 Task: Add Sprouts Sea Salt Roasted Seaweed Snack to the cart.
Action: Mouse moved to (25, 109)
Screenshot: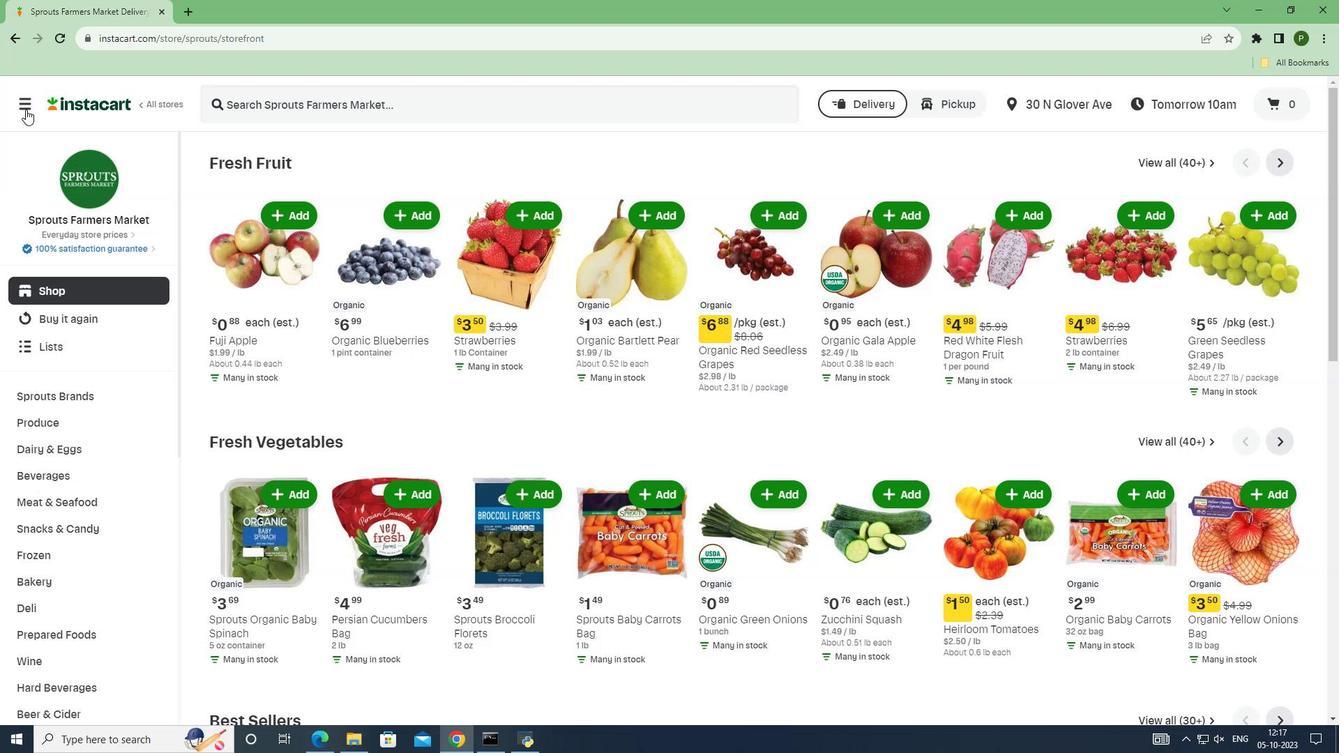 
Action: Mouse pressed left at (25, 109)
Screenshot: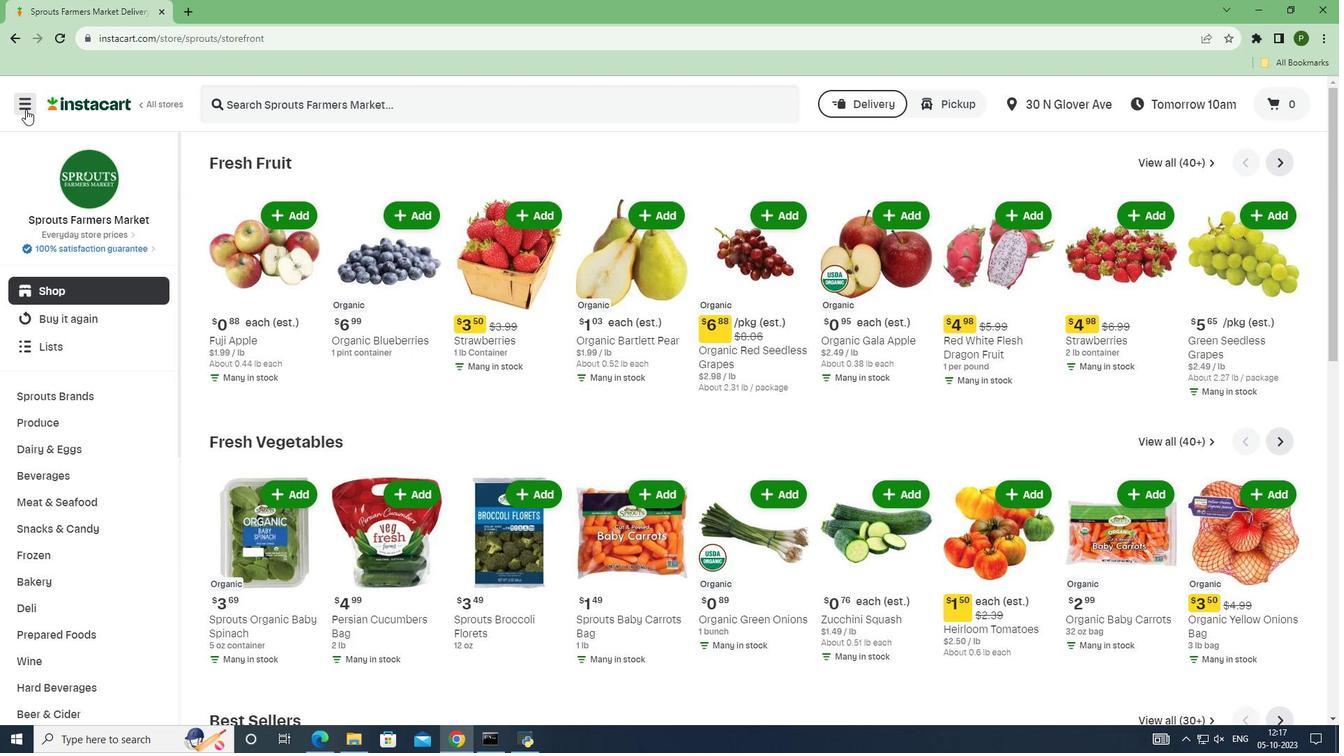 
Action: Mouse moved to (60, 385)
Screenshot: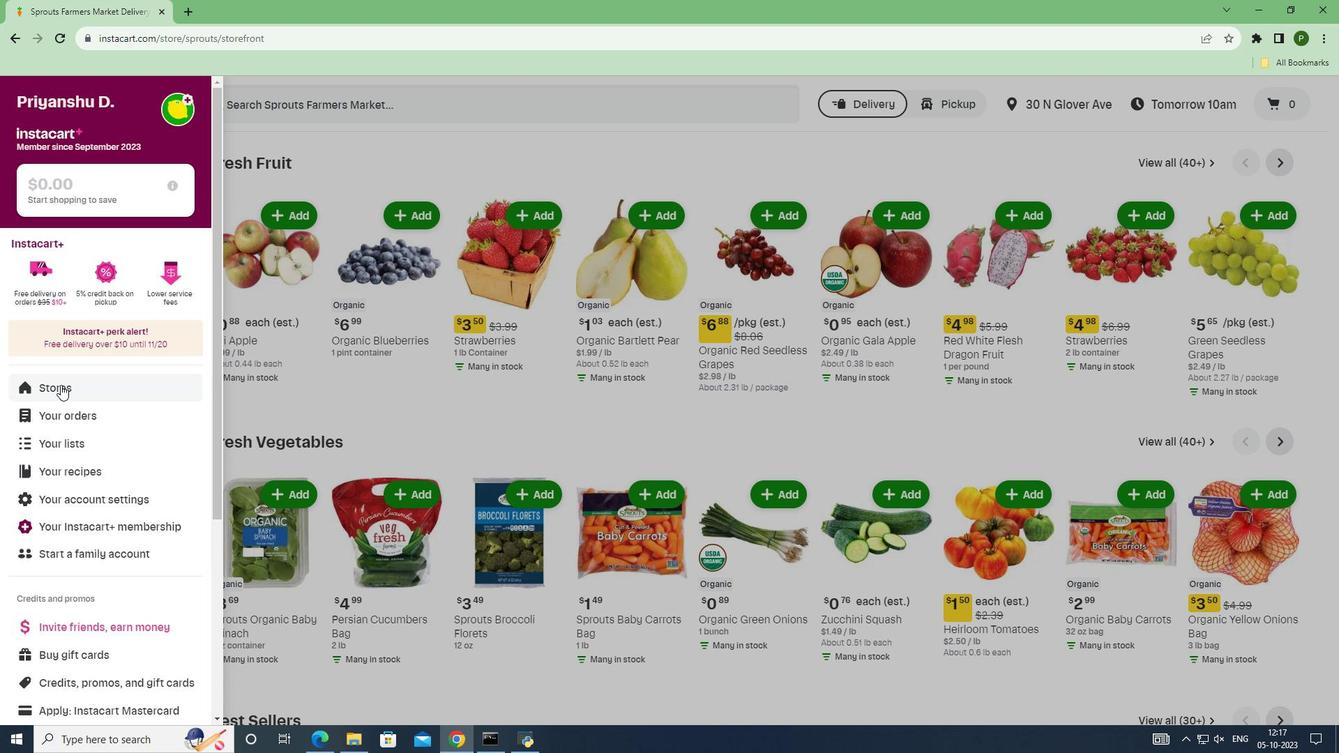 
Action: Mouse pressed left at (60, 385)
Screenshot: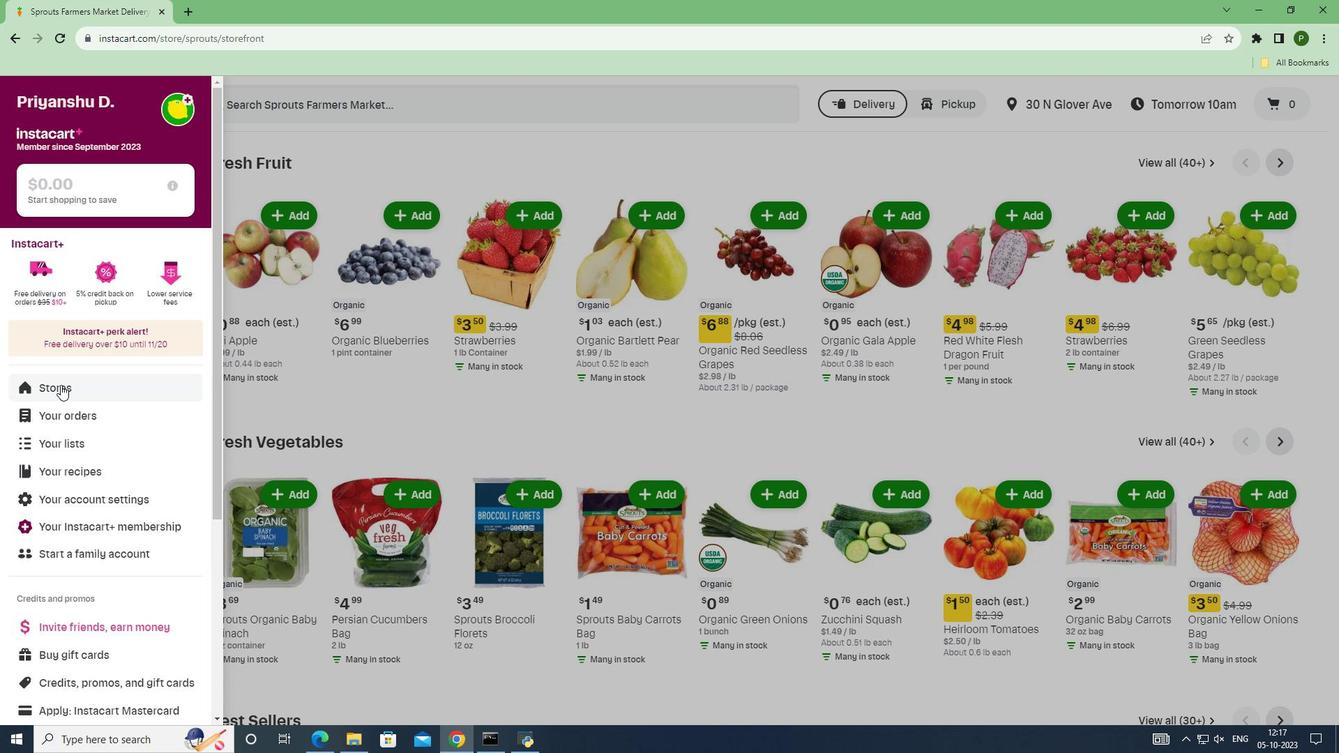 
Action: Mouse moved to (292, 167)
Screenshot: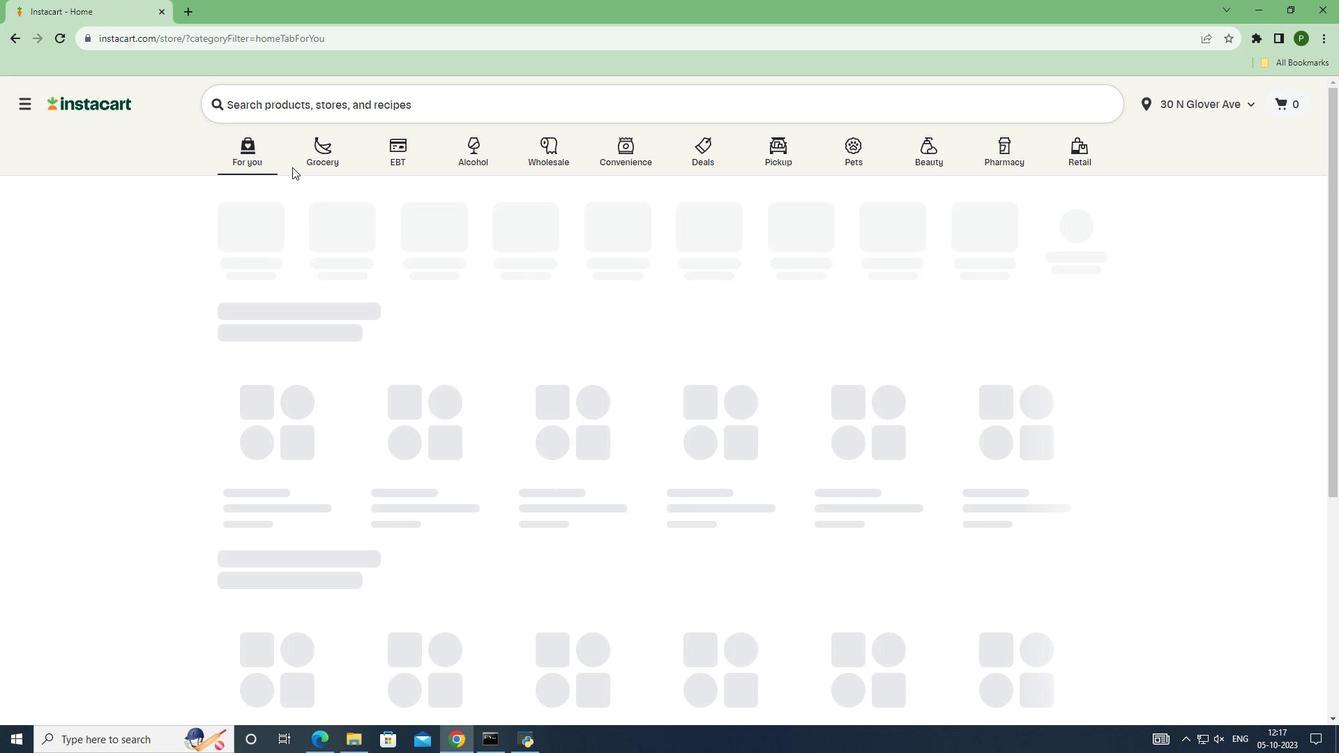 
Action: Mouse pressed left at (292, 167)
Screenshot: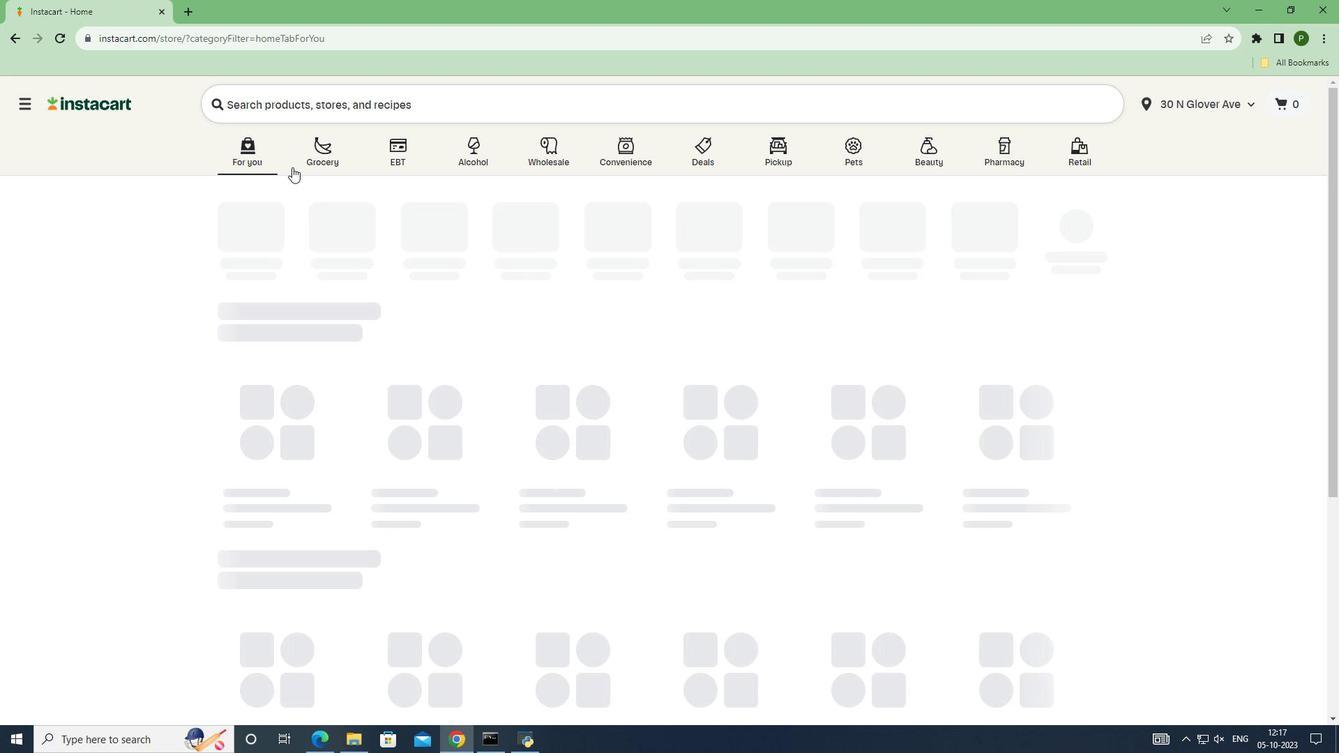 
Action: Mouse pressed left at (292, 167)
Screenshot: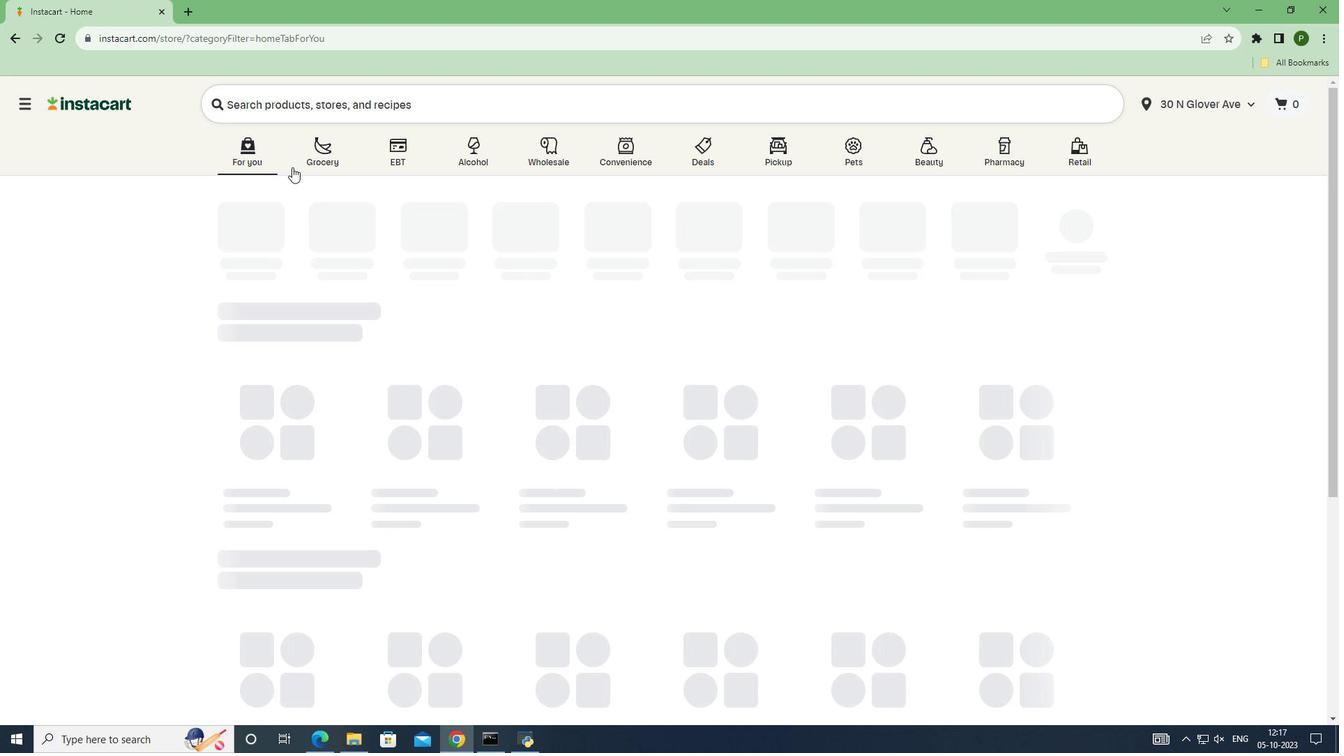 
Action: Mouse moved to (848, 322)
Screenshot: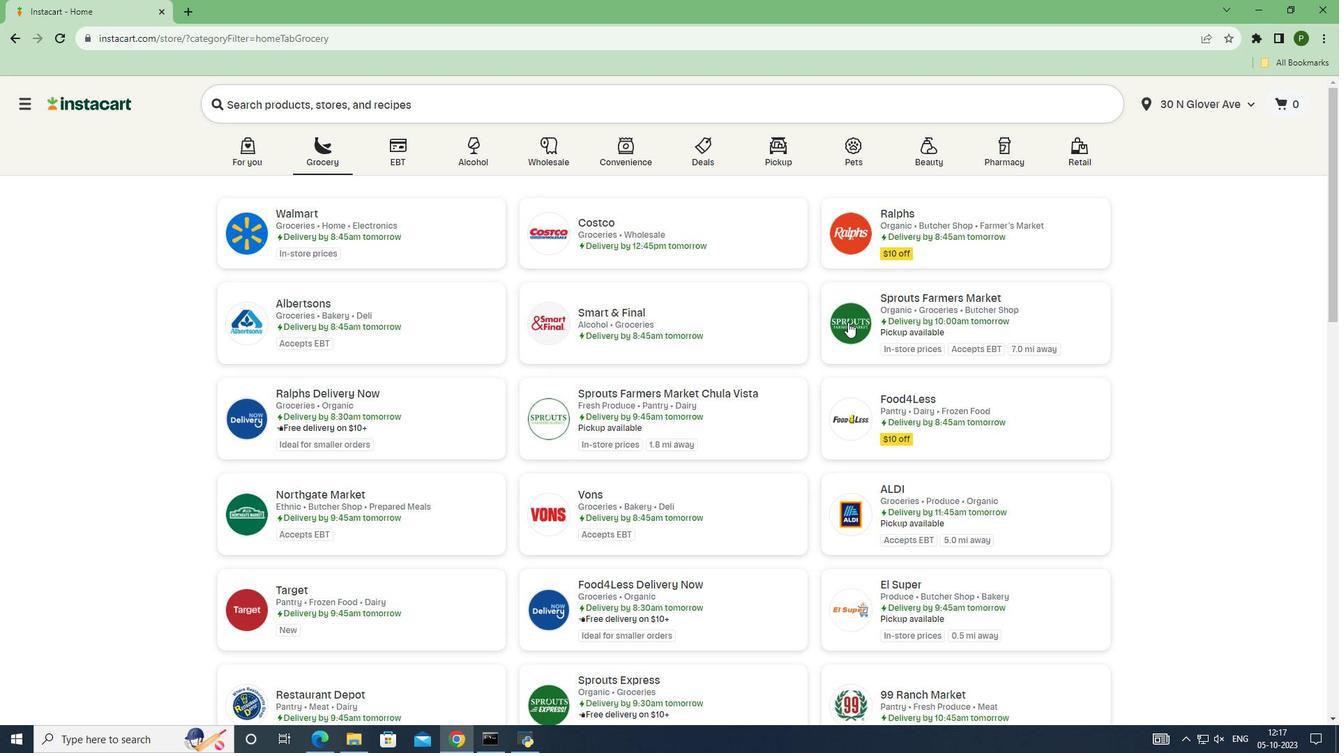 
Action: Mouse pressed left at (848, 322)
Screenshot: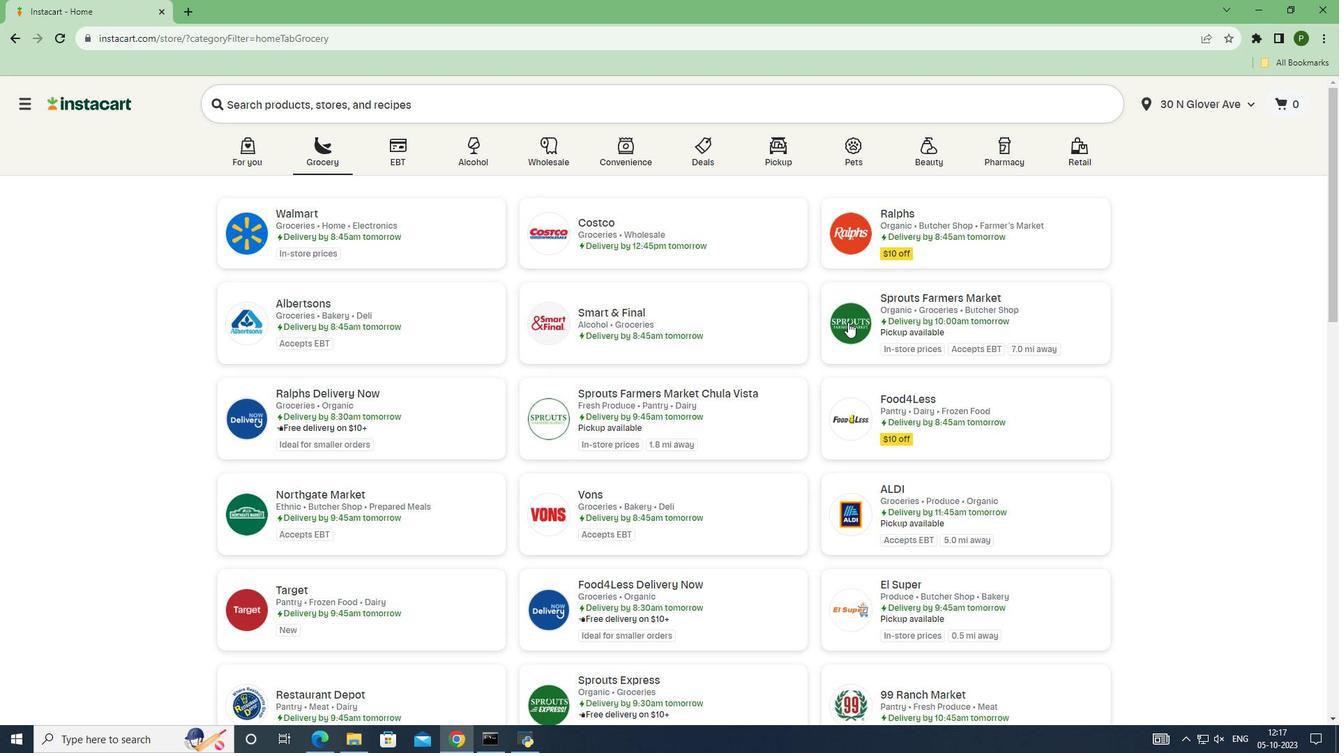 
Action: Mouse moved to (148, 393)
Screenshot: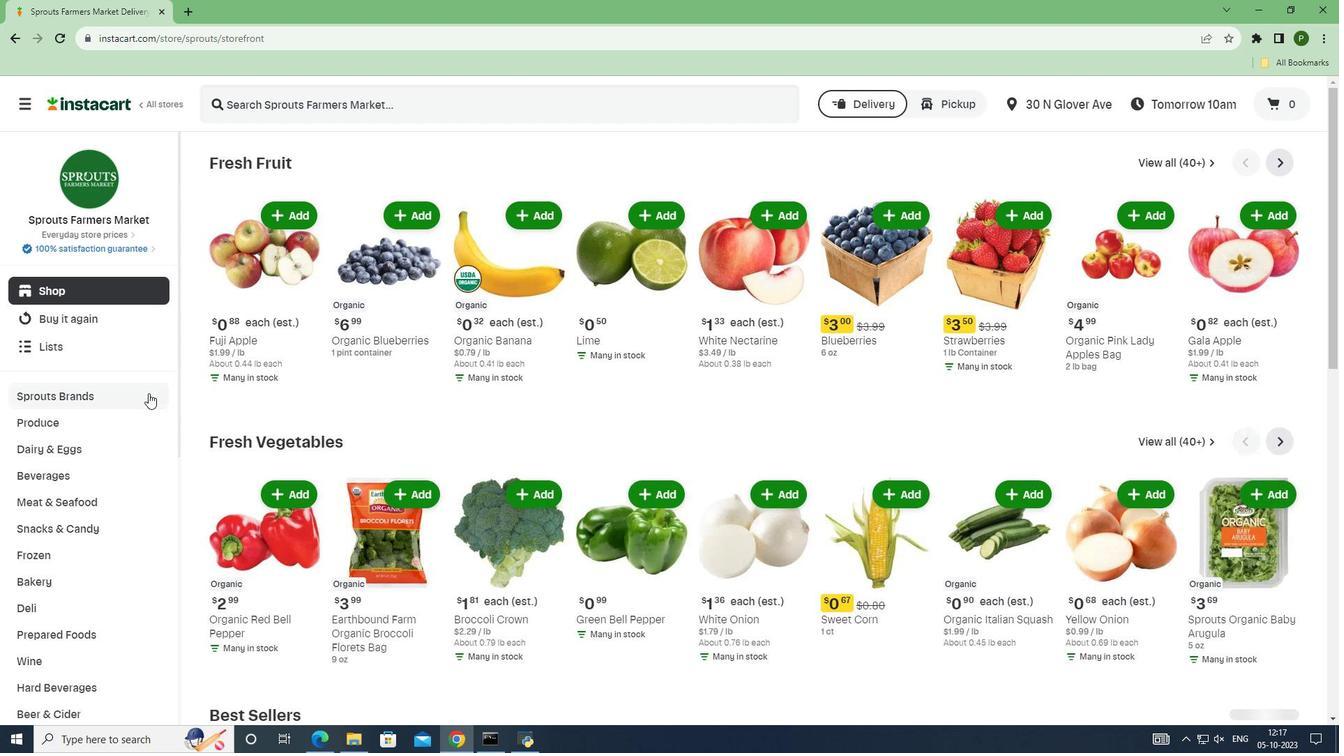 
Action: Mouse pressed left at (148, 393)
Screenshot: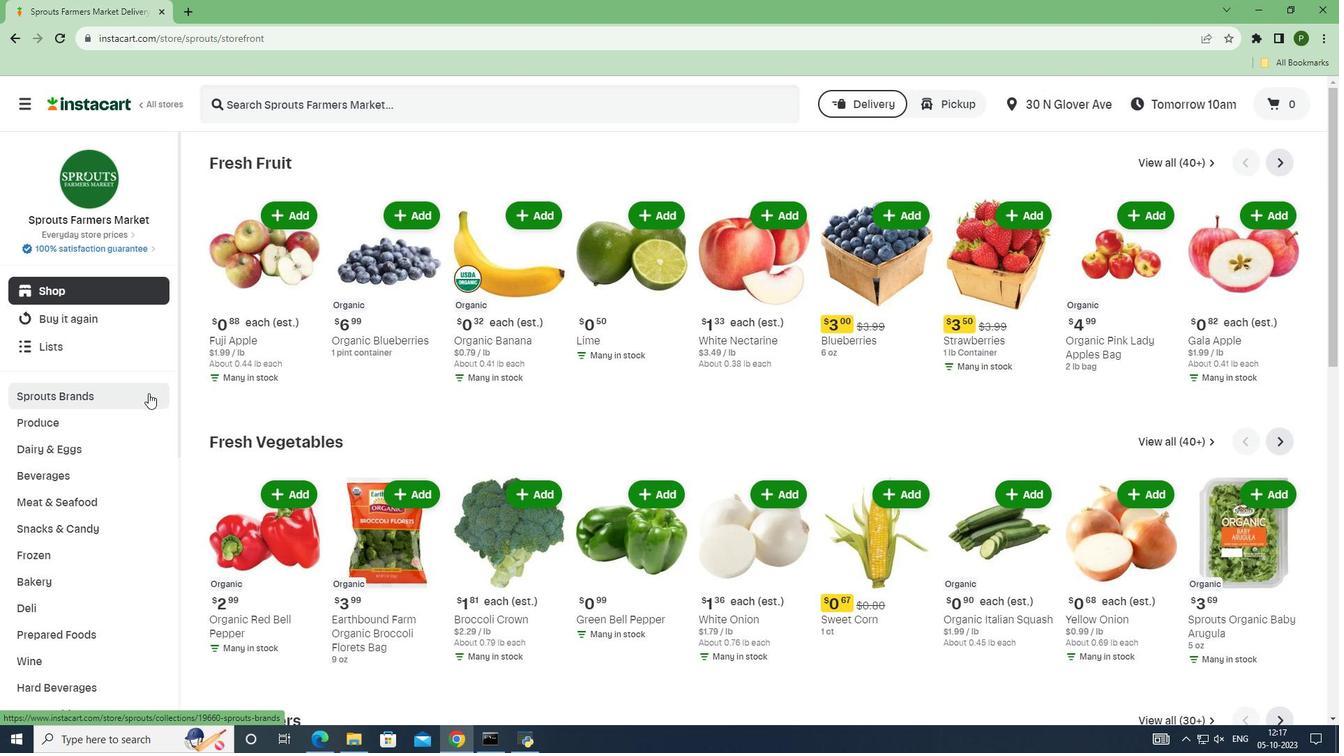 
Action: Mouse moved to (95, 505)
Screenshot: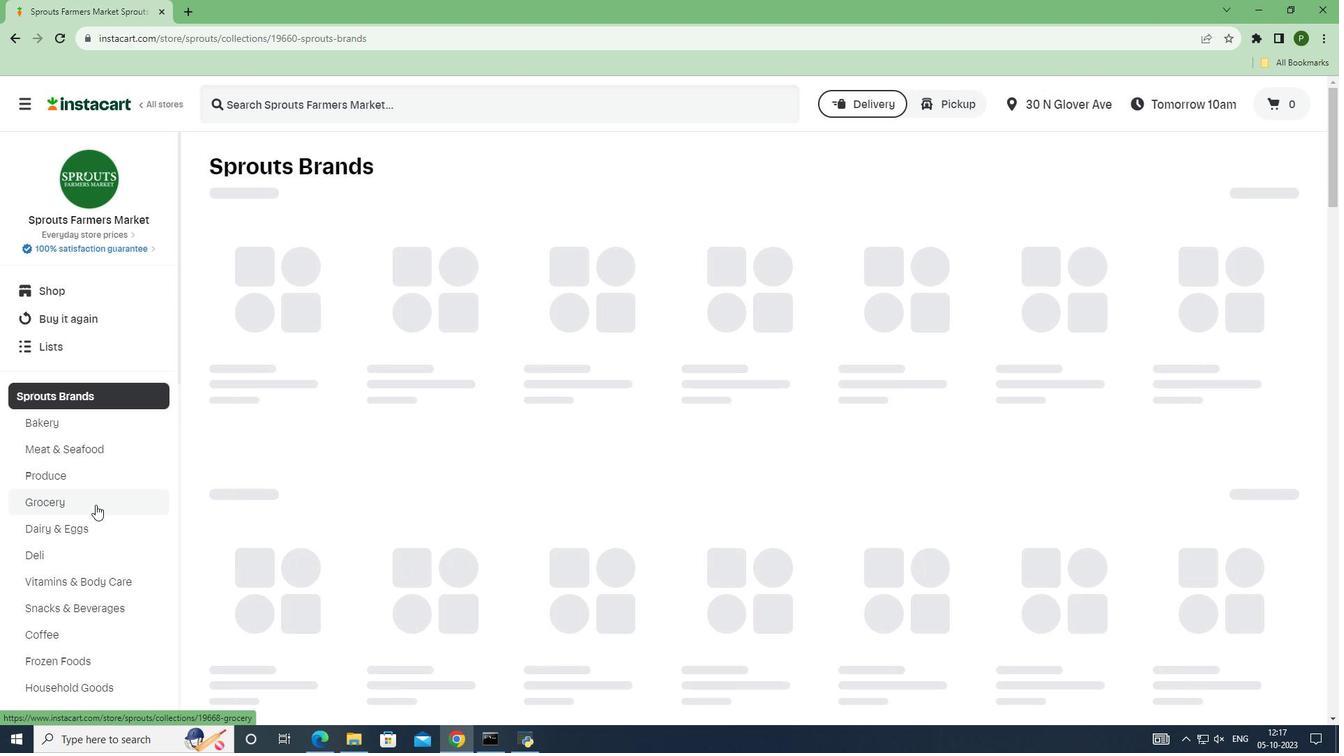 
Action: Mouse pressed left at (95, 505)
Screenshot: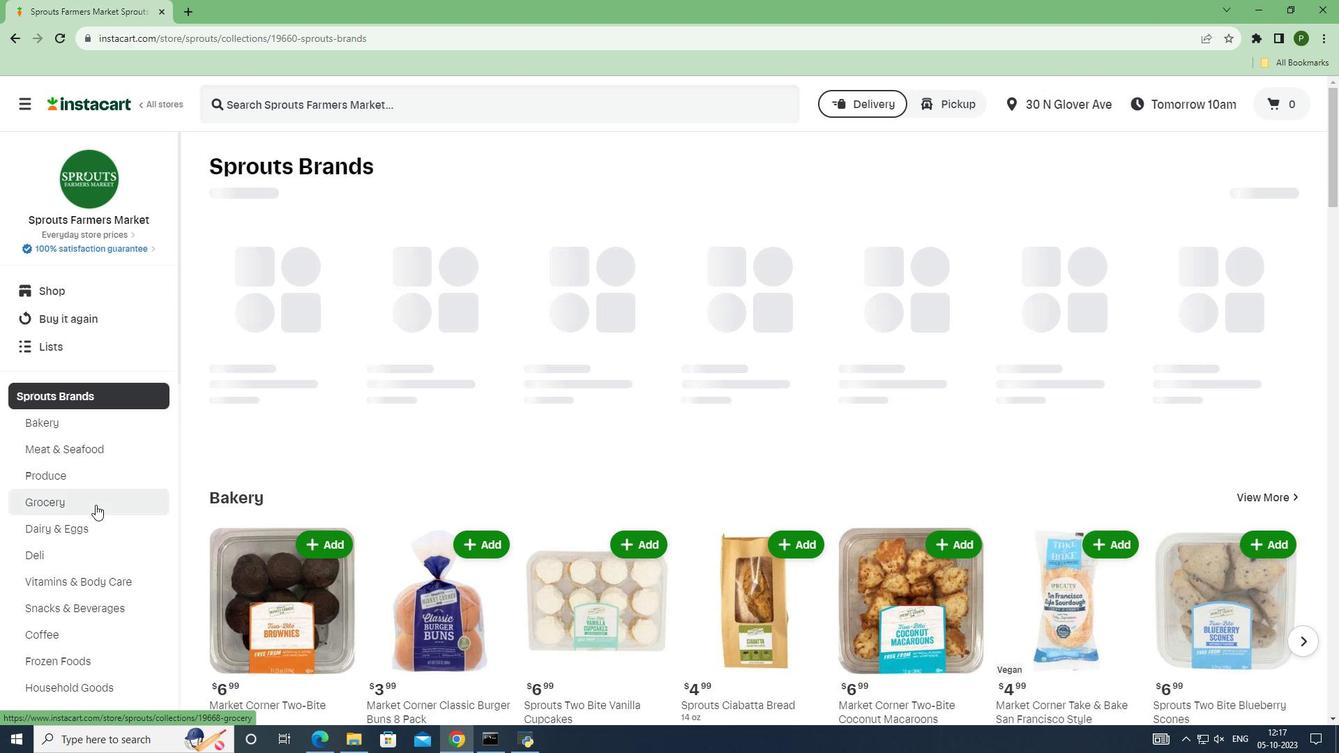 
Action: Mouse moved to (283, 337)
Screenshot: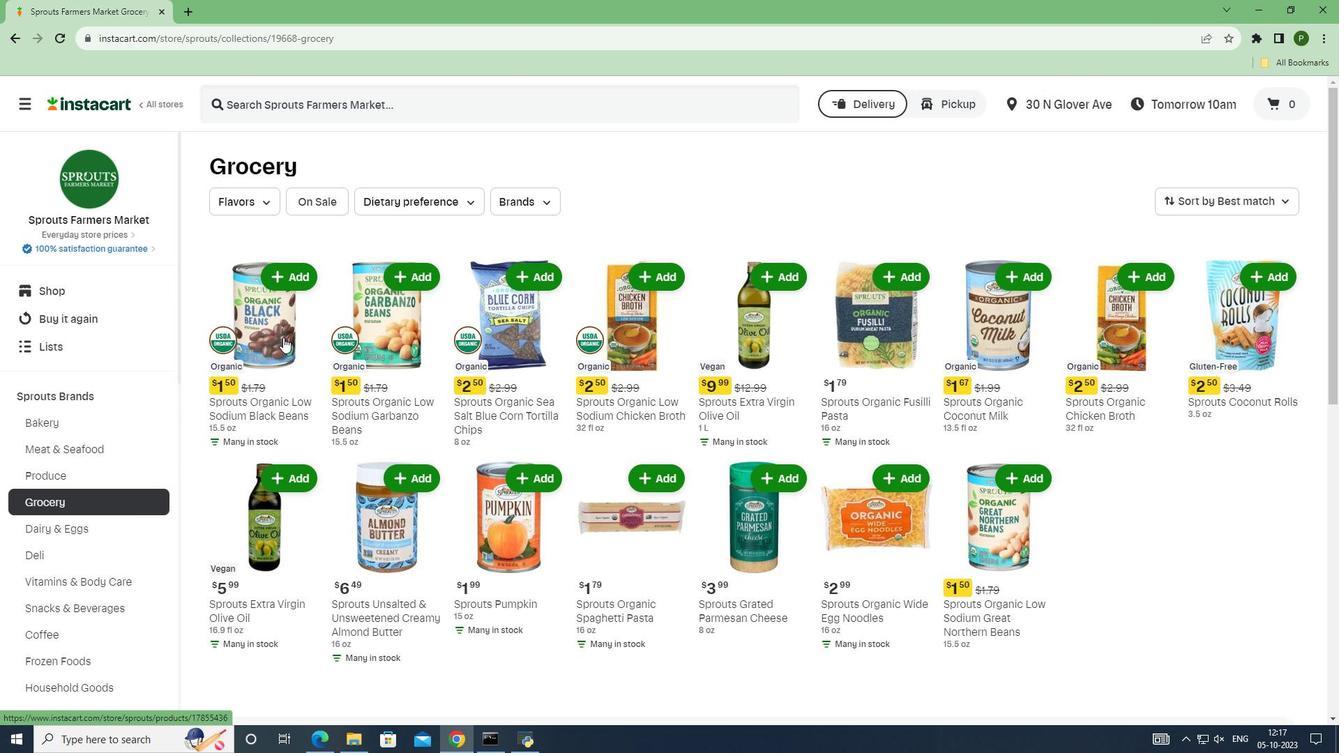 
Action: Mouse scrolled (283, 336) with delta (0, 0)
Screenshot: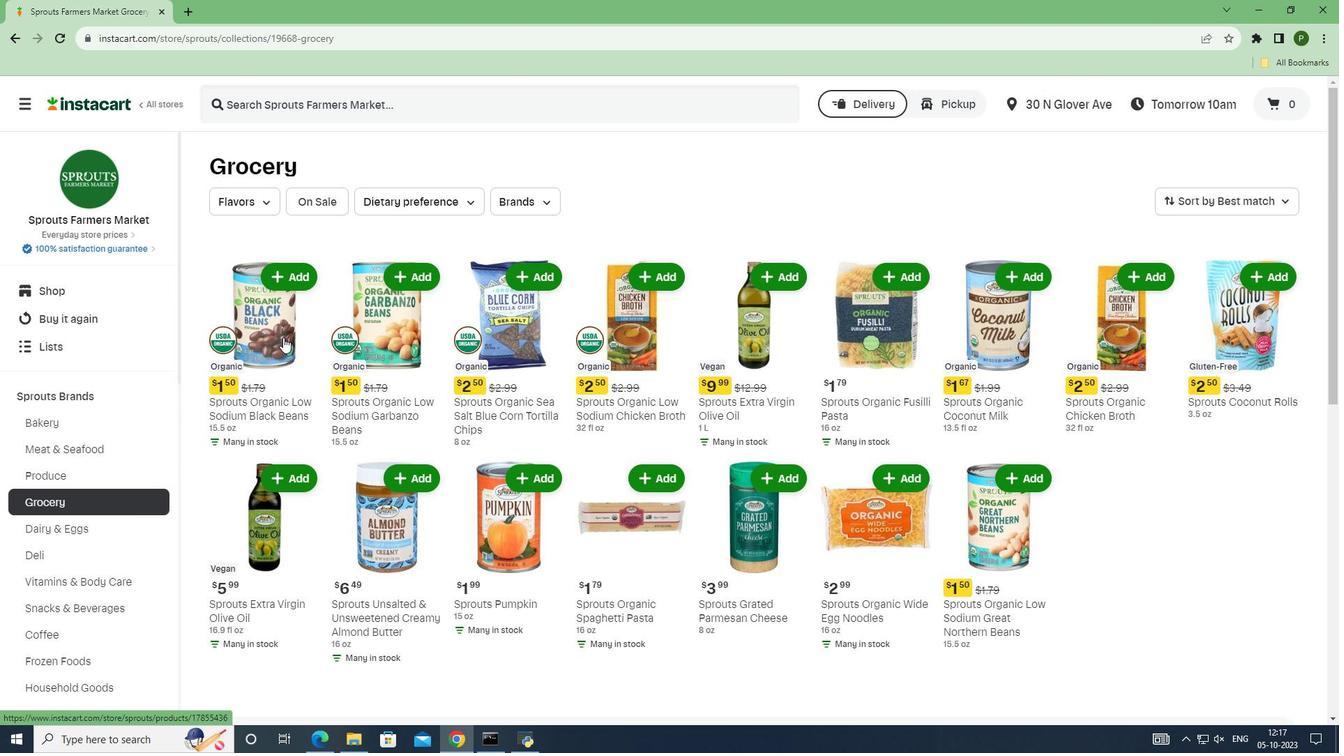 
Action: Mouse scrolled (283, 336) with delta (0, 0)
Screenshot: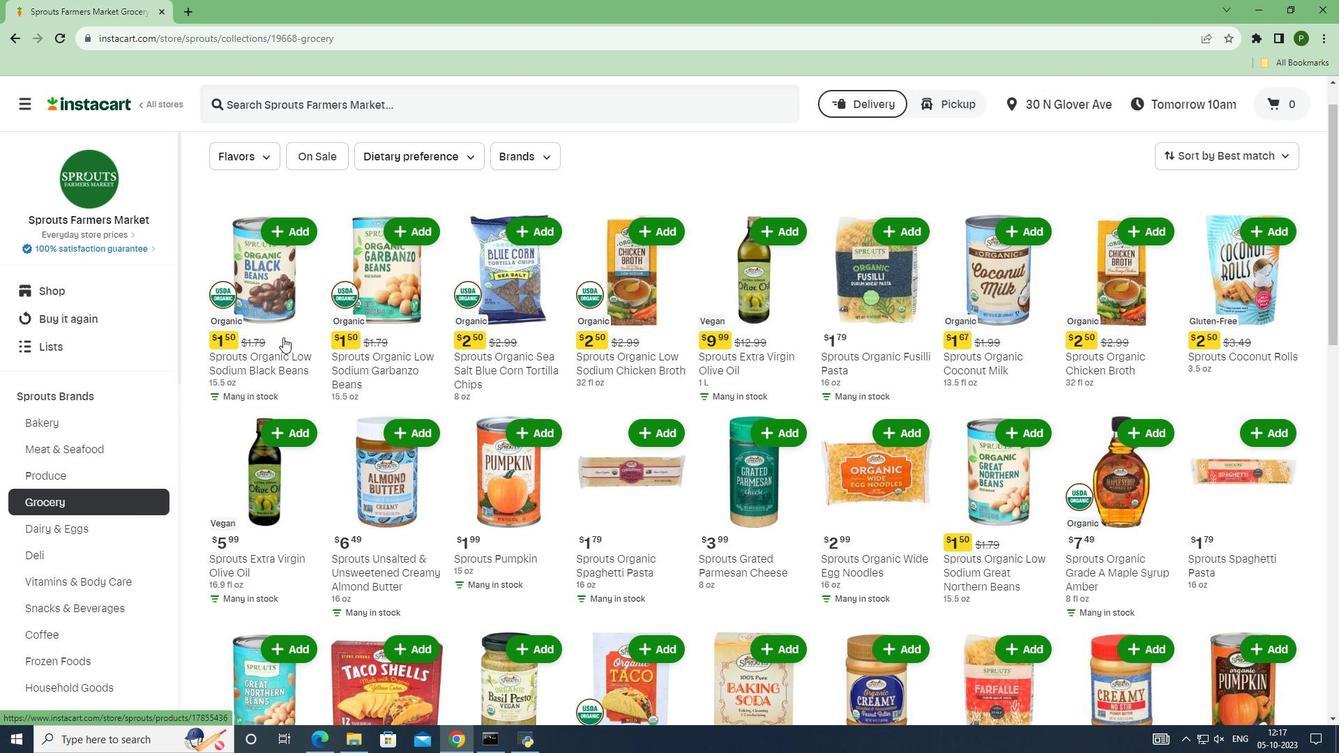 
Action: Mouse moved to (314, 353)
Screenshot: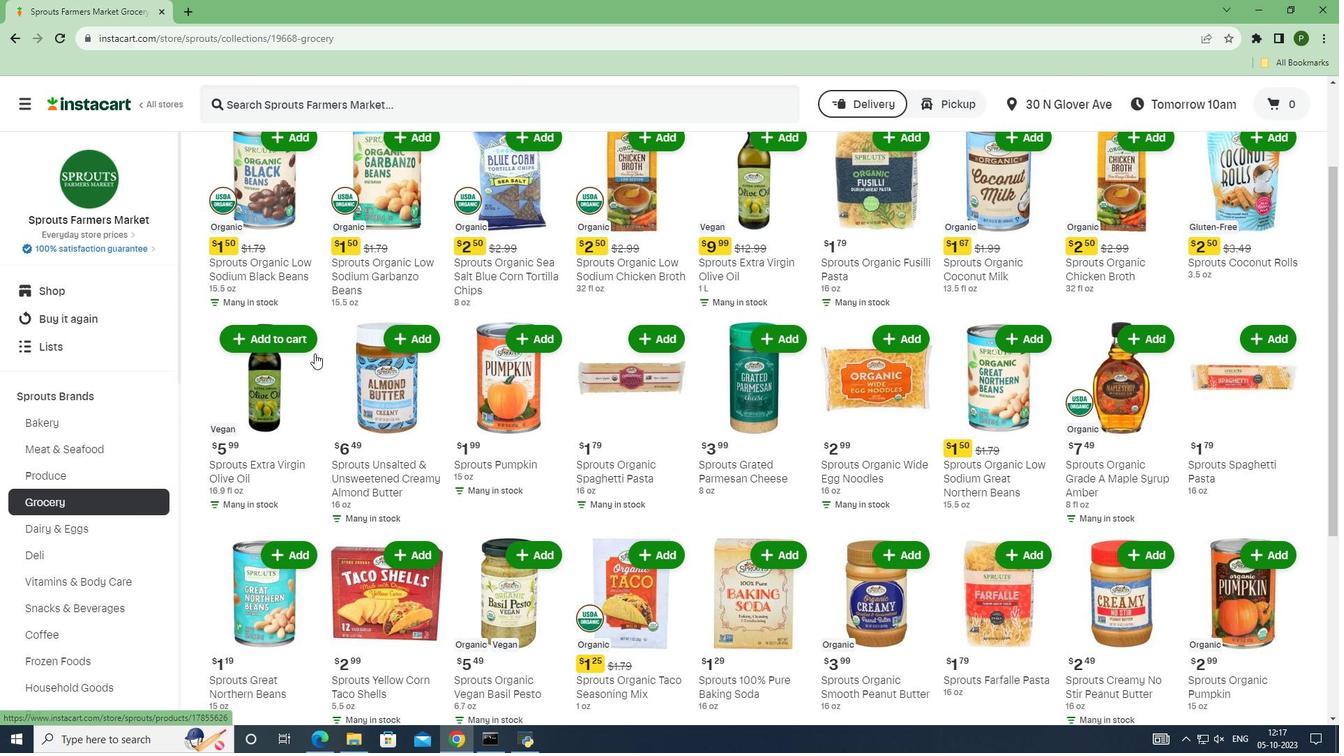 
Action: Mouse scrolled (314, 353) with delta (0, 0)
Screenshot: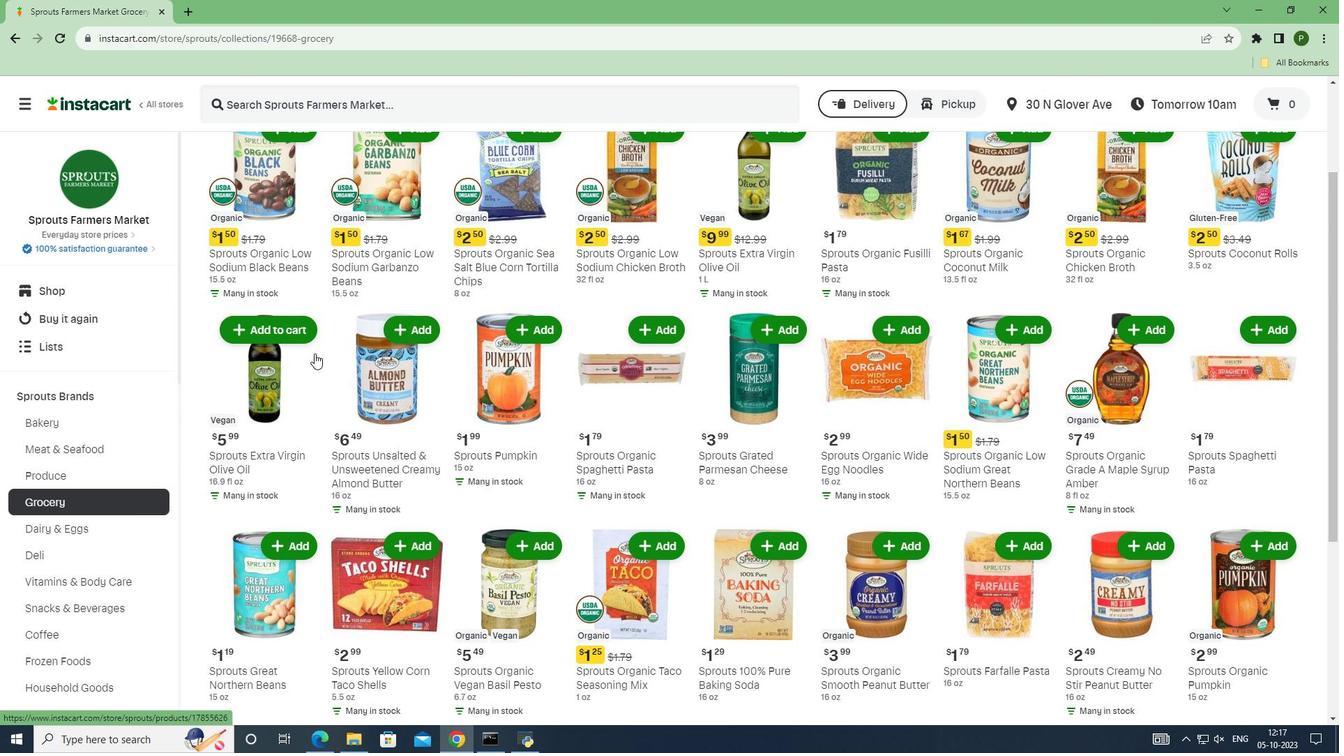 
Action: Mouse scrolled (314, 353) with delta (0, 0)
Screenshot: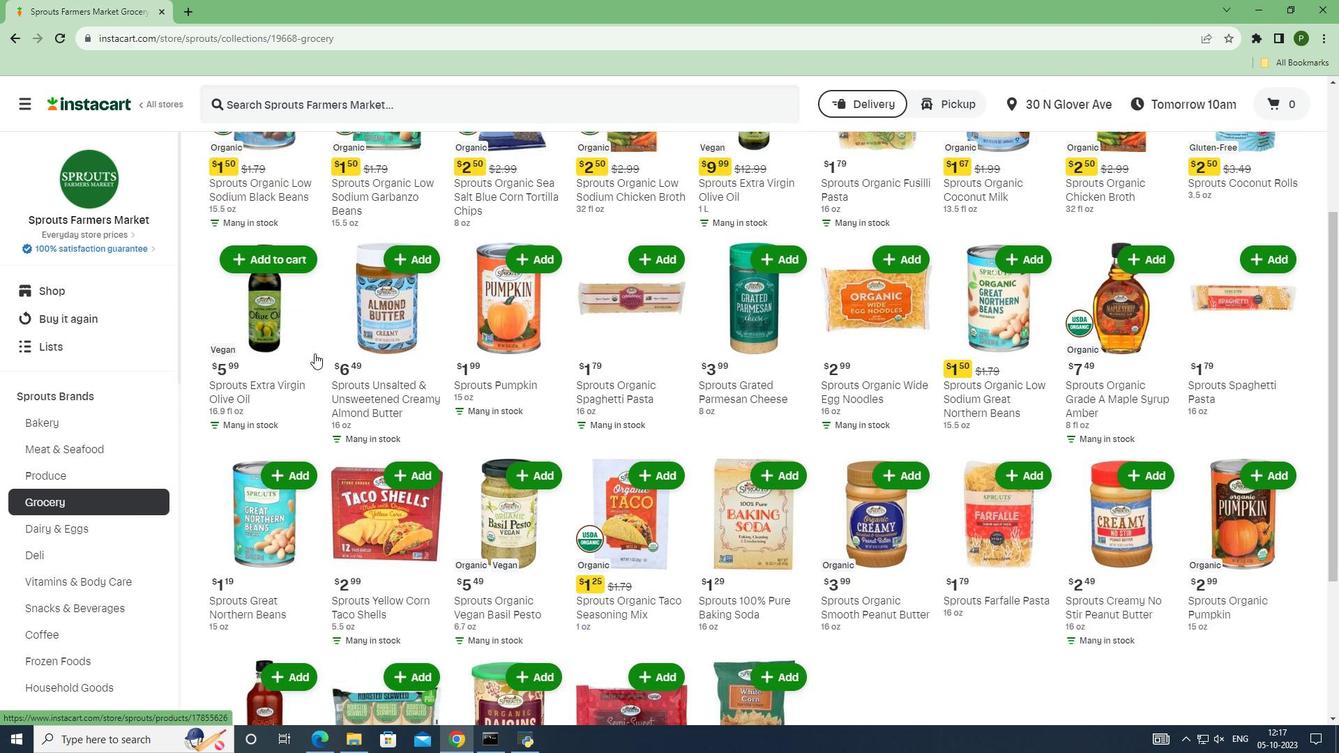 
Action: Mouse scrolled (314, 354) with delta (0, 0)
Screenshot: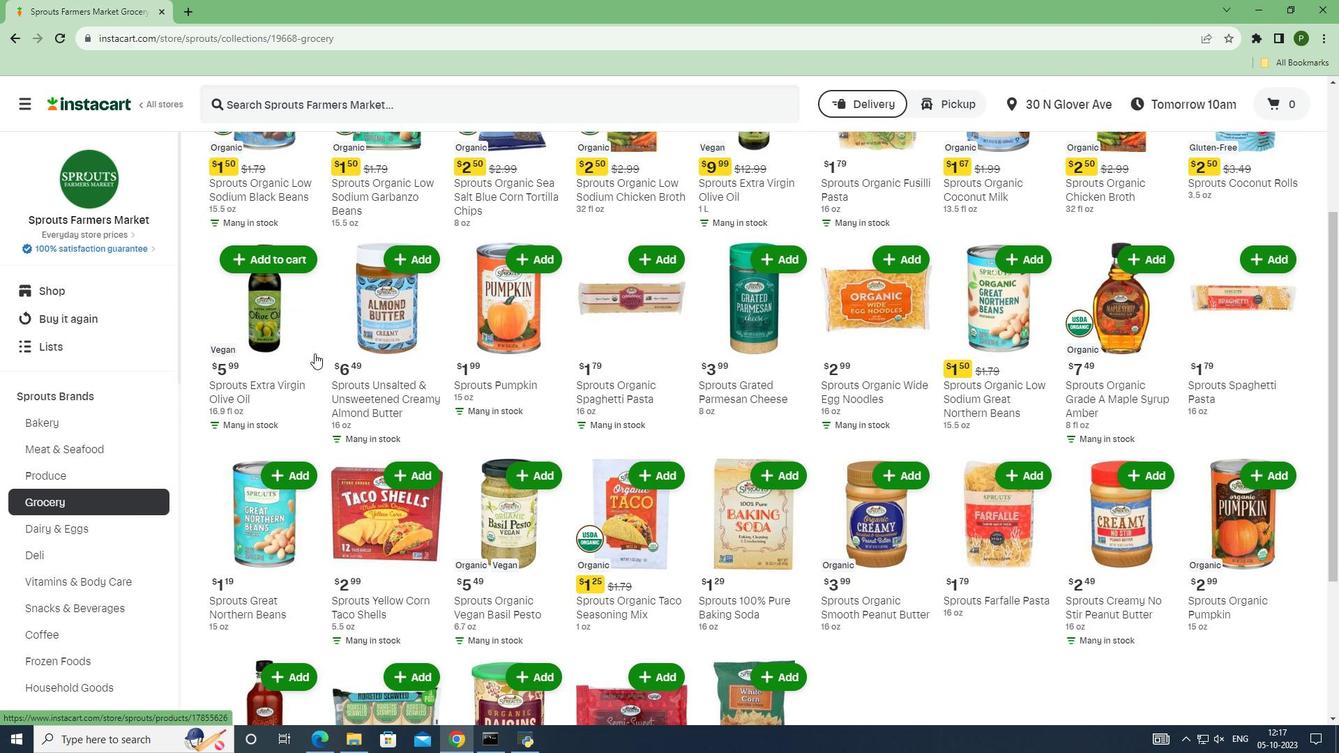 
Action: Mouse scrolled (314, 353) with delta (0, 0)
Screenshot: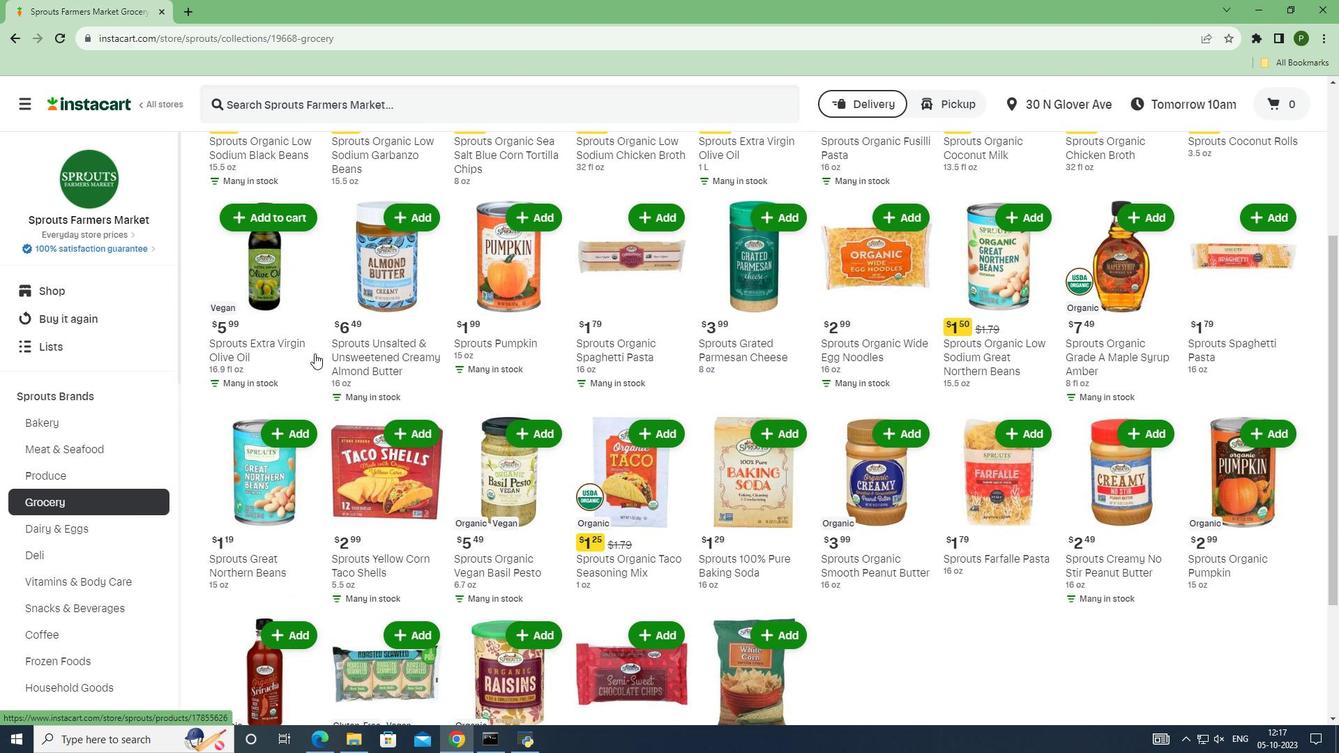 
Action: Mouse scrolled (314, 353) with delta (0, 0)
Screenshot: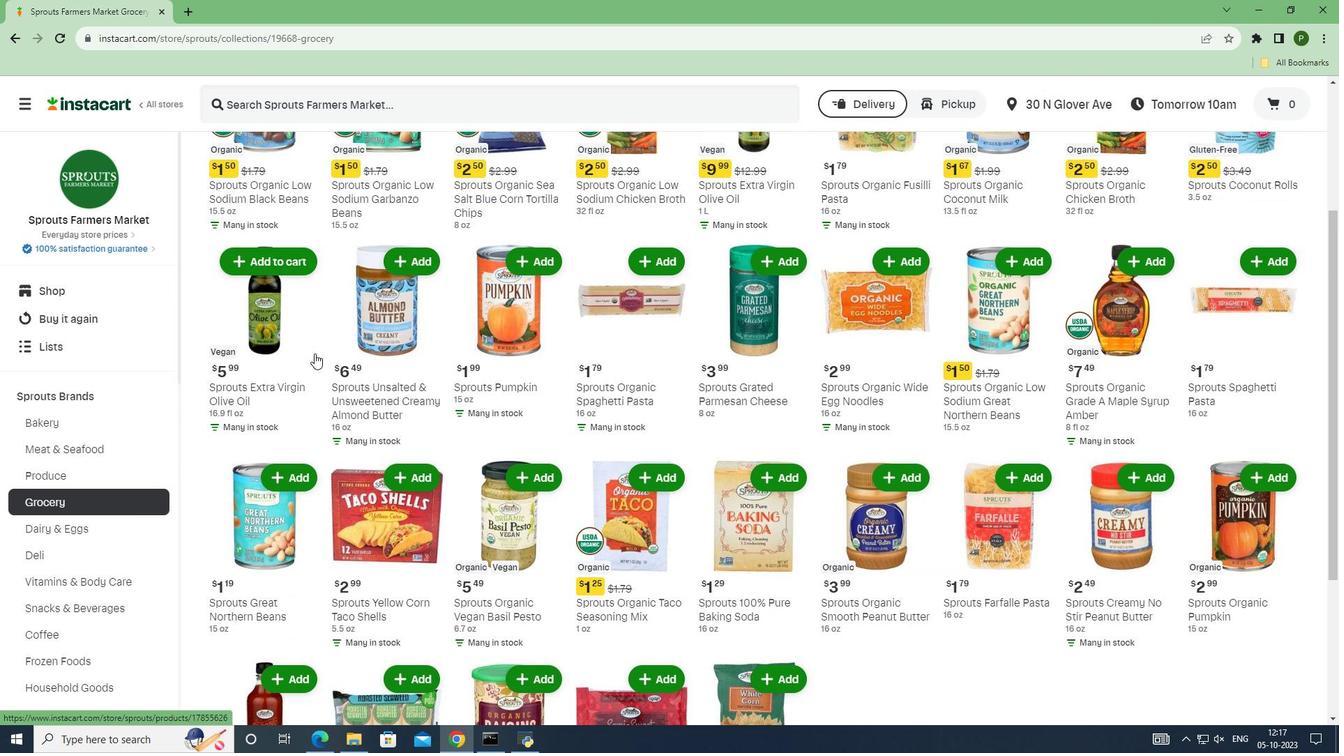 
Action: Mouse scrolled (314, 353) with delta (0, 0)
Screenshot: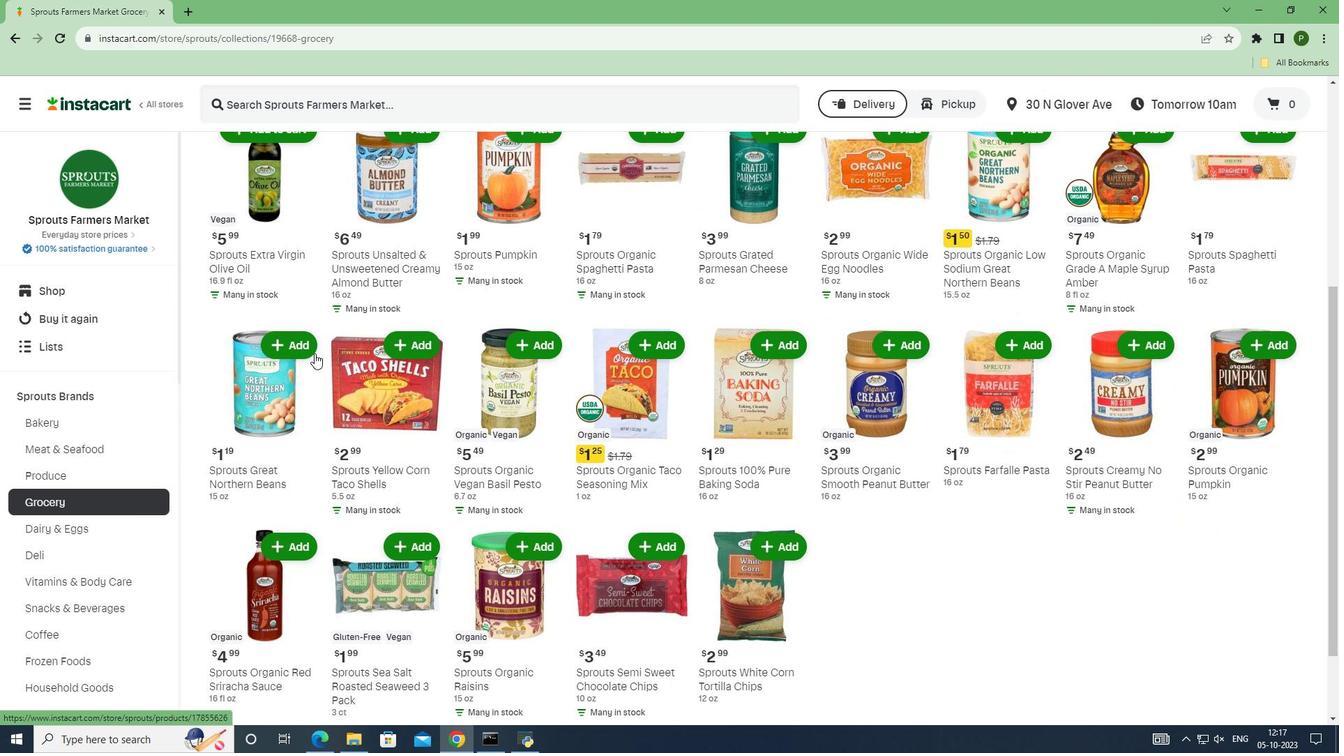
Action: Mouse scrolled (314, 353) with delta (0, 0)
Screenshot: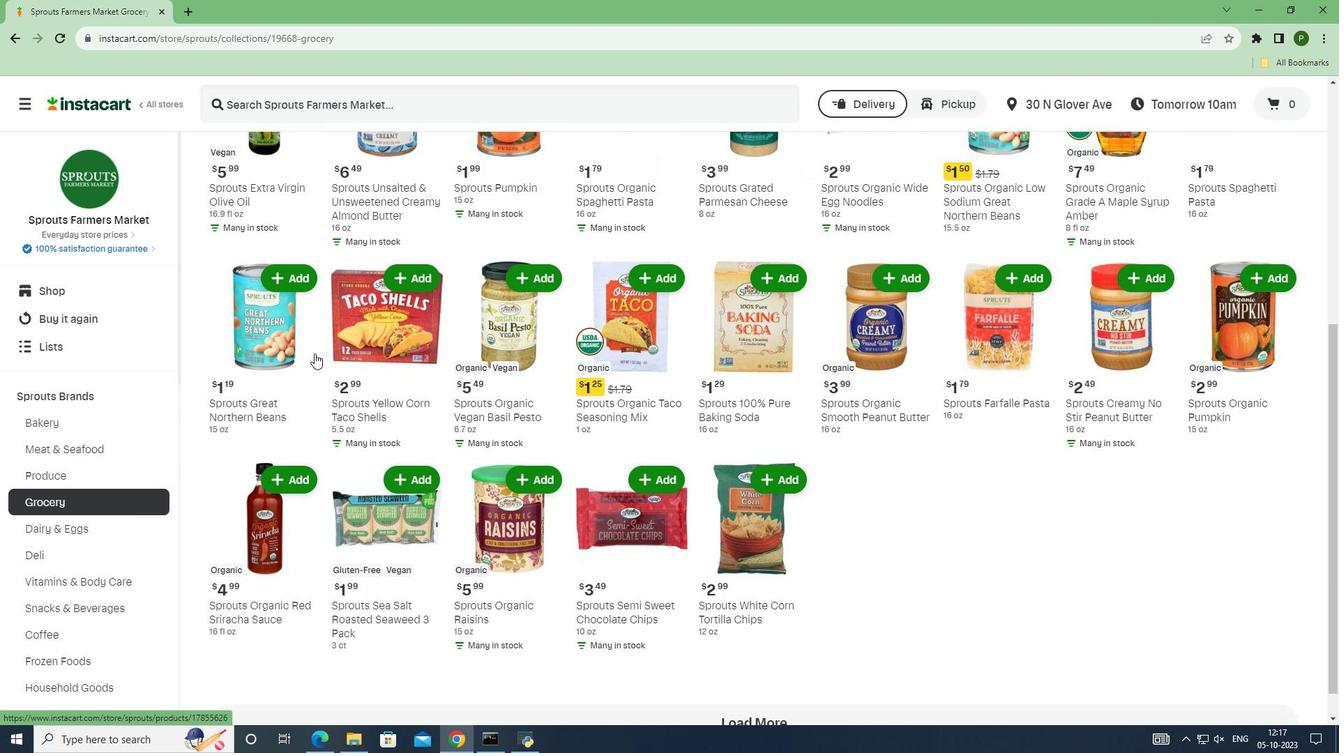 
Action: Mouse scrolled (314, 354) with delta (0, 0)
Screenshot: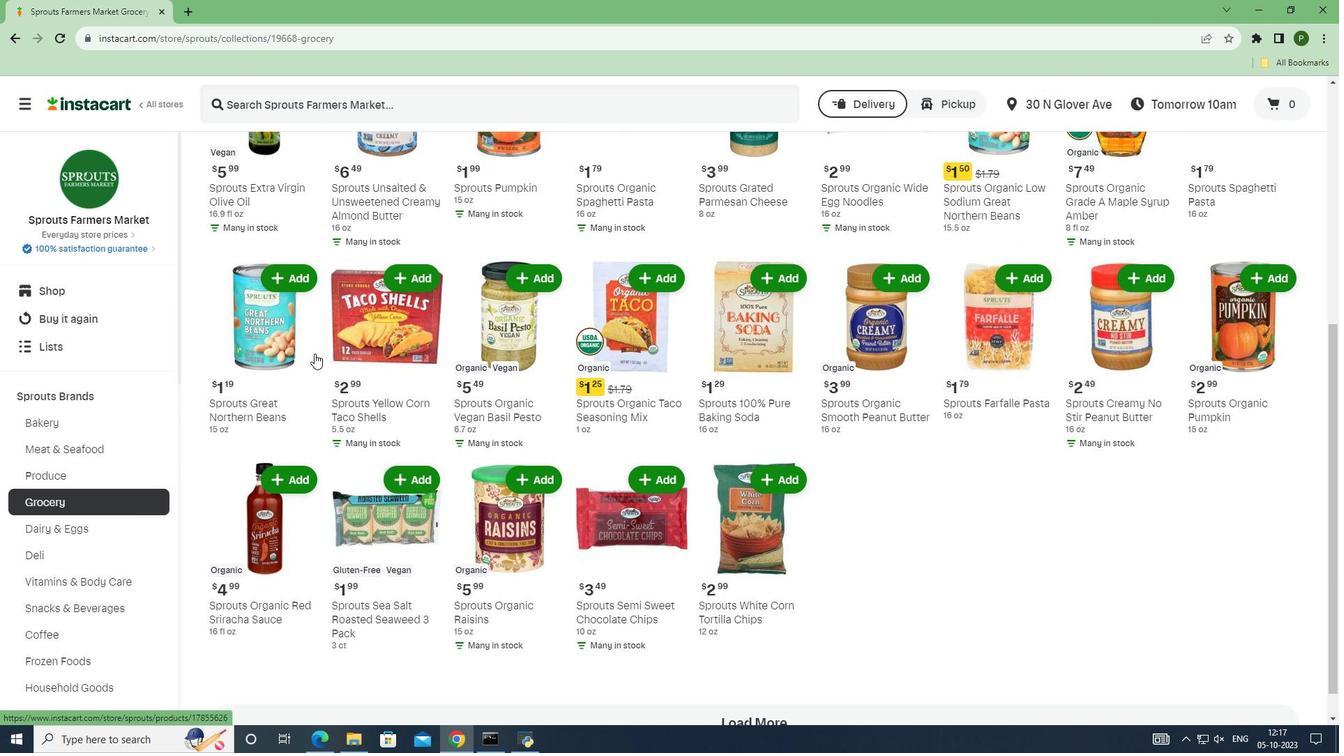 
Action: Mouse moved to (351, 368)
Screenshot: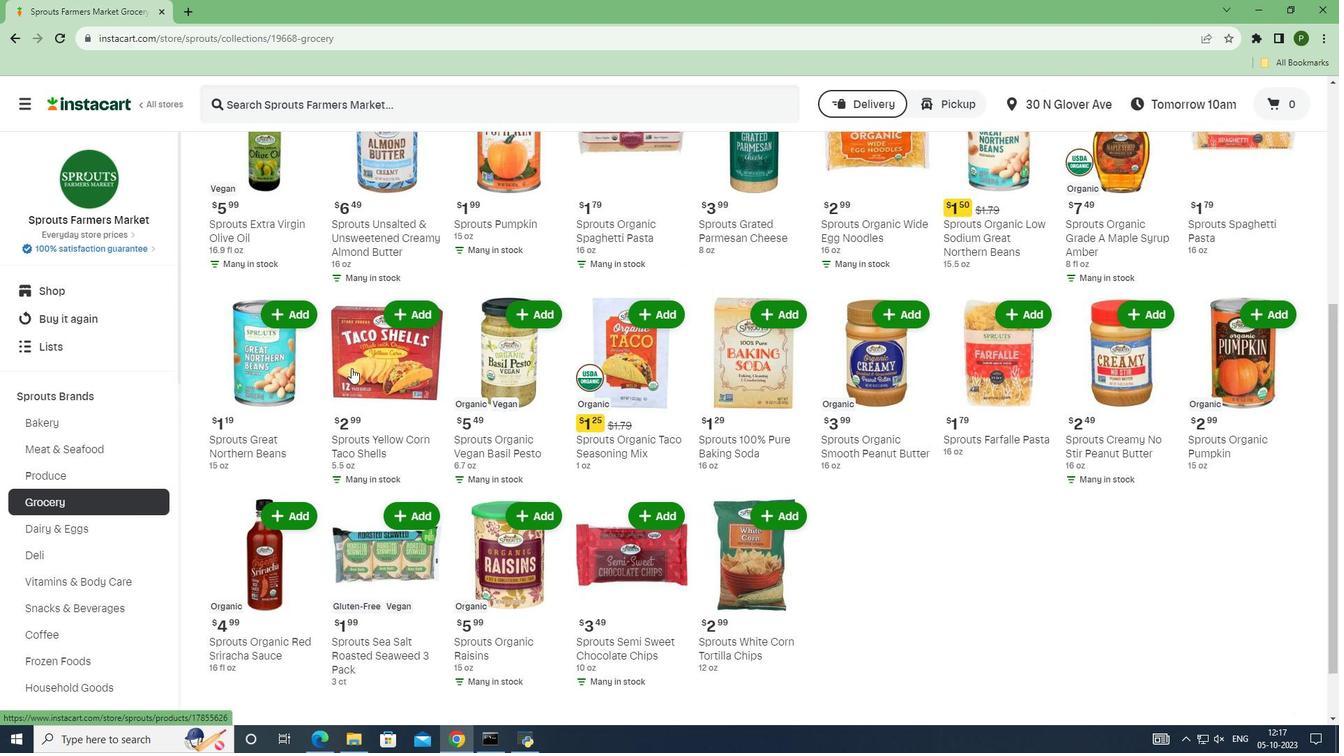 
Action: Mouse scrolled (351, 367) with delta (0, 0)
Screenshot: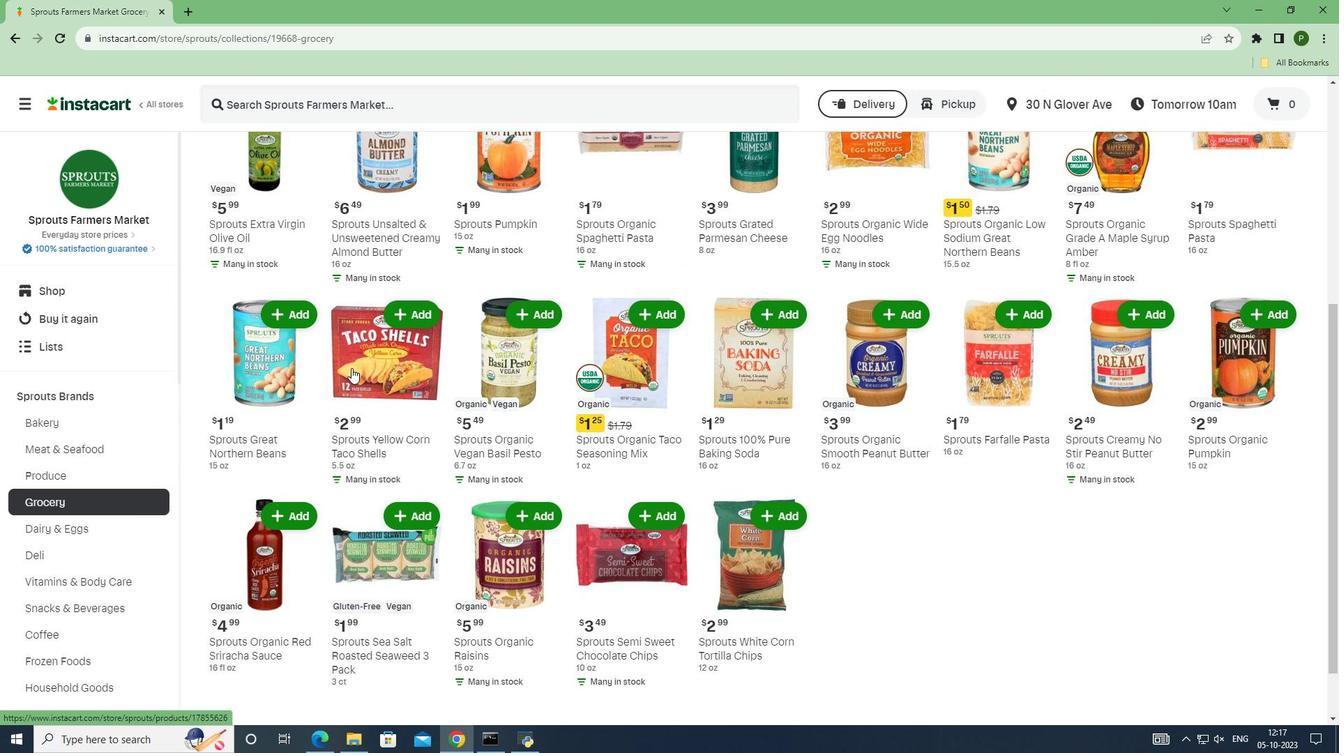 
Action: Mouse scrolled (351, 367) with delta (0, 0)
Screenshot: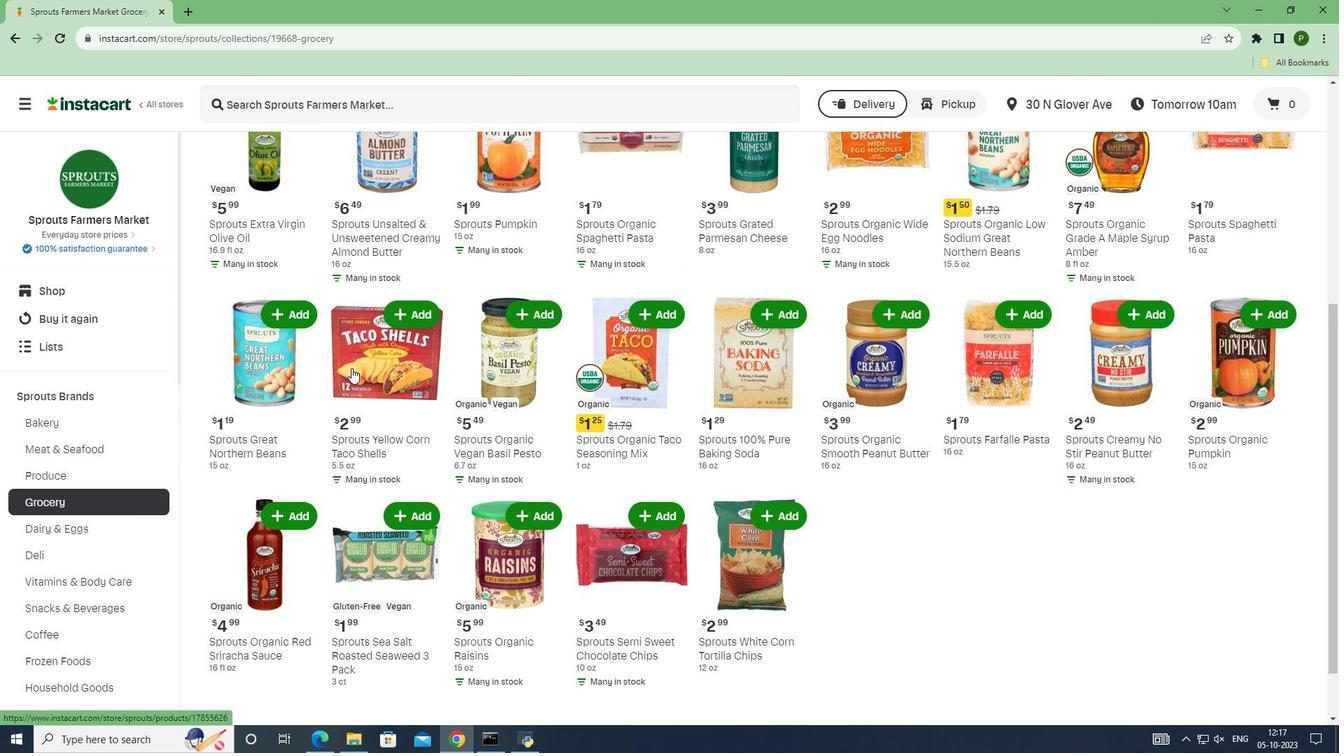 
Action: Mouse scrolled (351, 367) with delta (0, 0)
Screenshot: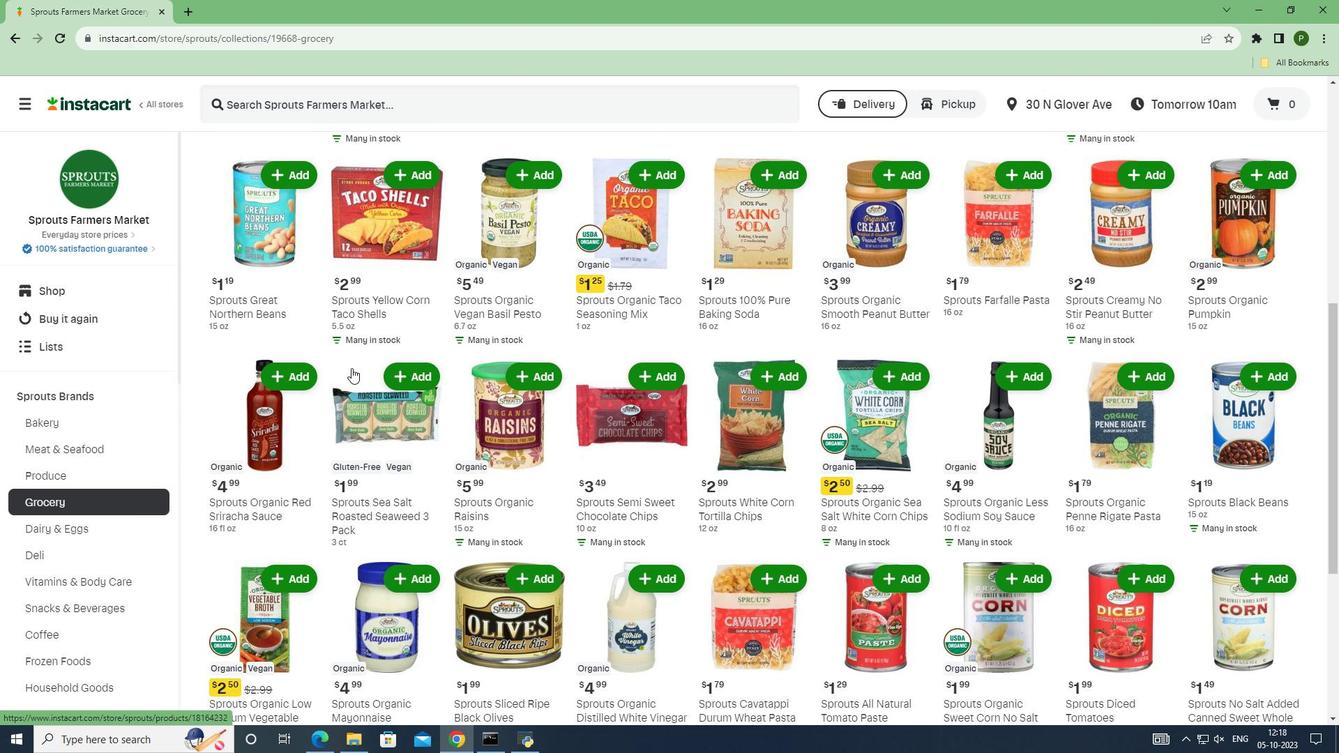 
Action: Mouse scrolled (351, 367) with delta (0, 0)
Screenshot: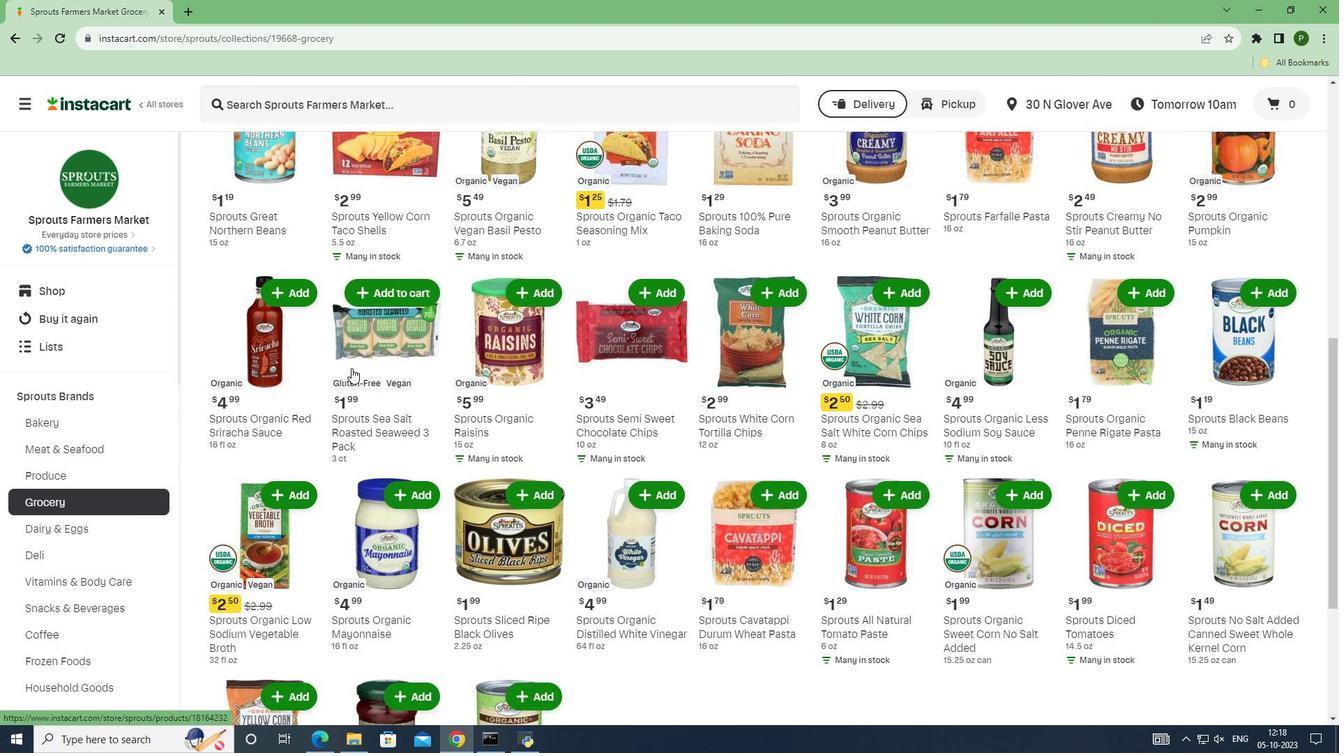 
Action: Mouse scrolled (351, 369) with delta (0, 0)
Screenshot: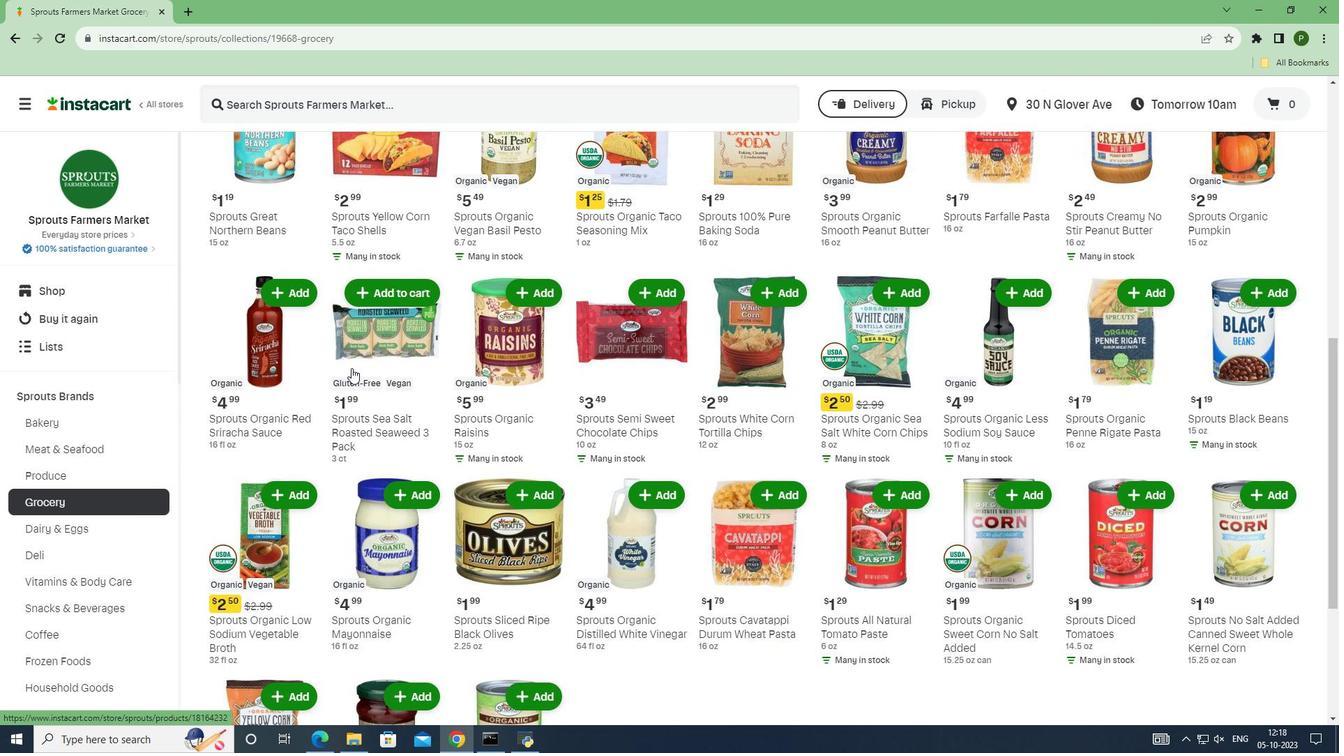 
Action: Mouse scrolled (351, 367) with delta (0, 0)
Screenshot: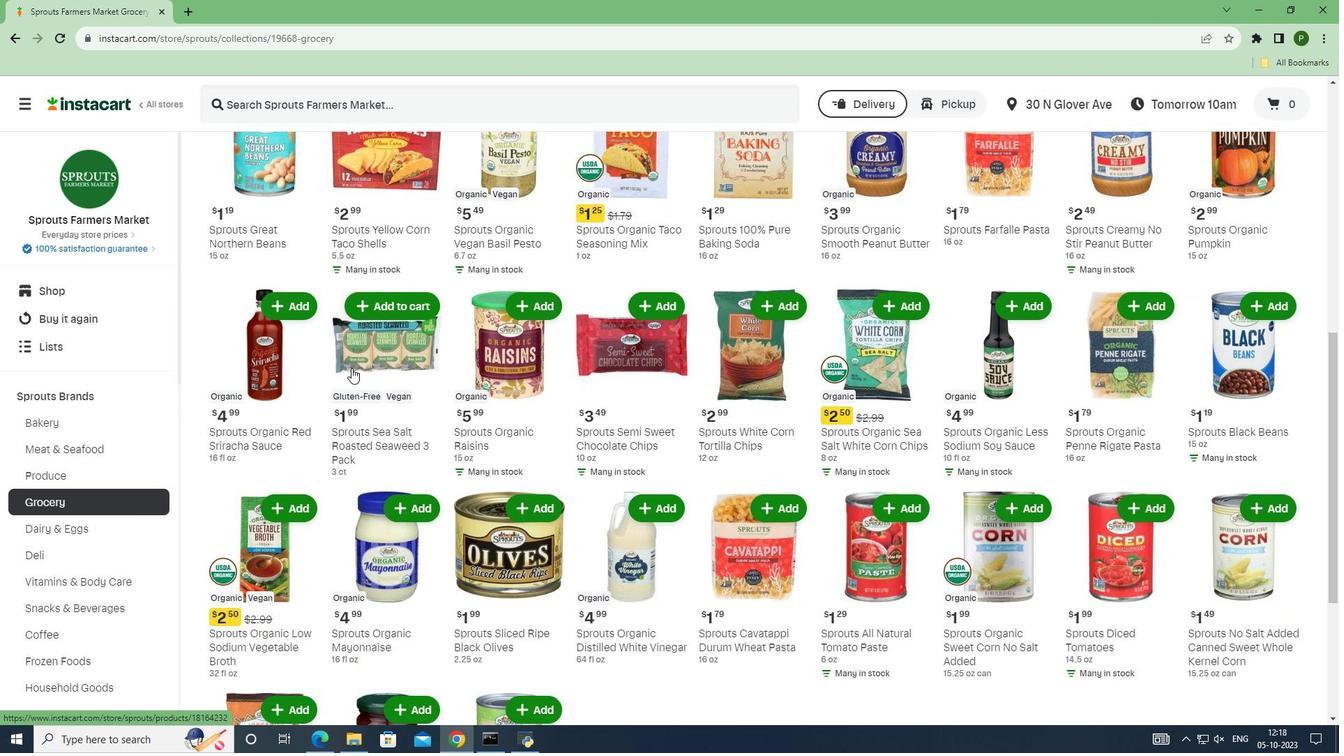 
Action: Mouse scrolled (351, 367) with delta (0, 0)
Screenshot: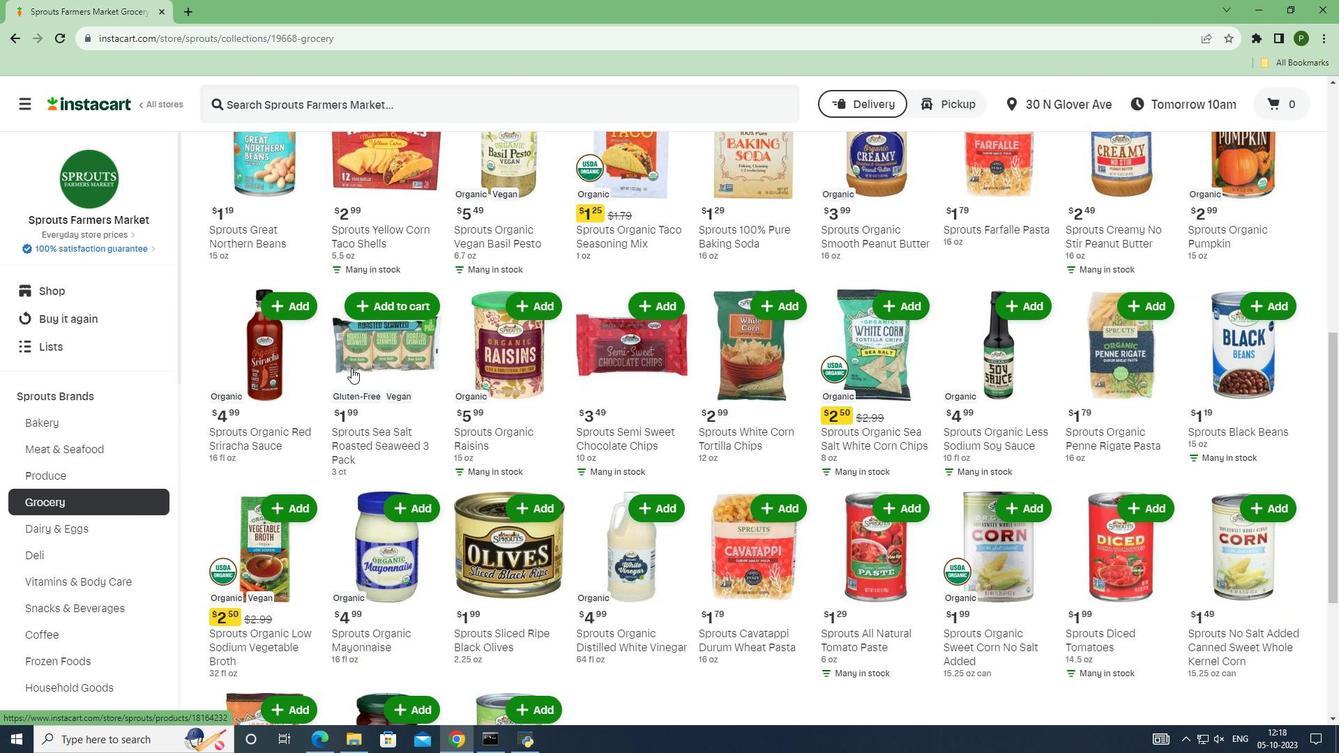 
Action: Mouse scrolled (351, 367) with delta (0, 0)
Screenshot: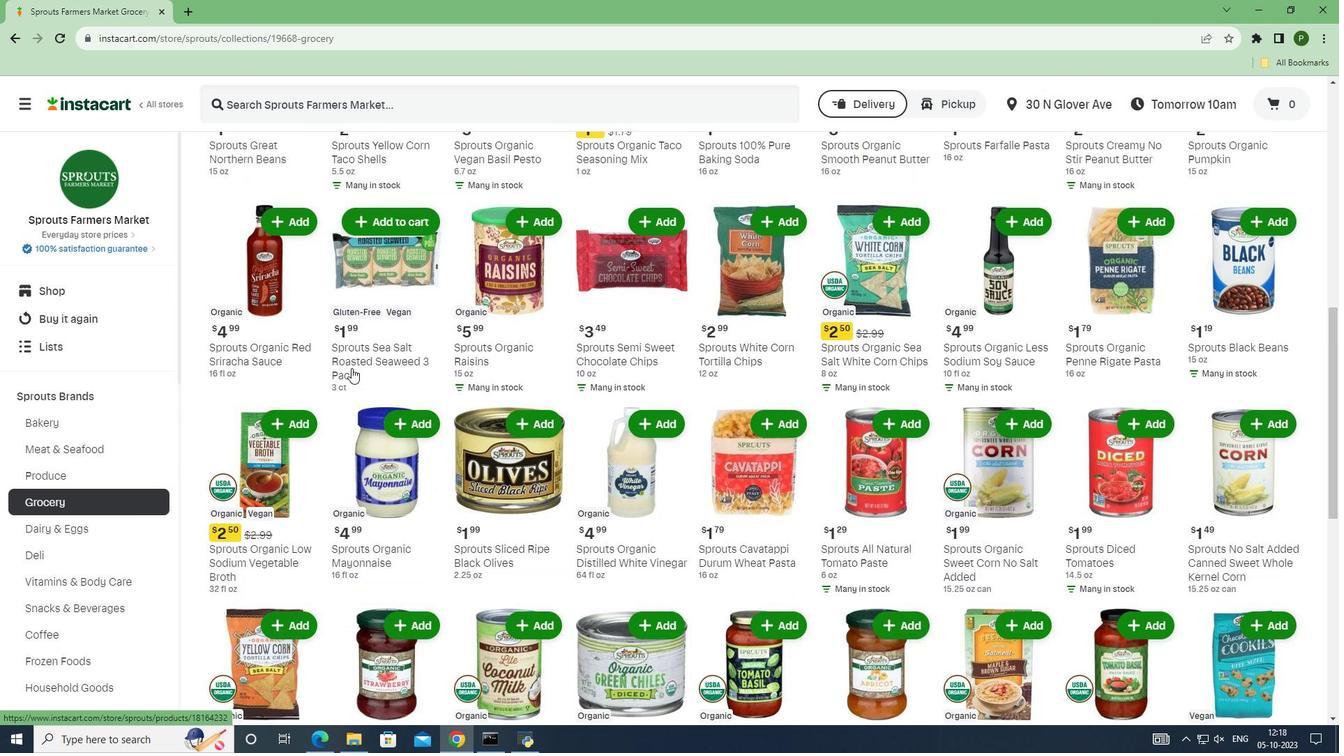 
Action: Mouse scrolled (351, 369) with delta (0, 0)
Screenshot: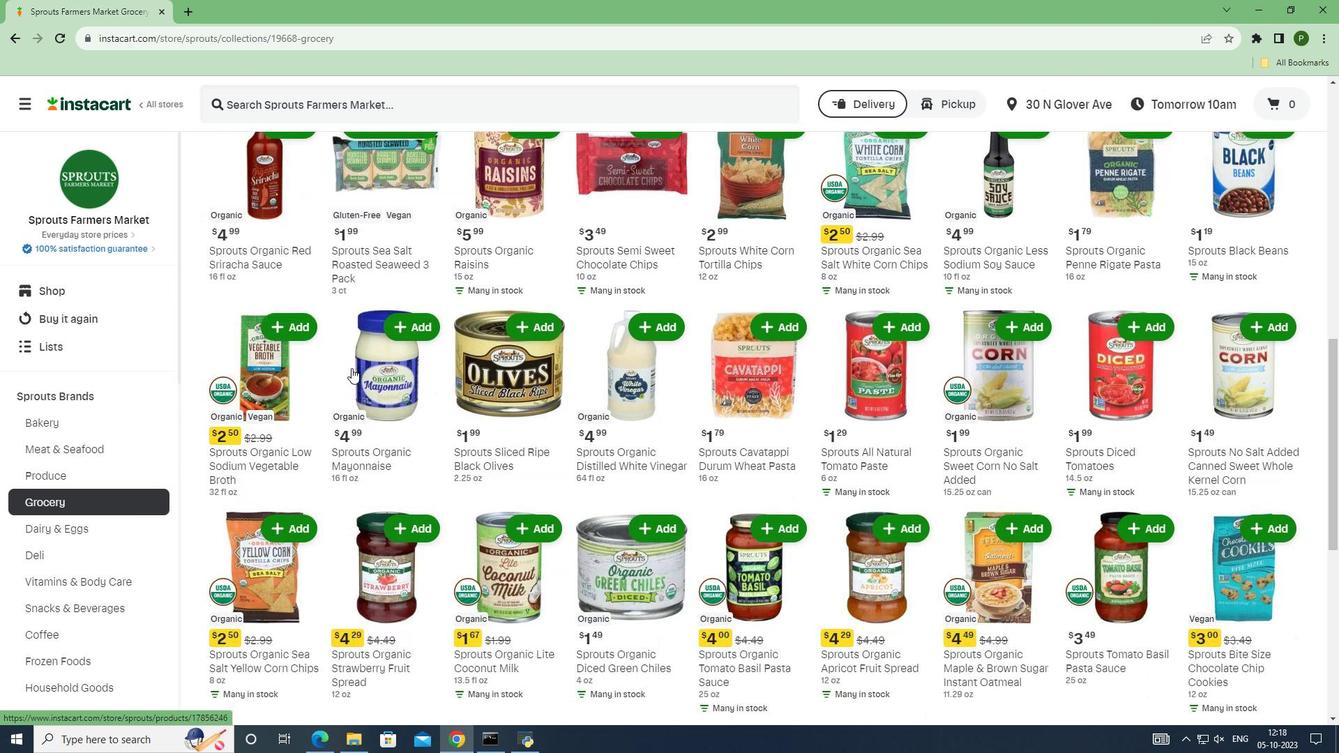 
Action: Mouse scrolled (351, 367) with delta (0, 0)
Screenshot: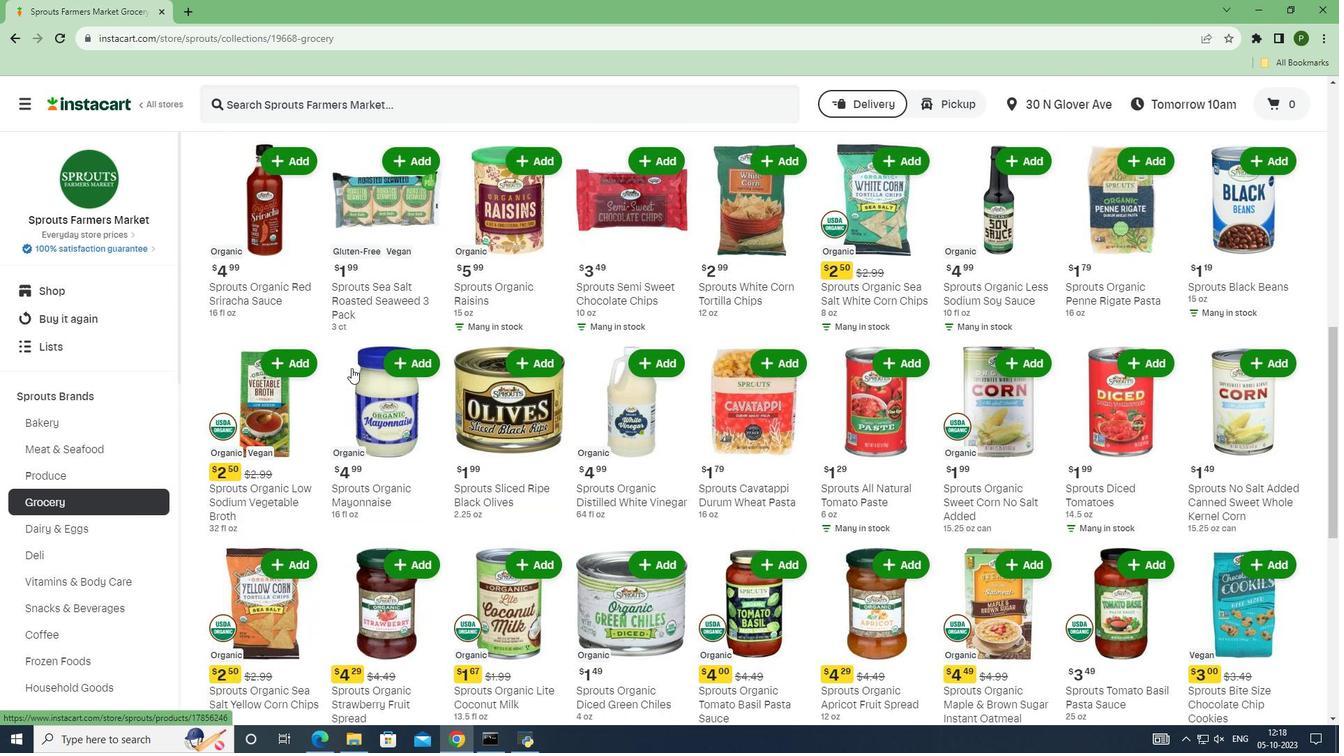 
Action: Mouse scrolled (351, 367) with delta (0, 0)
Screenshot: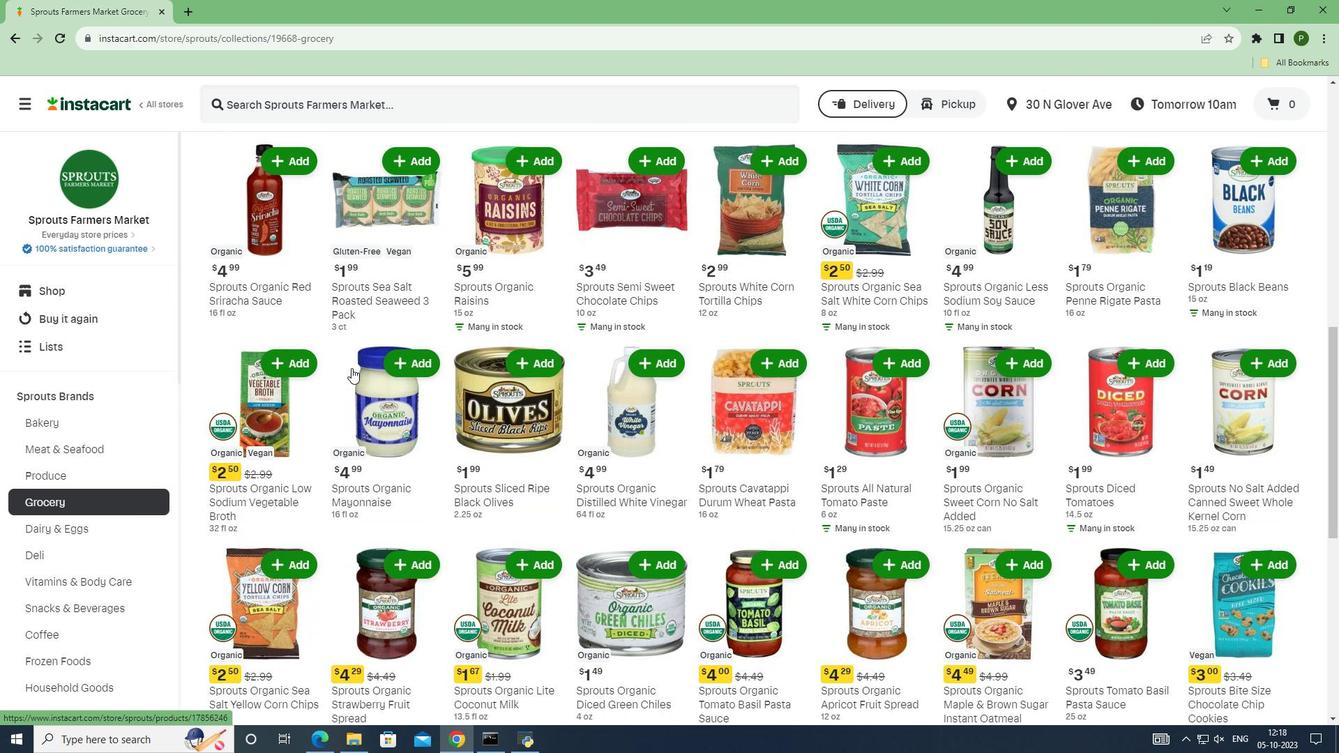 
Action: Mouse scrolled (351, 367) with delta (0, 0)
Screenshot: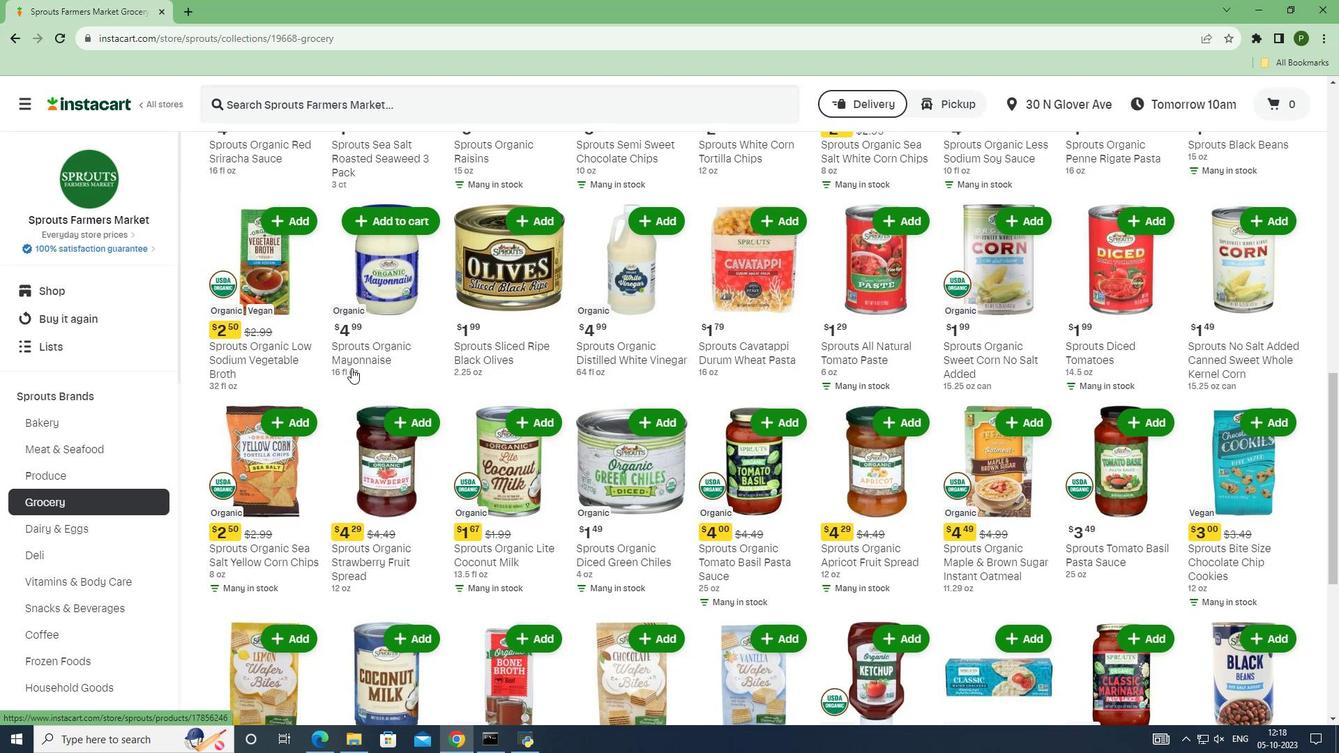 
Action: Mouse scrolled (351, 367) with delta (0, 0)
Screenshot: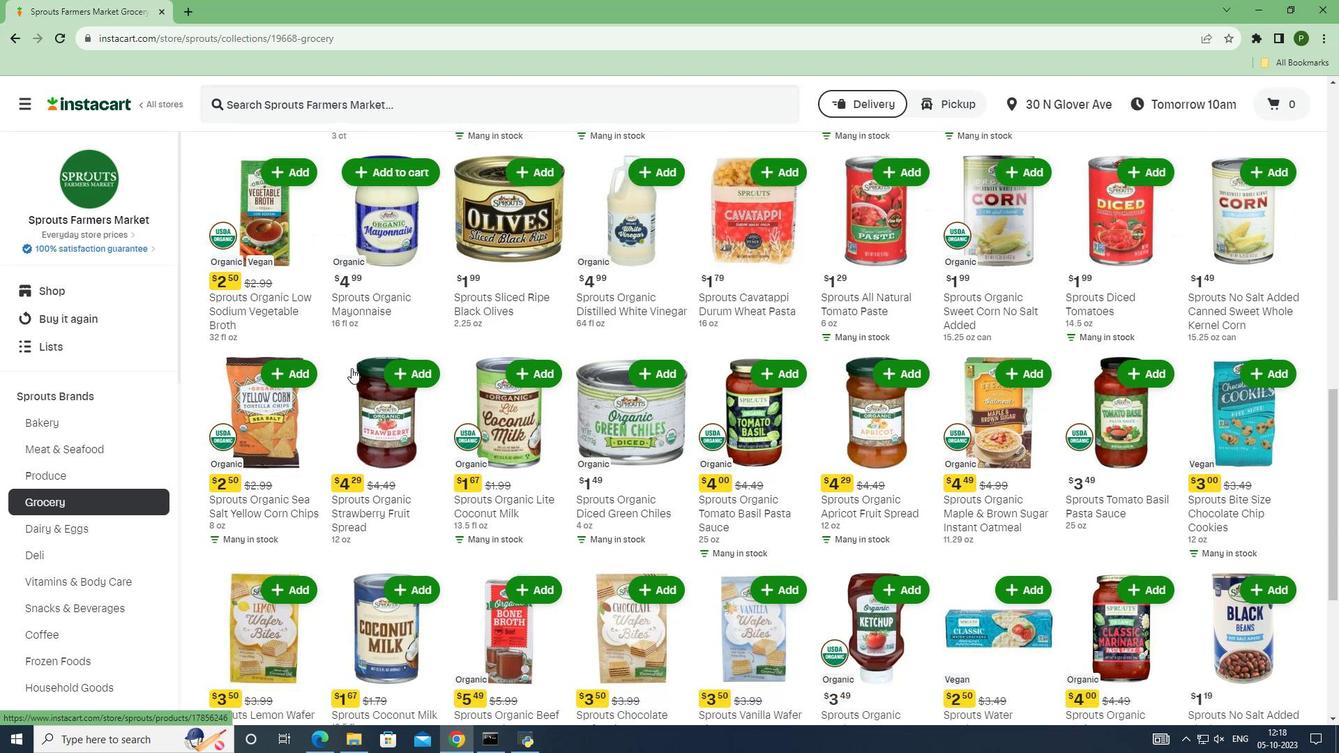 
Action: Mouse scrolled (351, 367) with delta (0, 0)
Screenshot: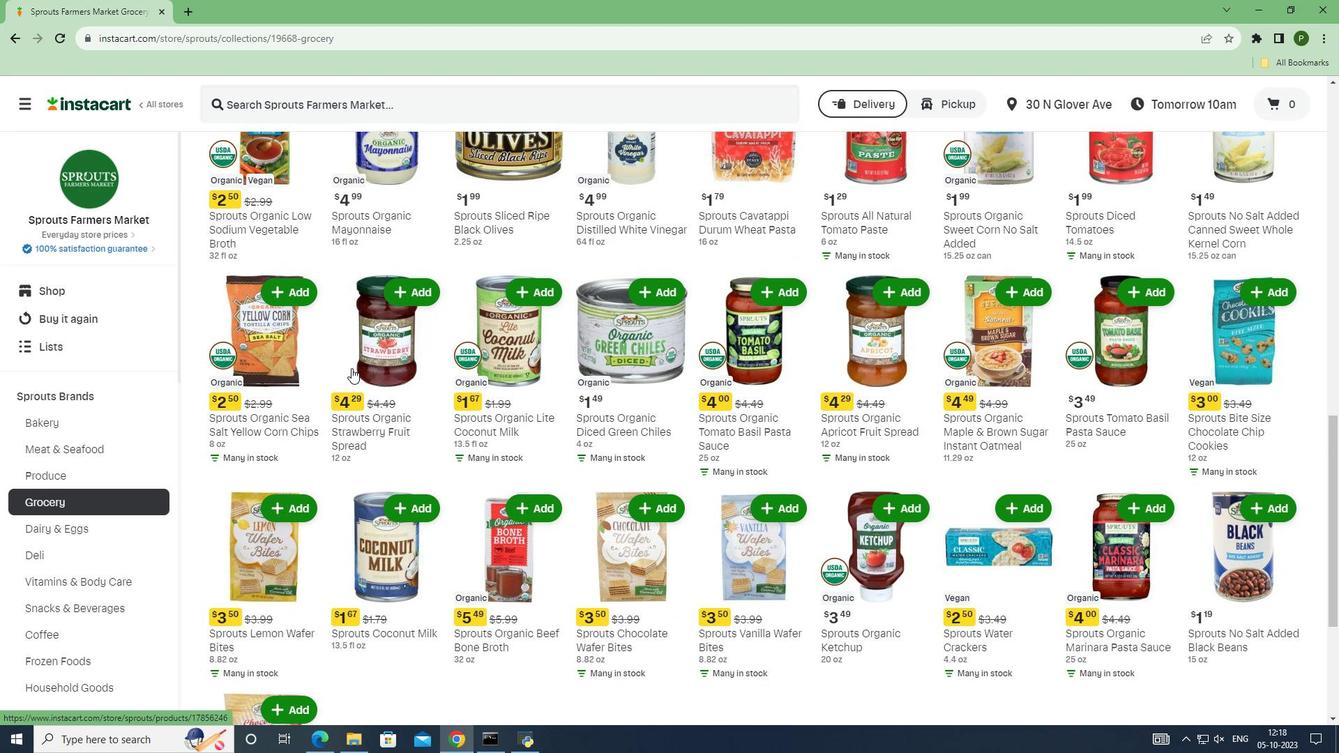 
Action: Mouse scrolled (351, 367) with delta (0, 0)
Screenshot: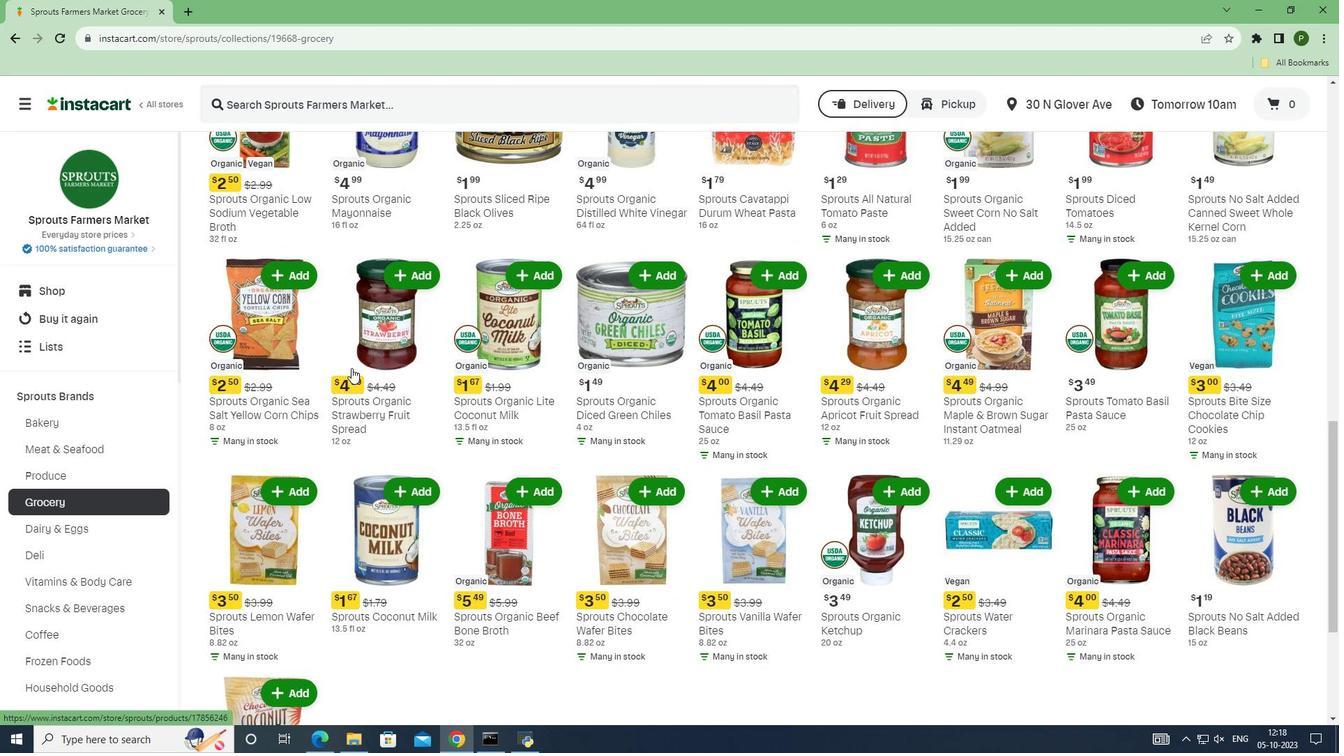 
Action: Mouse scrolled (351, 367) with delta (0, 0)
Screenshot: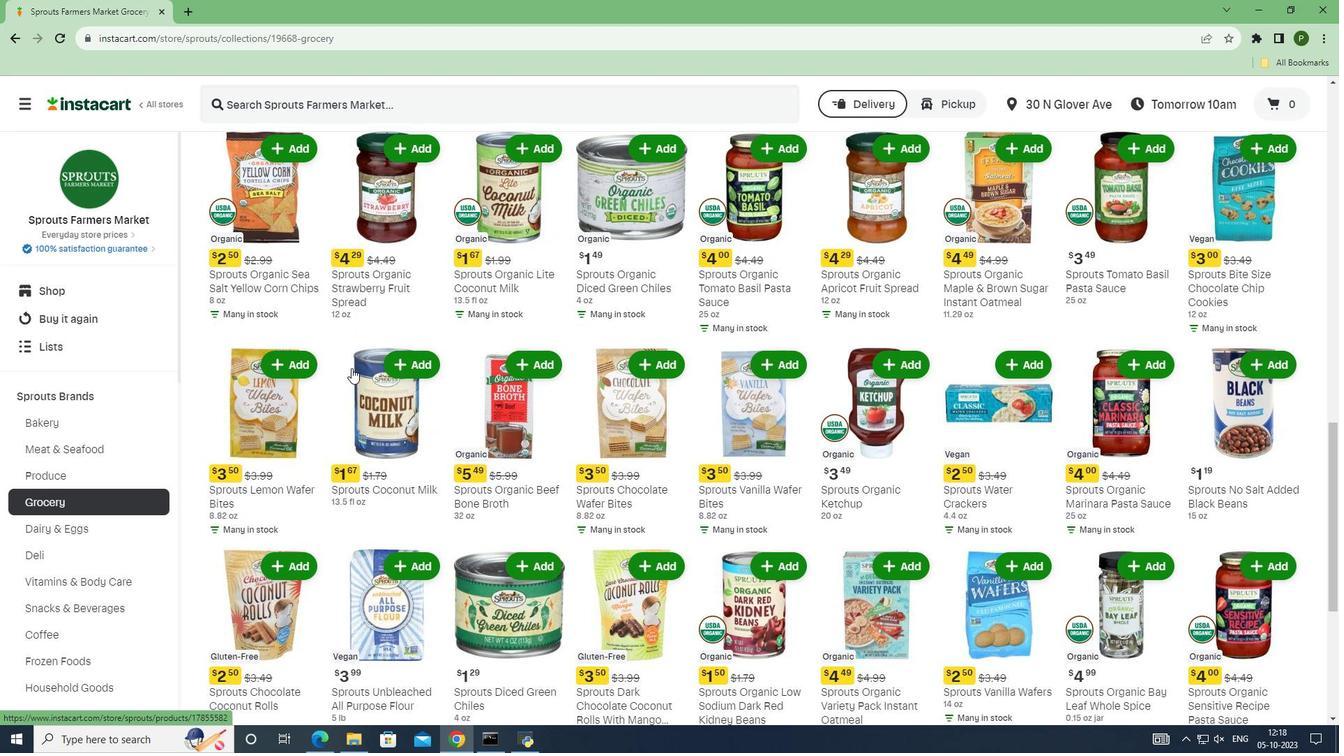 
Action: Mouse scrolled (351, 367) with delta (0, 0)
Screenshot: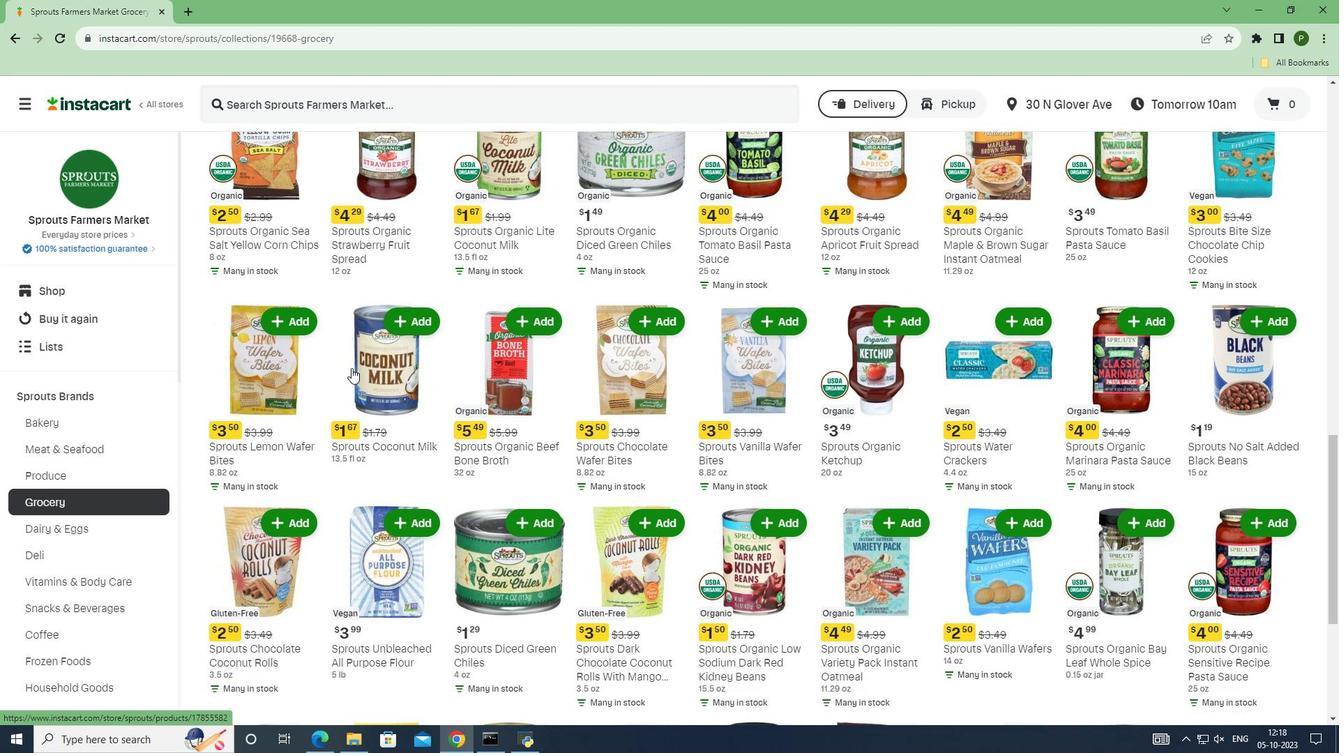 
Action: Mouse scrolled (351, 367) with delta (0, 0)
Screenshot: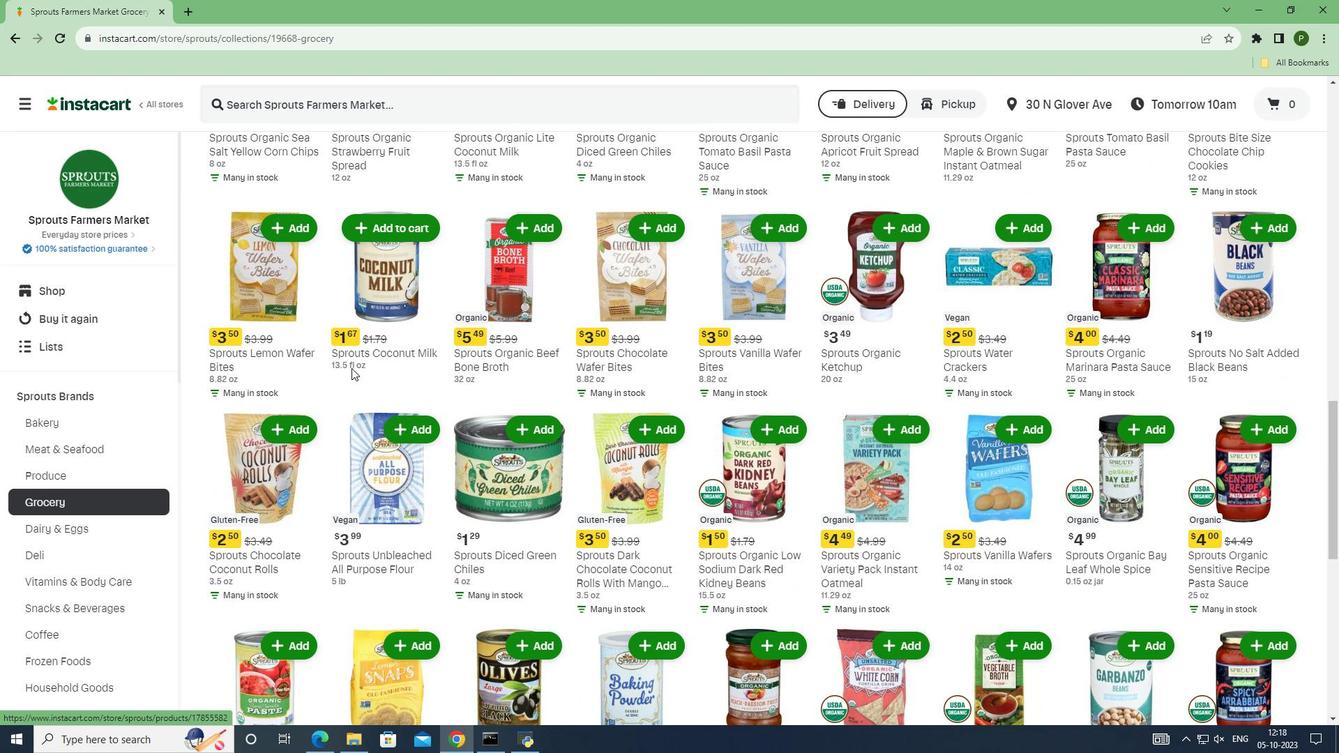 
Action: Mouse scrolled (351, 367) with delta (0, 0)
Screenshot: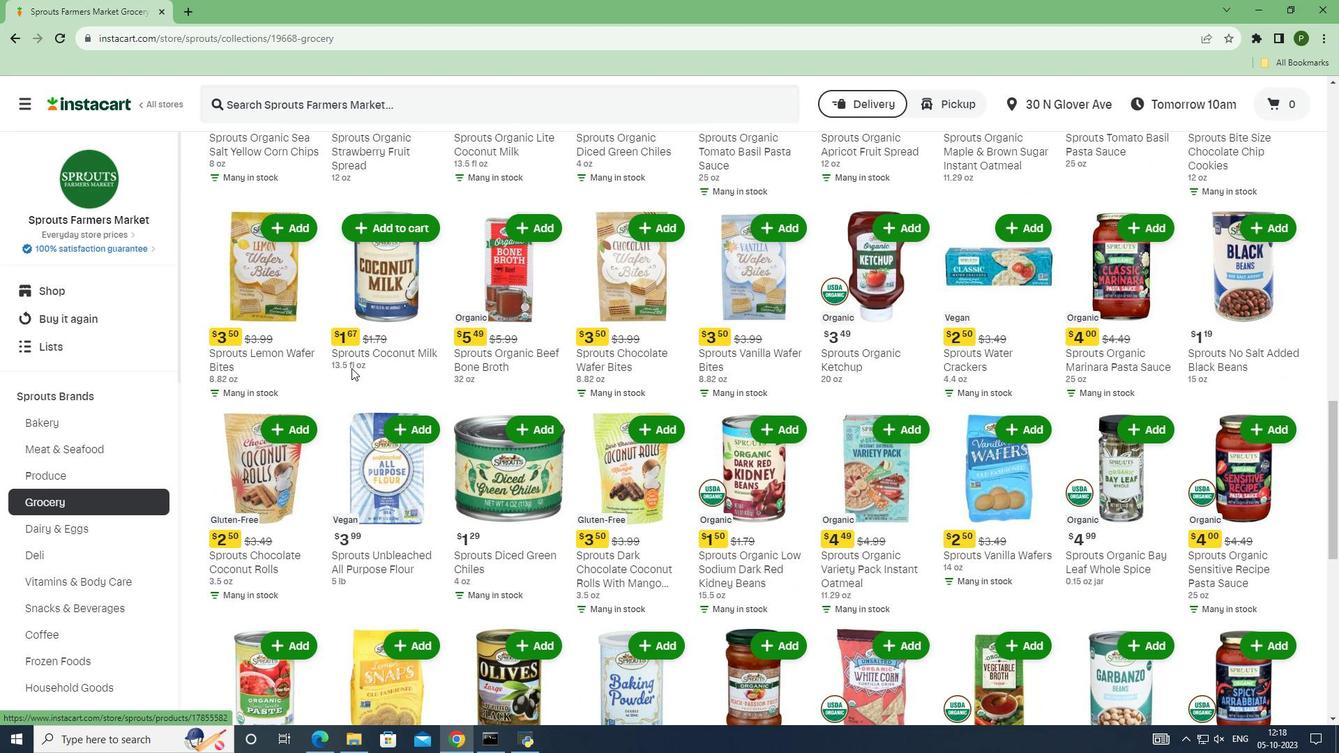 
Action: Mouse scrolled (351, 367) with delta (0, 0)
Screenshot: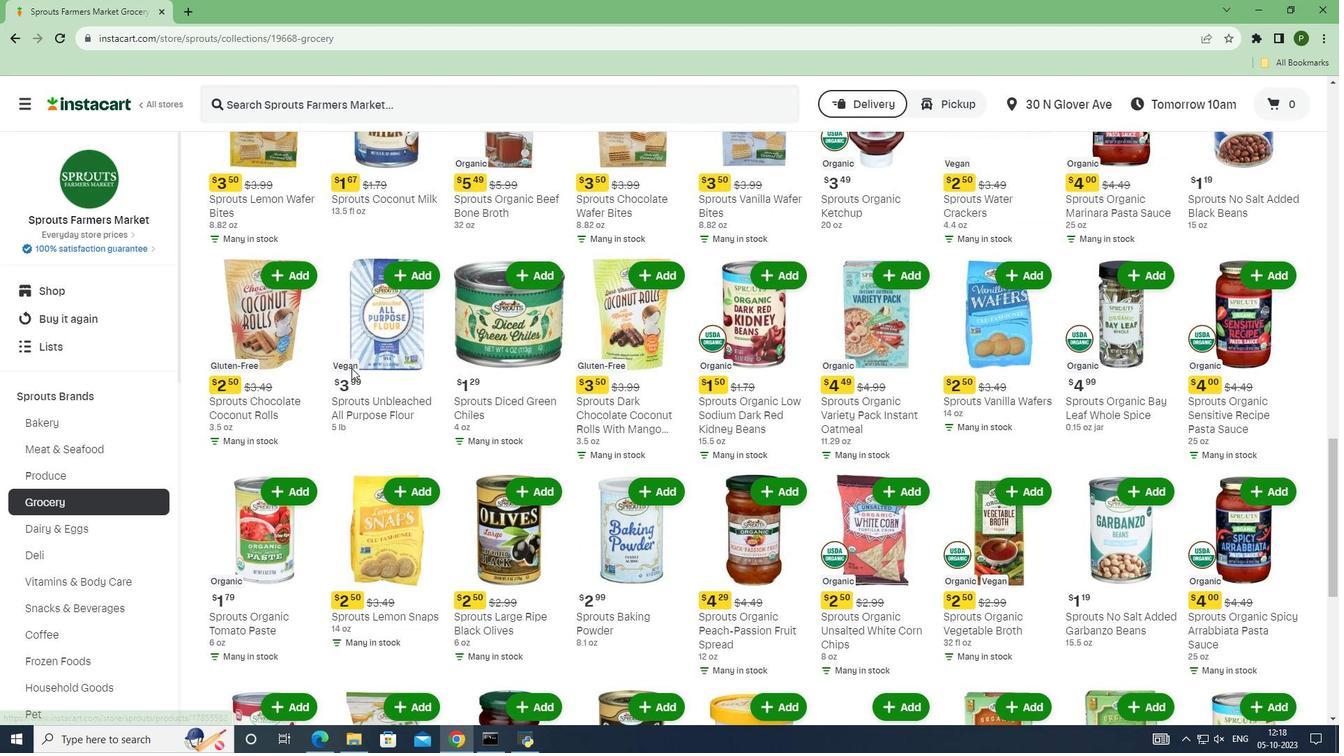 
Action: Mouse scrolled (351, 367) with delta (0, 0)
Screenshot: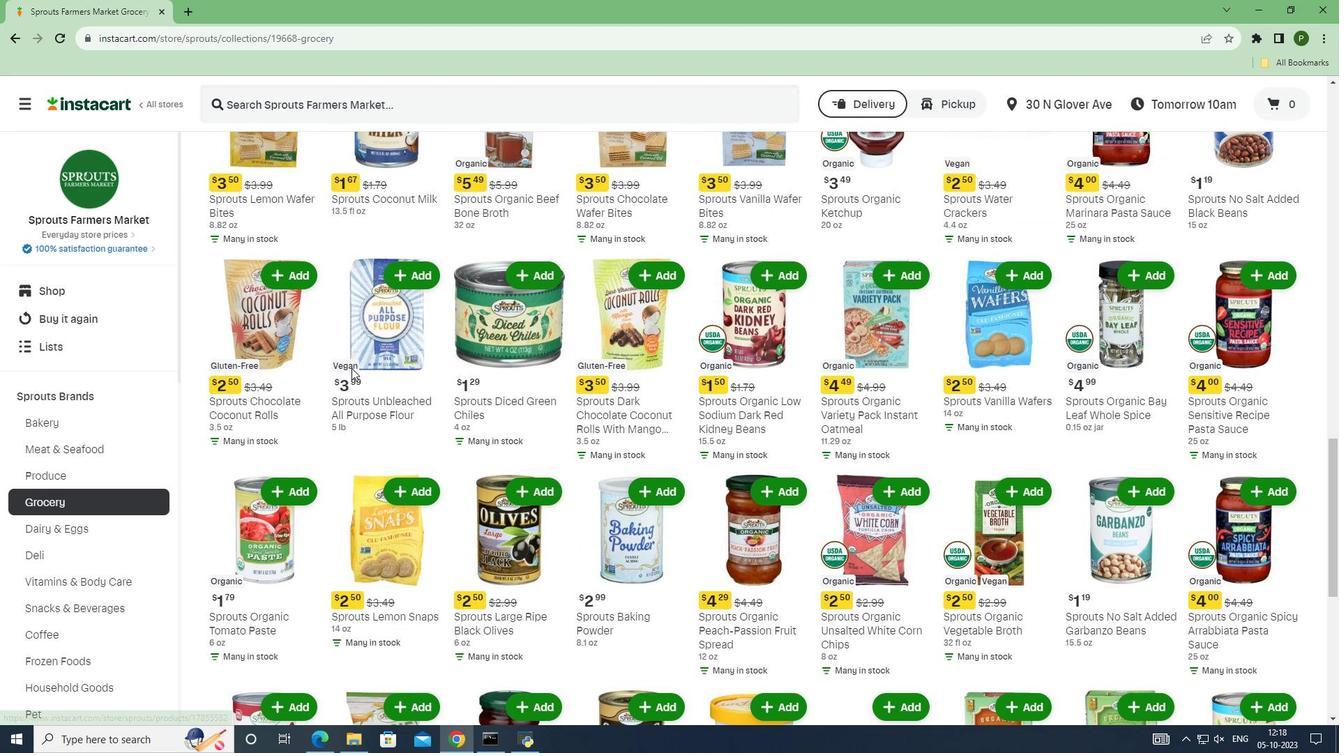 
Action: Mouse scrolled (351, 367) with delta (0, 0)
Screenshot: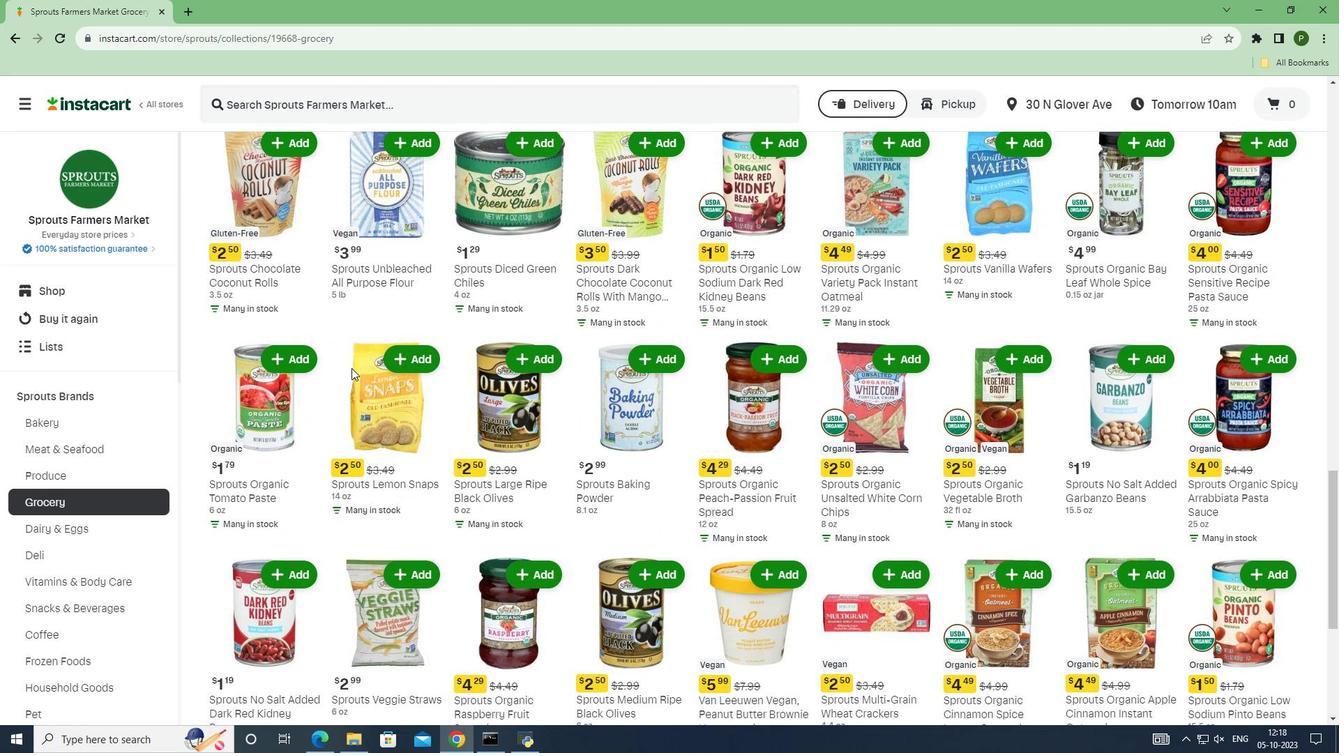 
Action: Mouse scrolled (351, 367) with delta (0, 0)
Screenshot: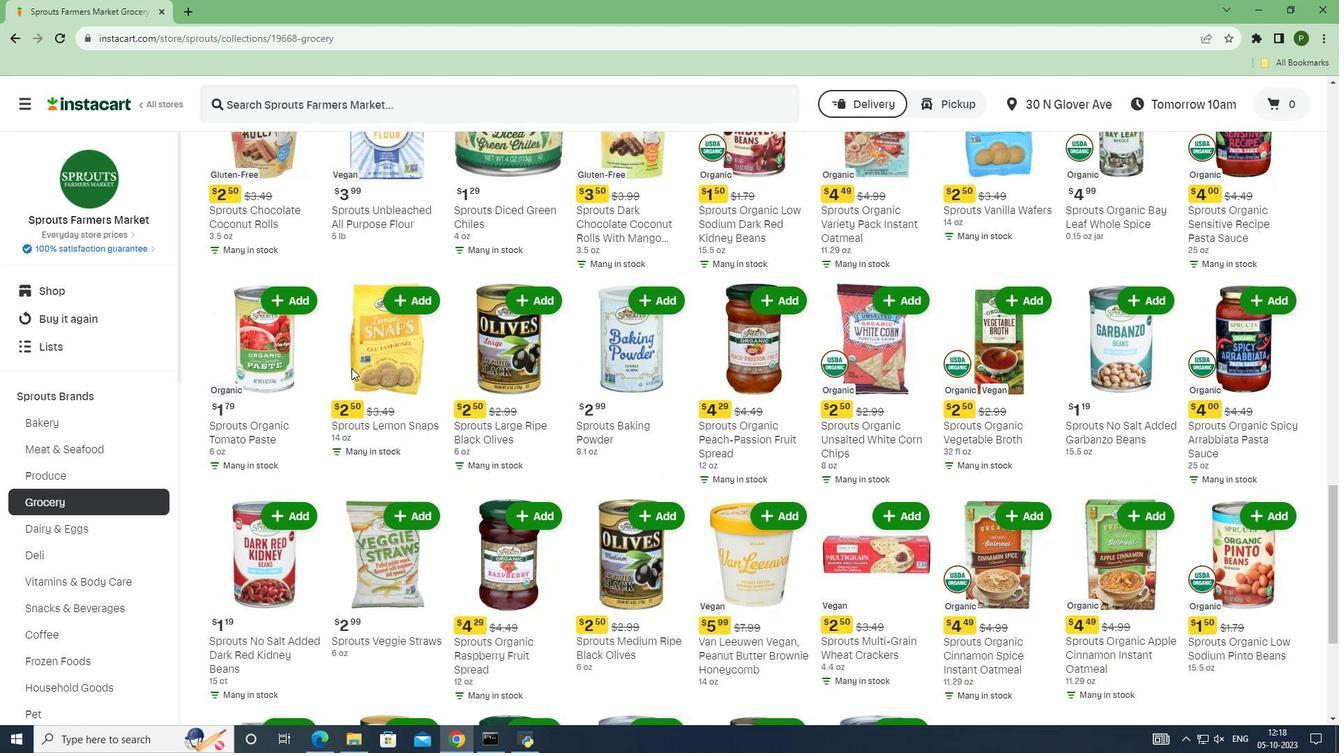 
Action: Mouse scrolled (351, 367) with delta (0, 0)
Screenshot: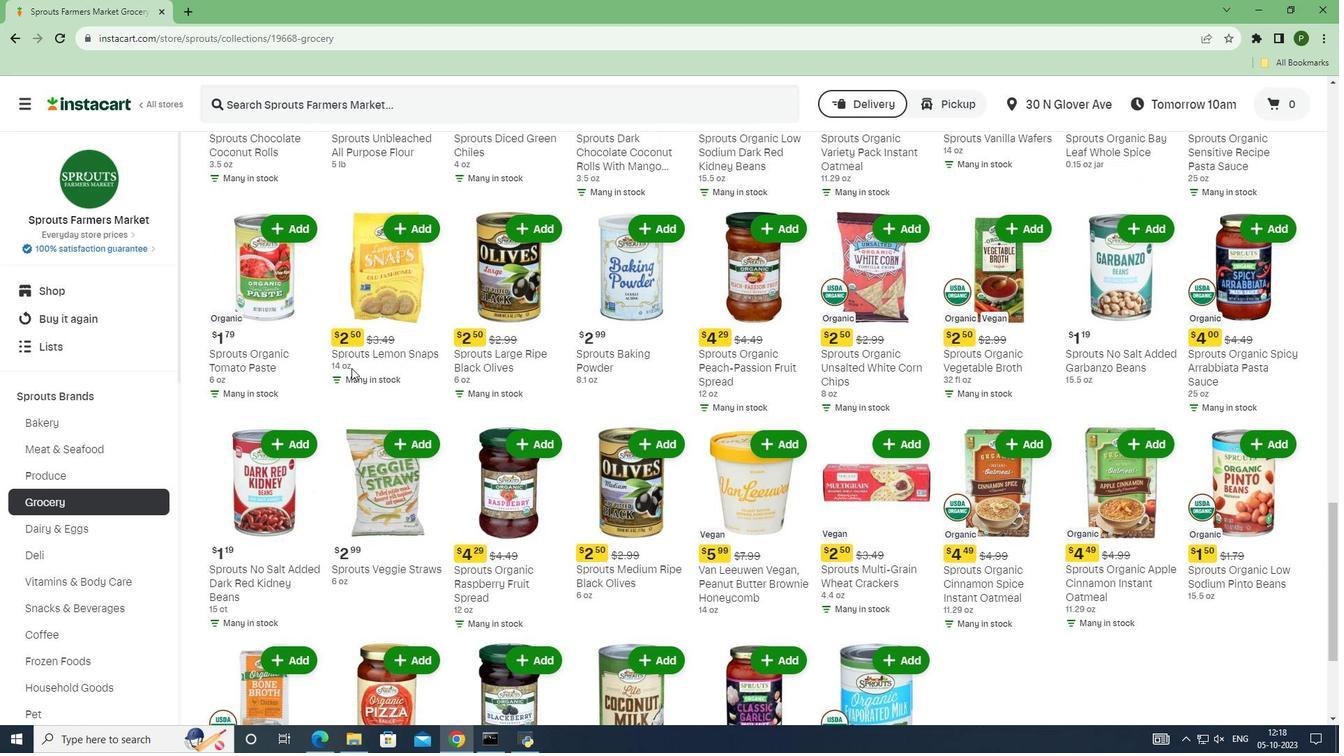 
Action: Mouse scrolled (351, 367) with delta (0, 0)
Screenshot: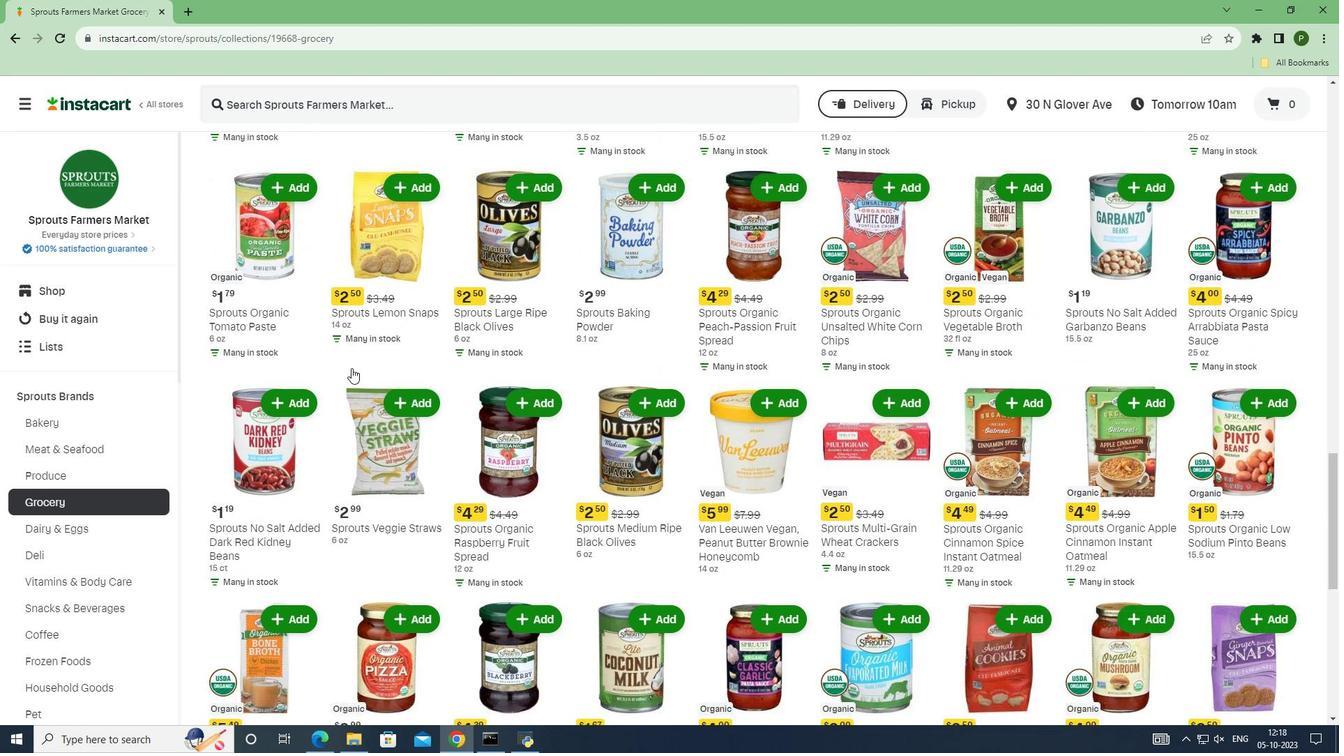 
Action: Mouse scrolled (351, 367) with delta (0, 0)
Screenshot: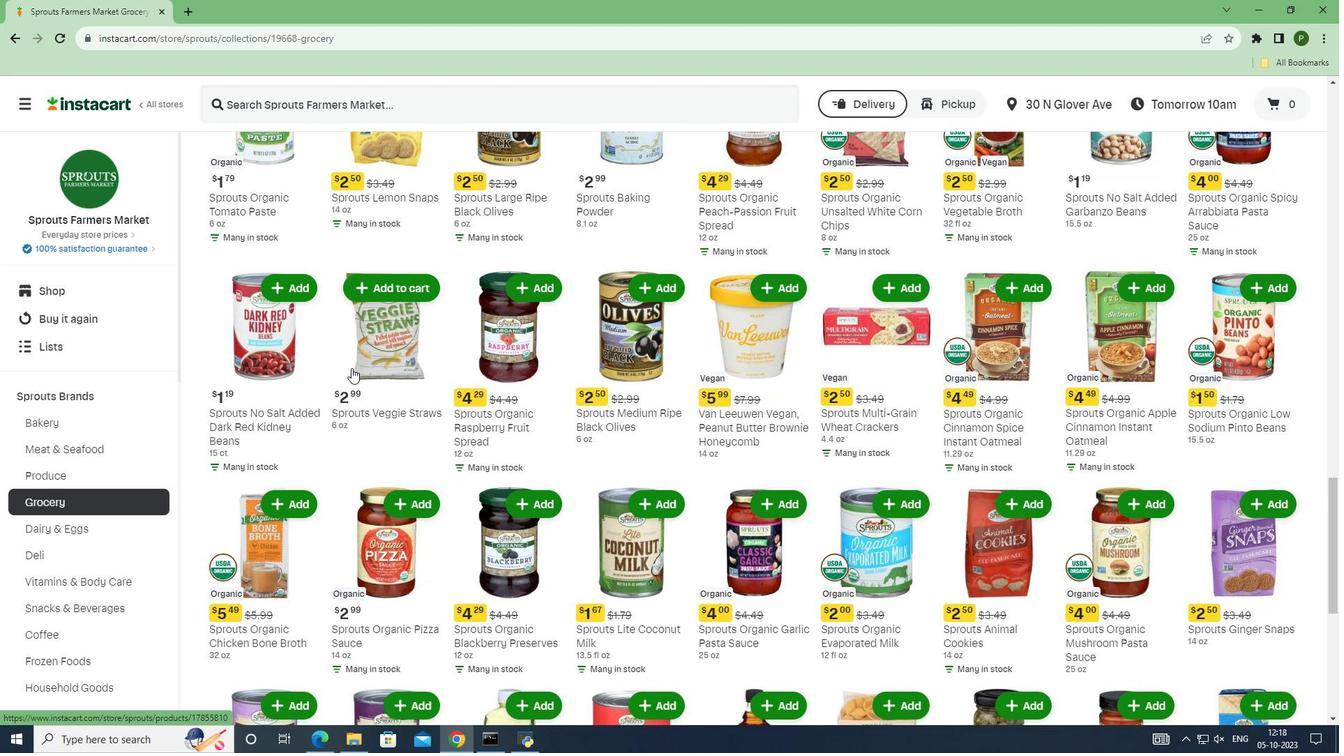 
Action: Mouse scrolled (351, 367) with delta (0, 0)
Screenshot: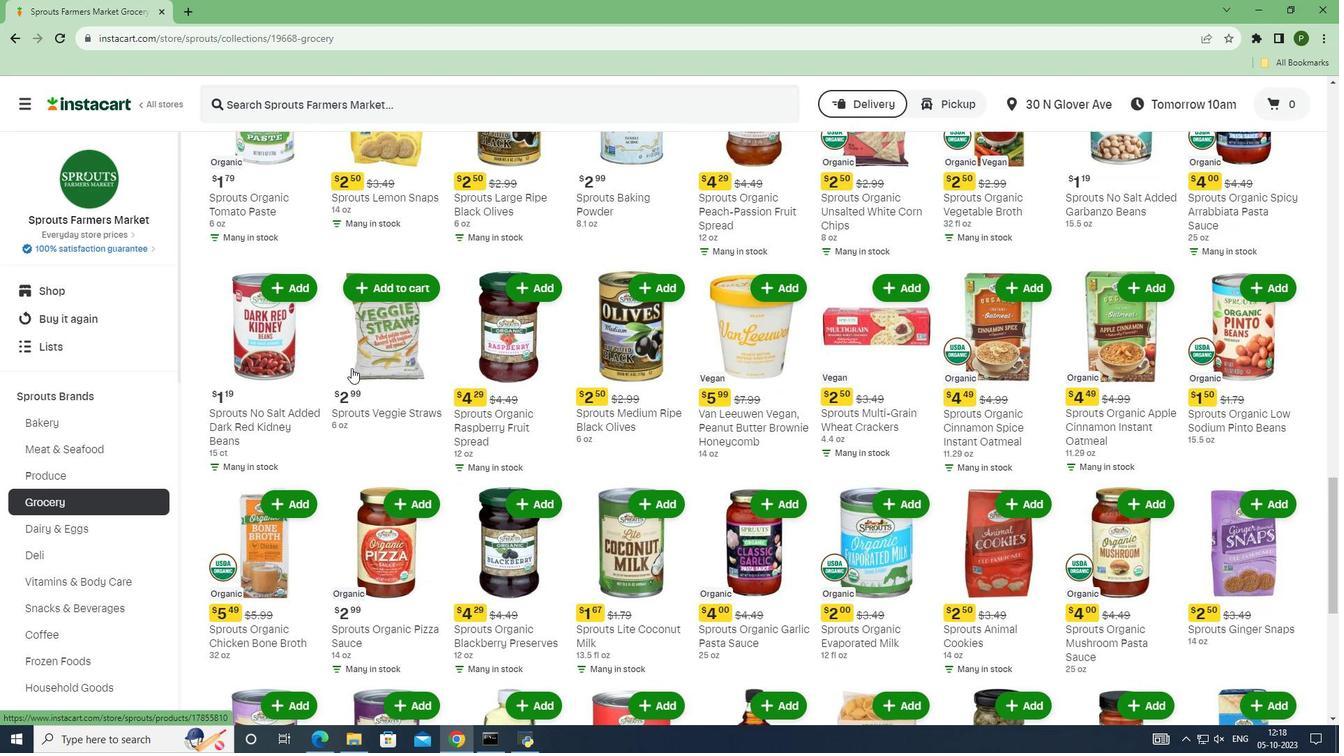 
Action: Mouse scrolled (351, 369) with delta (0, 0)
Screenshot: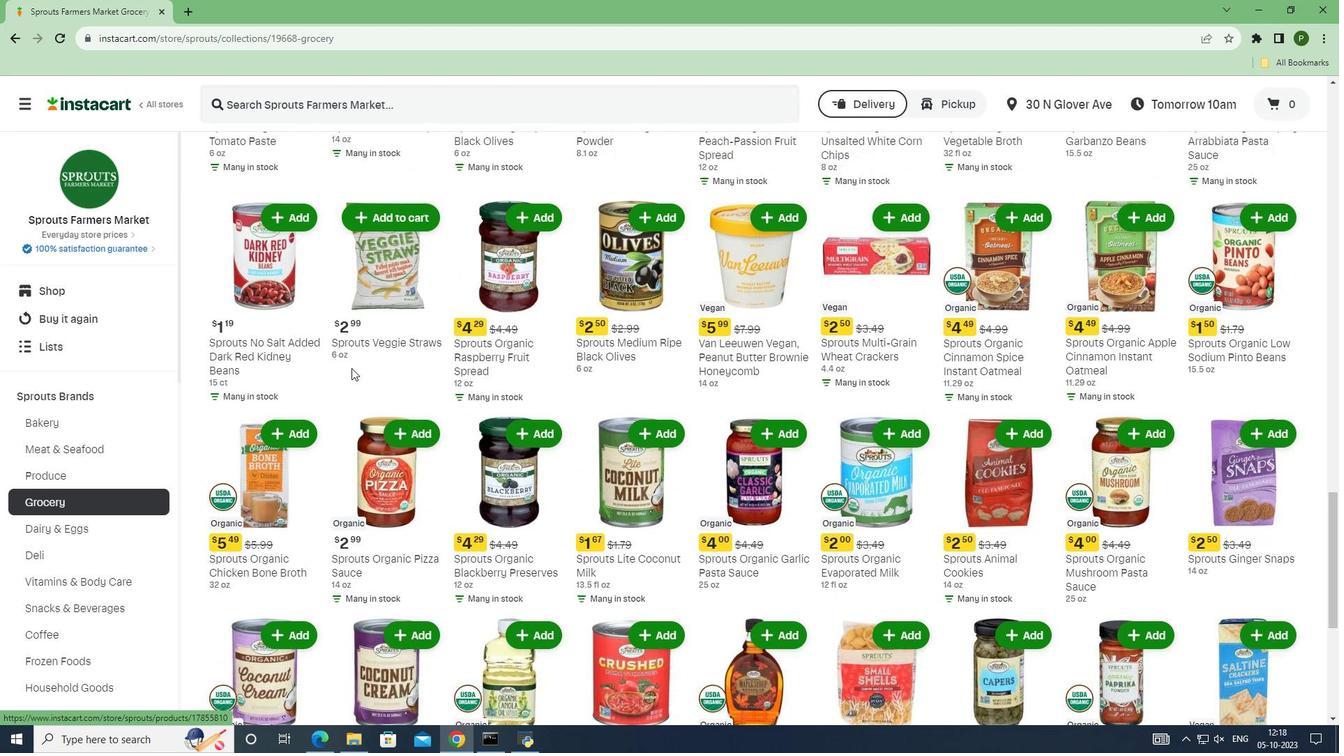 
Action: Mouse scrolled (351, 367) with delta (0, 0)
Screenshot: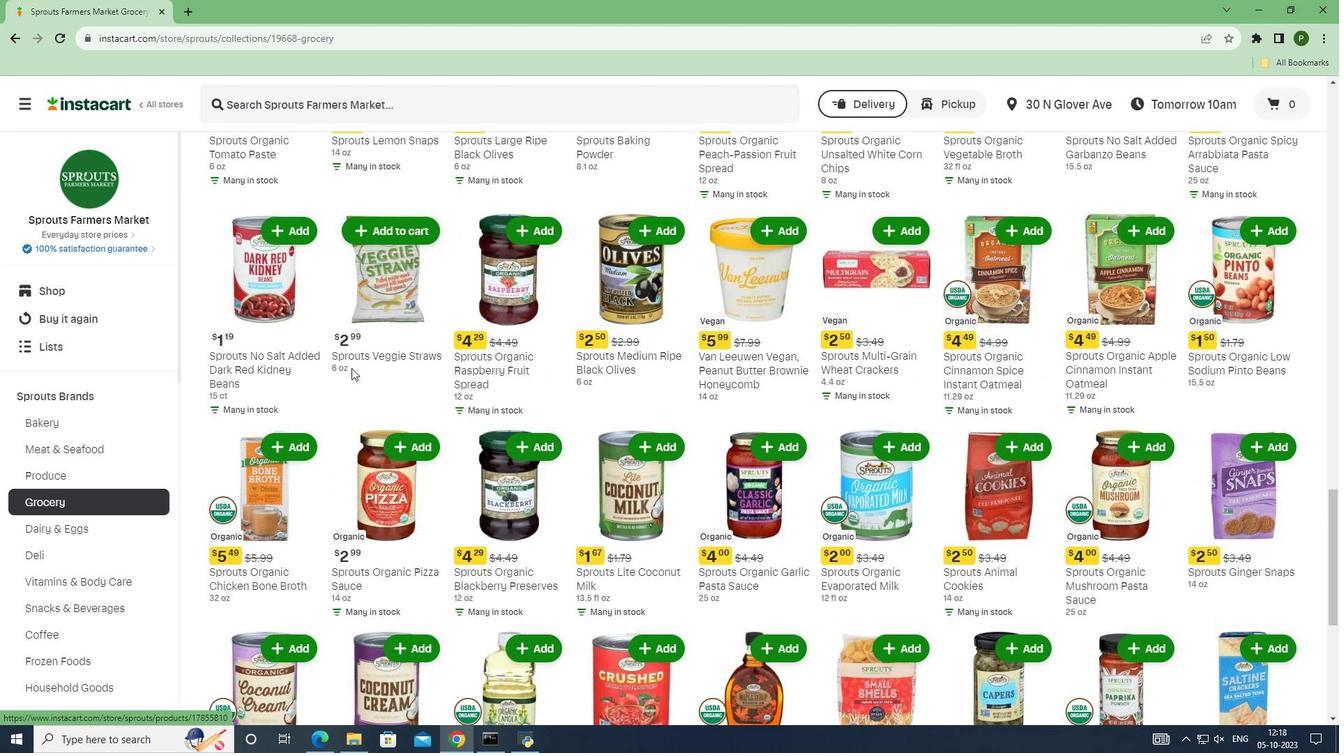 
Action: Mouse scrolled (351, 367) with delta (0, 0)
Screenshot: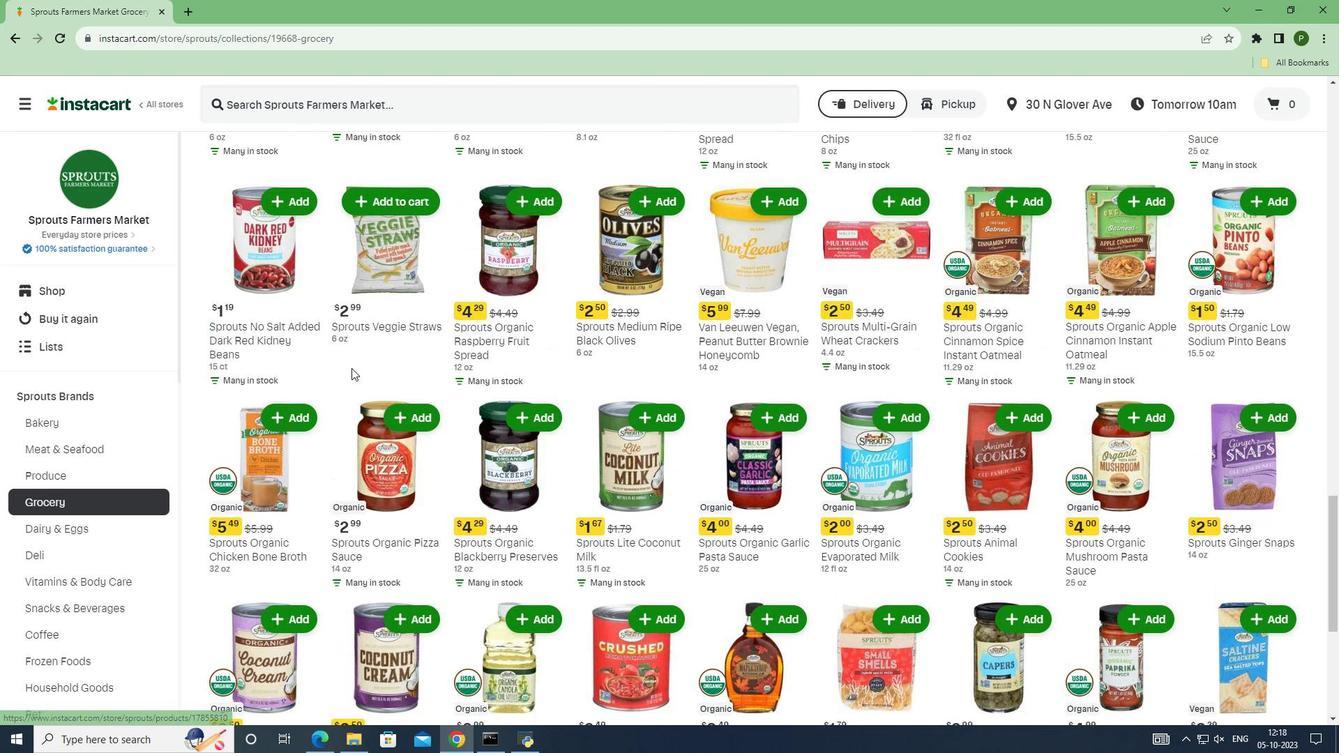 
Action: Mouse scrolled (351, 367) with delta (0, 0)
Screenshot: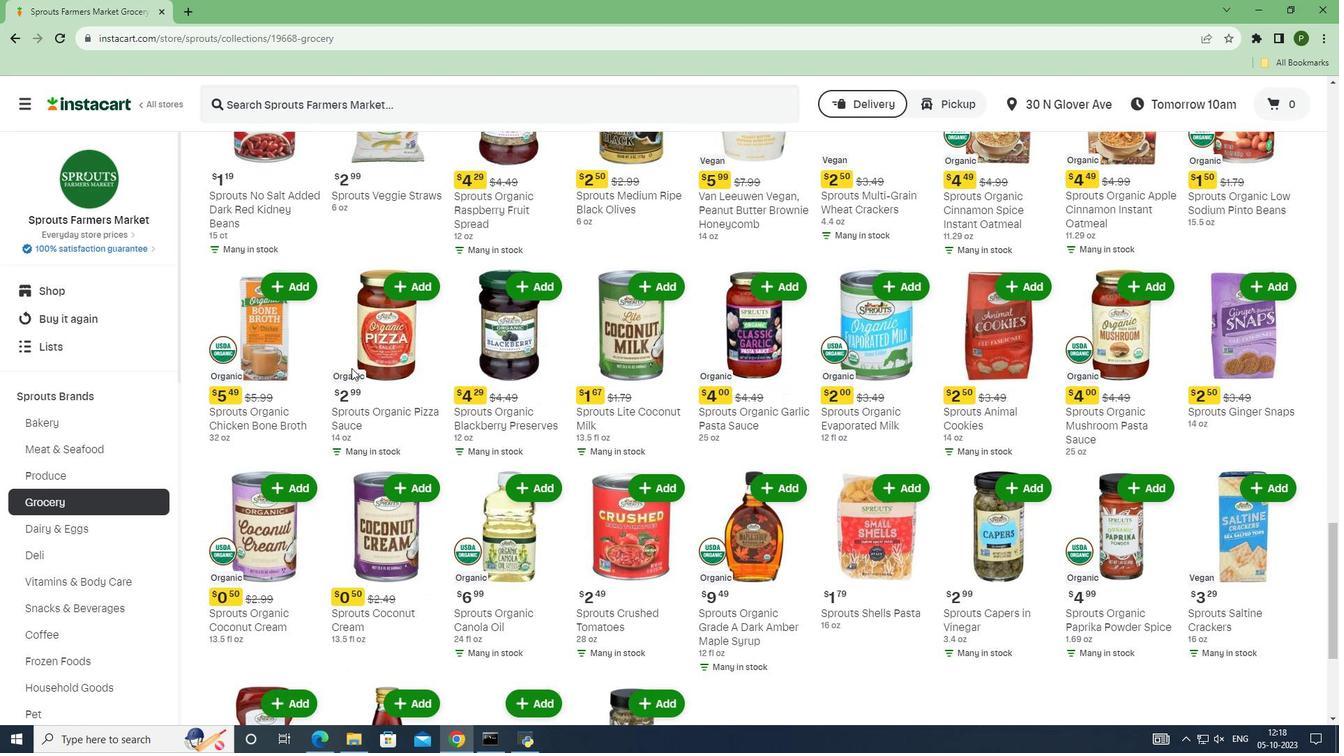 
Action: Mouse scrolled (351, 367) with delta (0, 0)
Screenshot: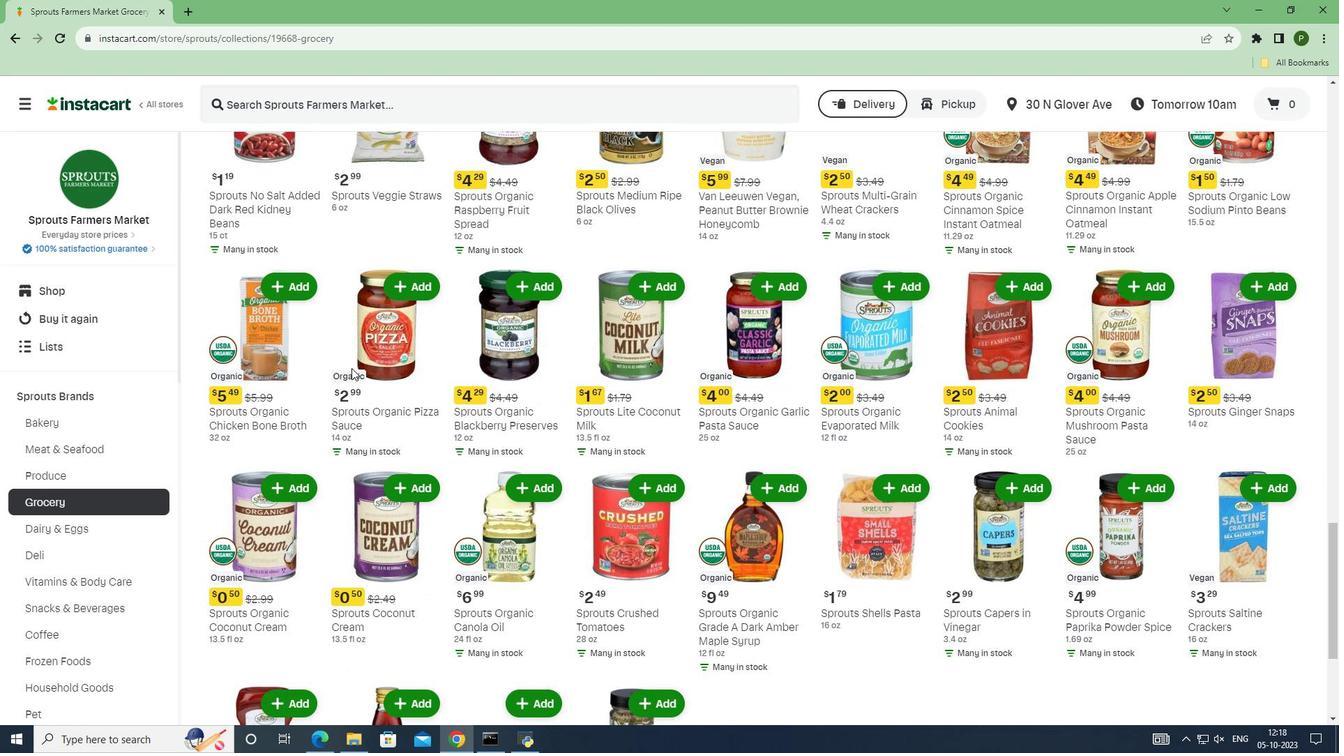 
Action: Mouse scrolled (351, 367) with delta (0, 0)
Screenshot: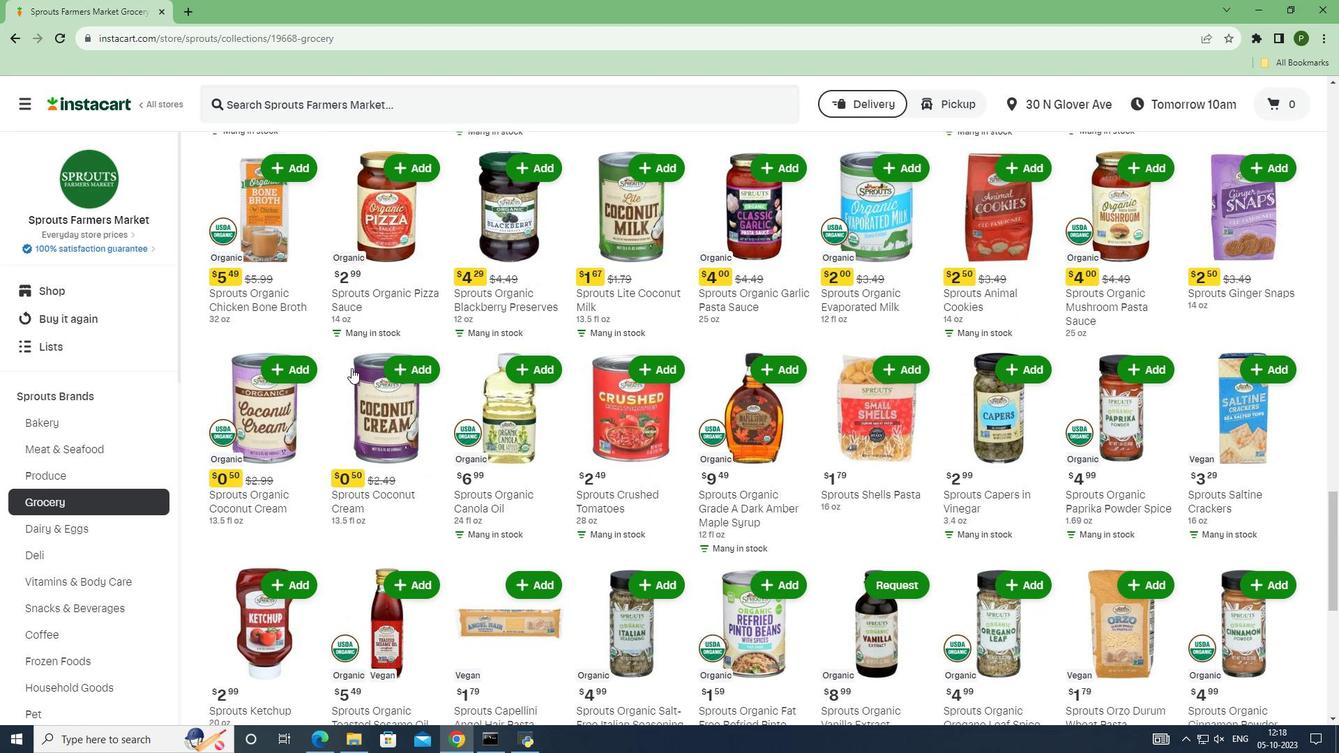 
Action: Mouse scrolled (351, 367) with delta (0, 0)
Screenshot: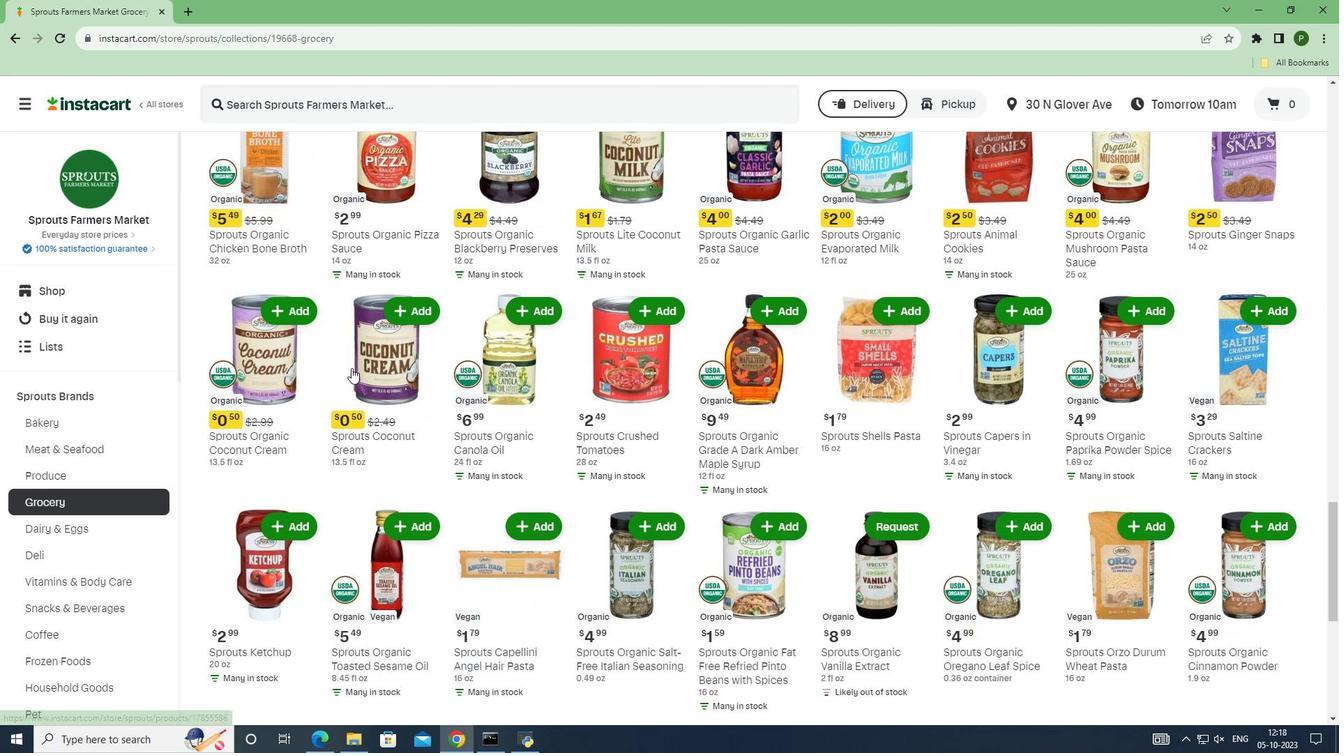 
Action: Mouse scrolled (351, 367) with delta (0, 0)
Screenshot: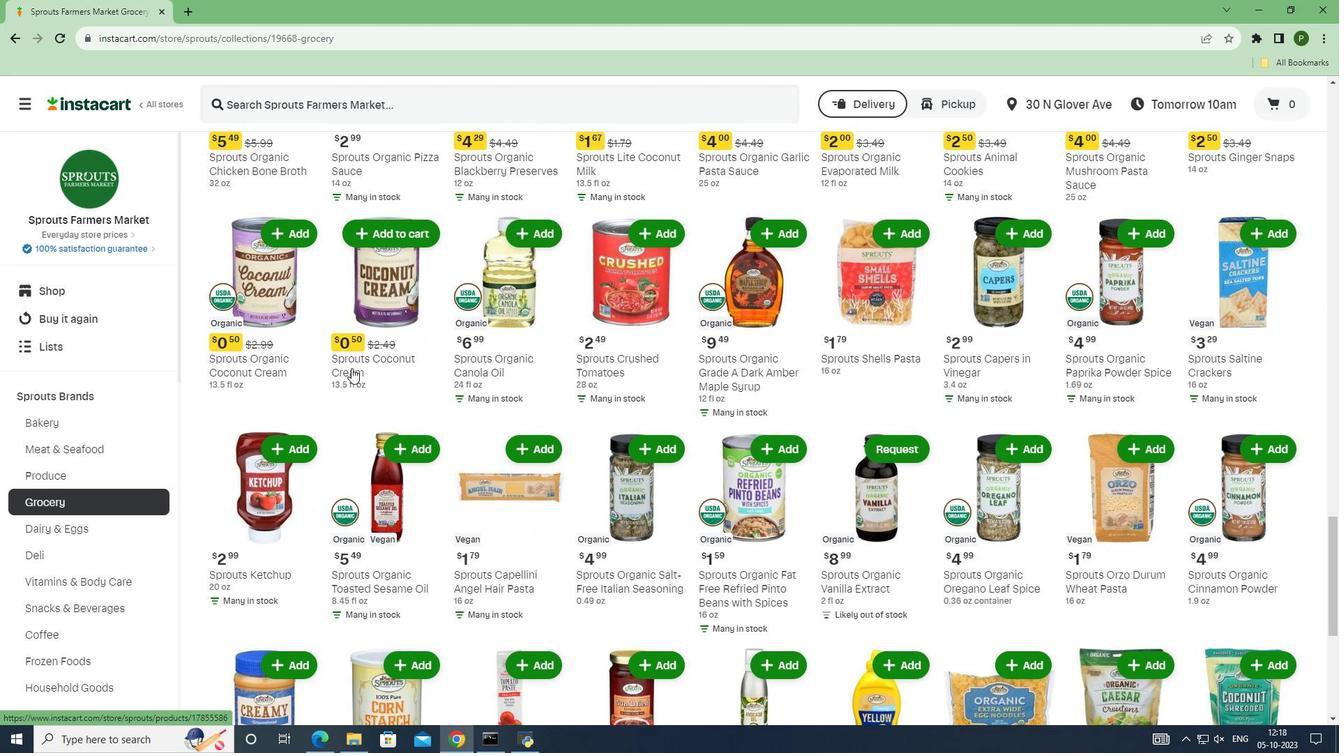 
Action: Mouse scrolled (351, 367) with delta (0, 0)
Screenshot: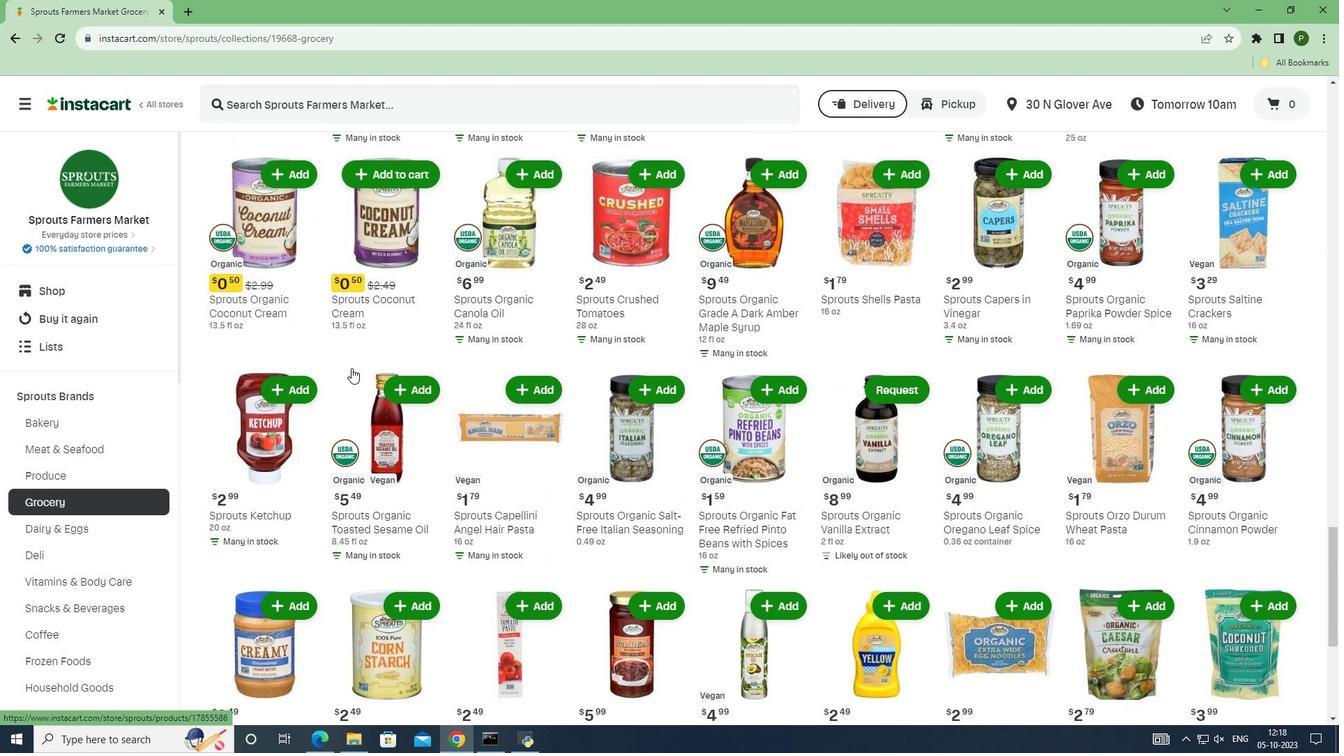 
Action: Mouse scrolled (351, 367) with delta (0, 0)
Screenshot: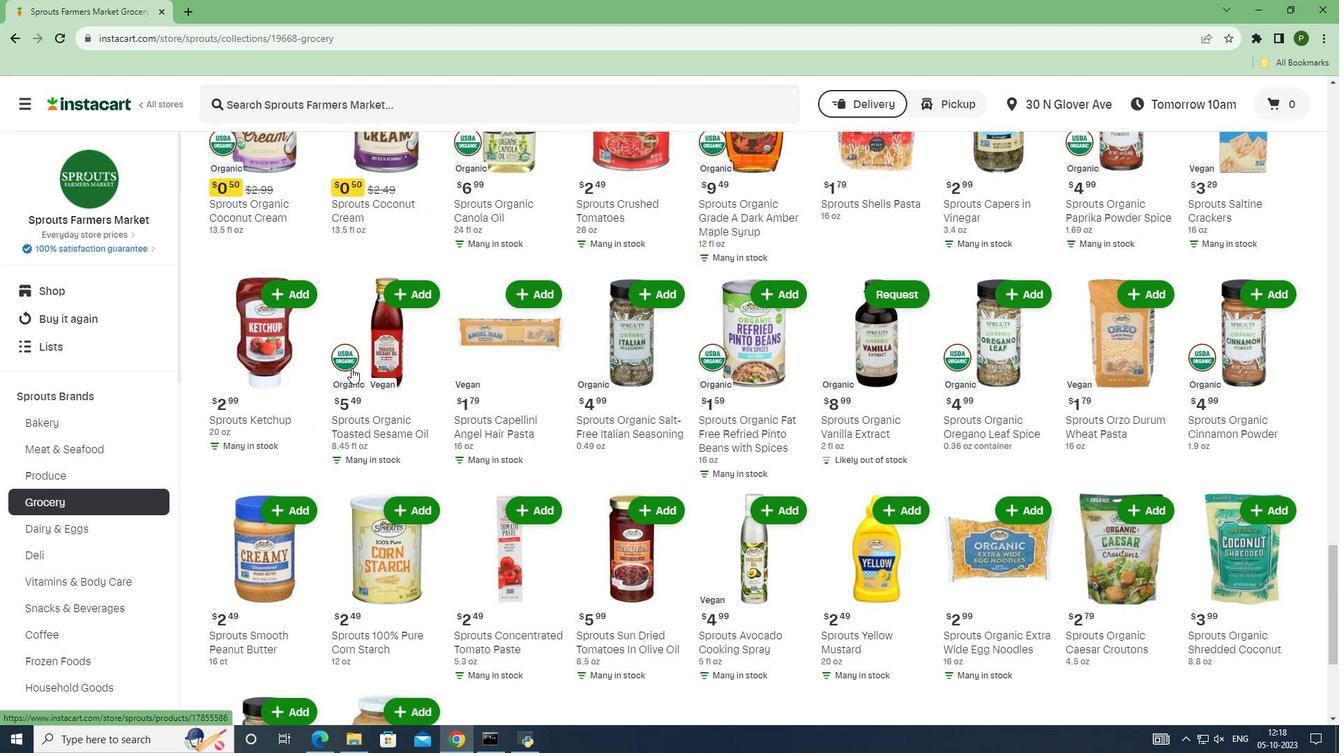 
Action: Mouse scrolled (351, 367) with delta (0, 0)
Screenshot: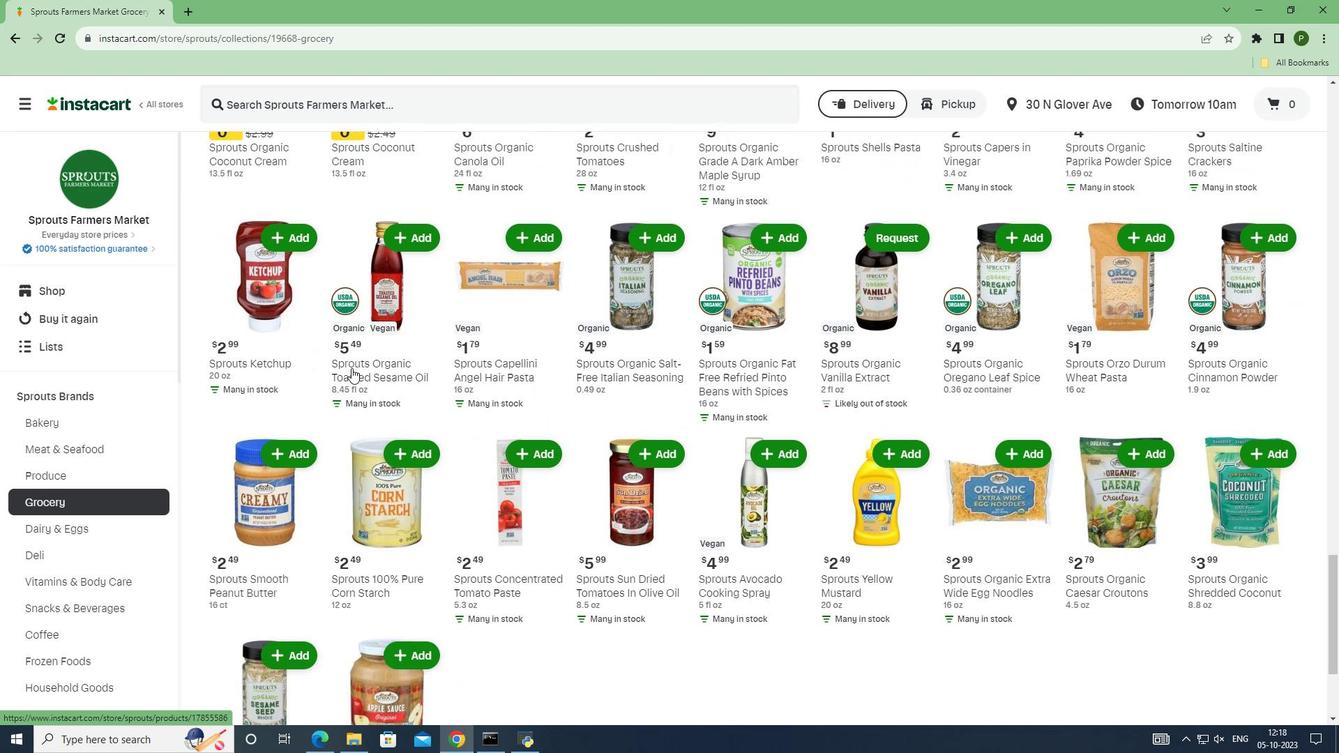 
Action: Mouse scrolled (351, 367) with delta (0, 0)
Screenshot: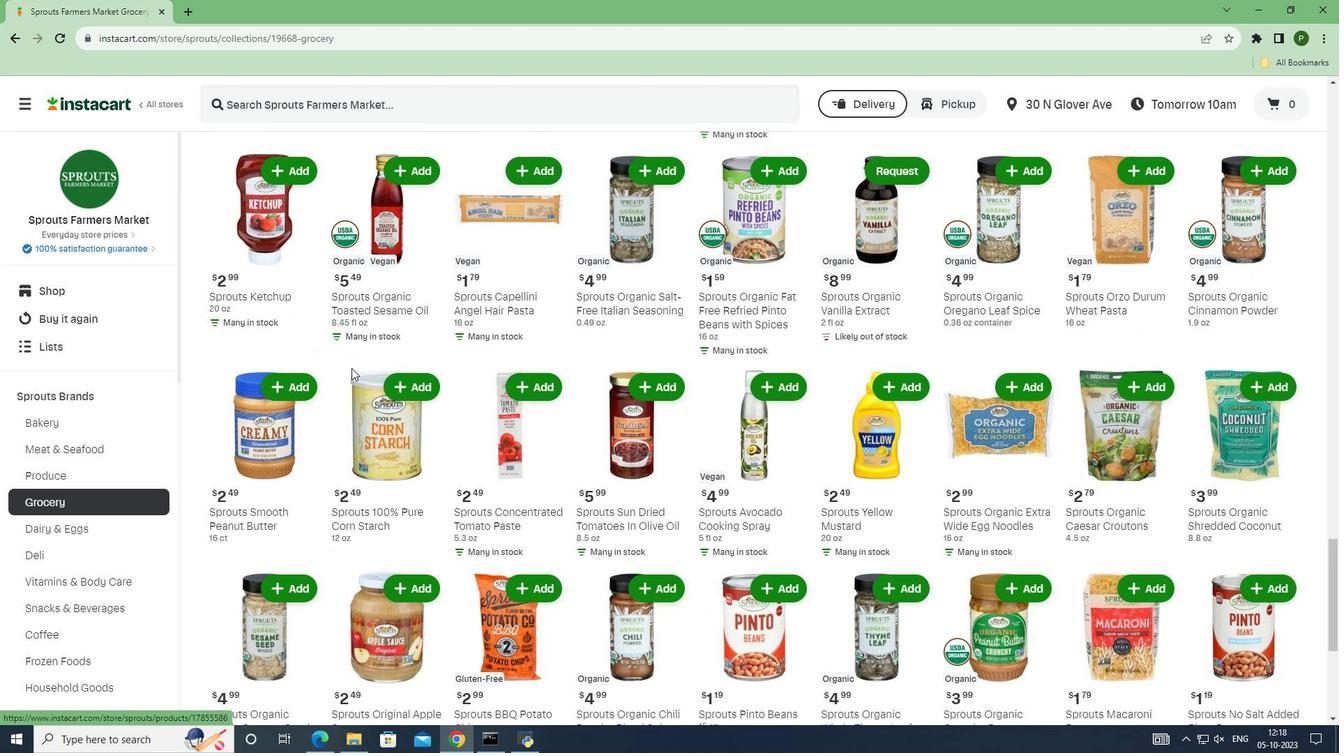 
Action: Mouse scrolled (351, 367) with delta (0, 0)
Screenshot: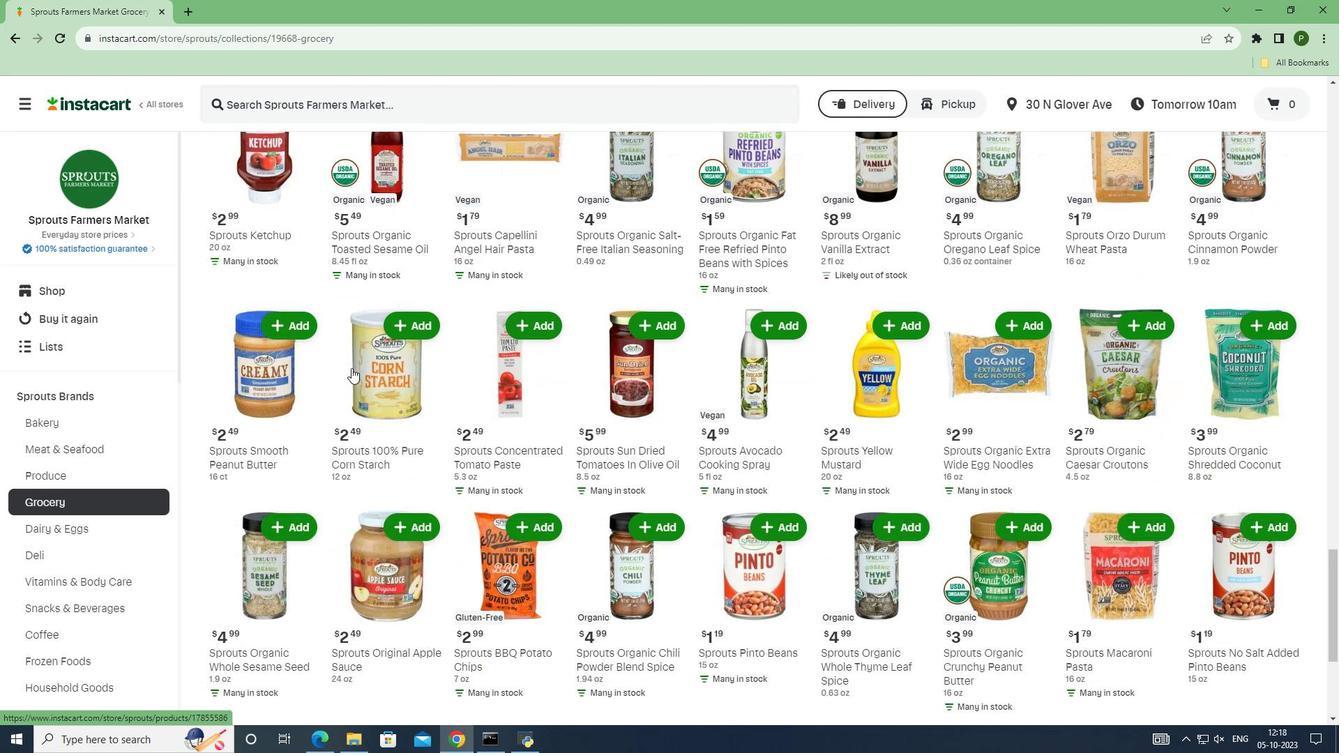 
Action: Mouse scrolled (351, 367) with delta (0, 0)
Screenshot: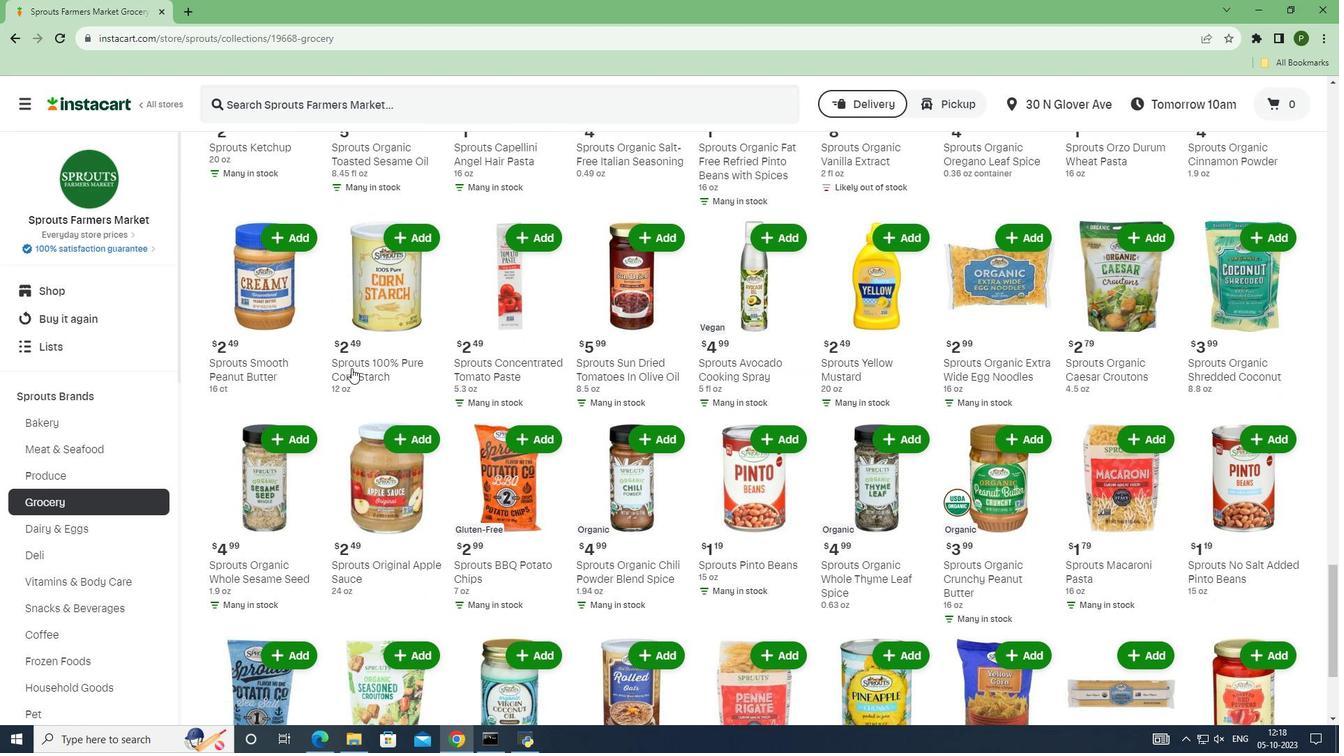
Action: Mouse scrolled (351, 367) with delta (0, 0)
Screenshot: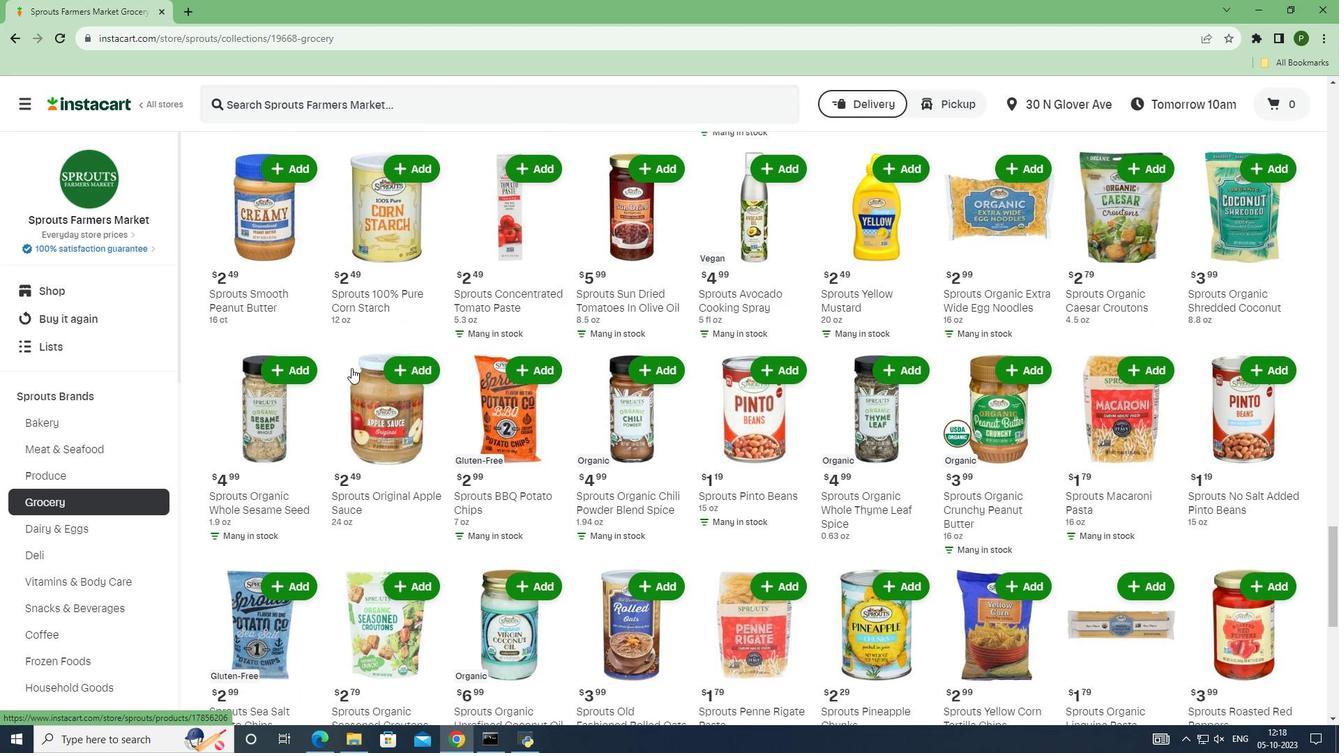 
Action: Mouse scrolled (351, 367) with delta (0, 0)
Screenshot: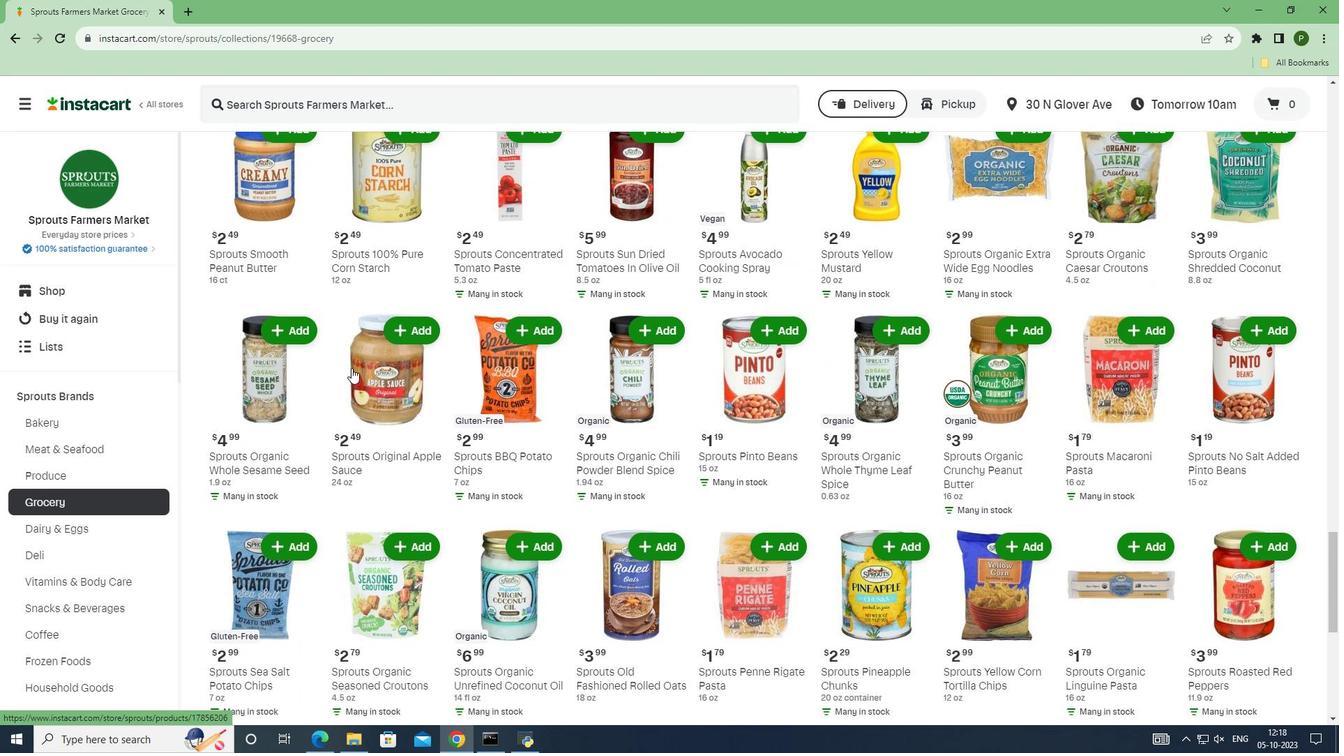 
Action: Mouse scrolled (351, 367) with delta (0, 0)
Screenshot: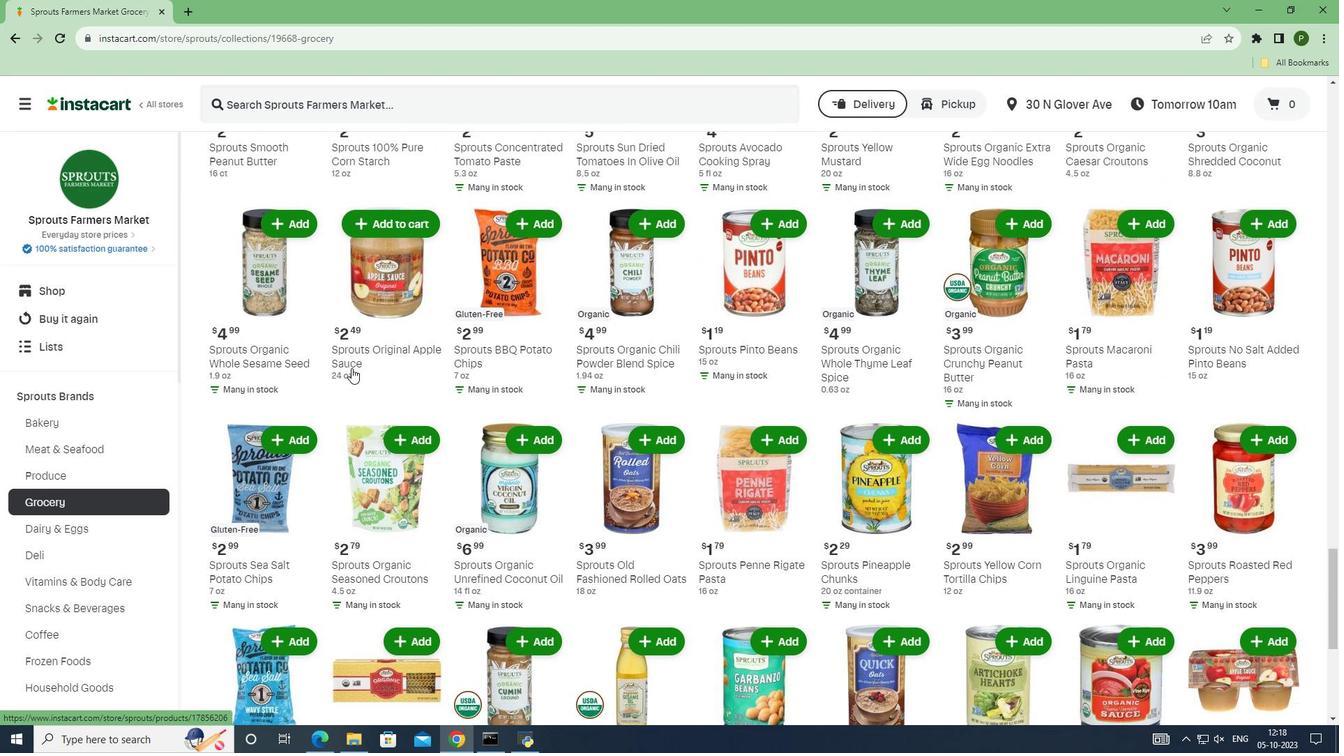 
Action: Mouse scrolled (351, 367) with delta (0, 0)
Screenshot: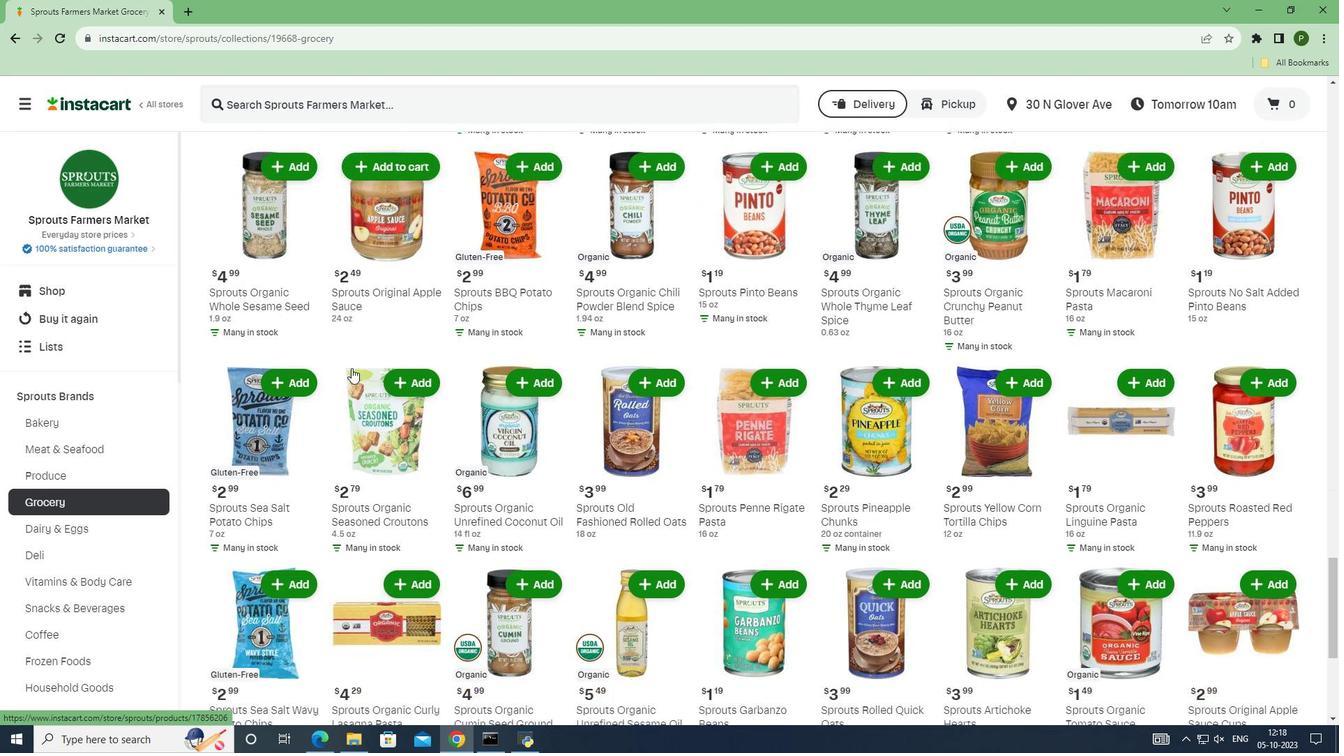 
Action: Mouse scrolled (351, 367) with delta (0, 0)
Screenshot: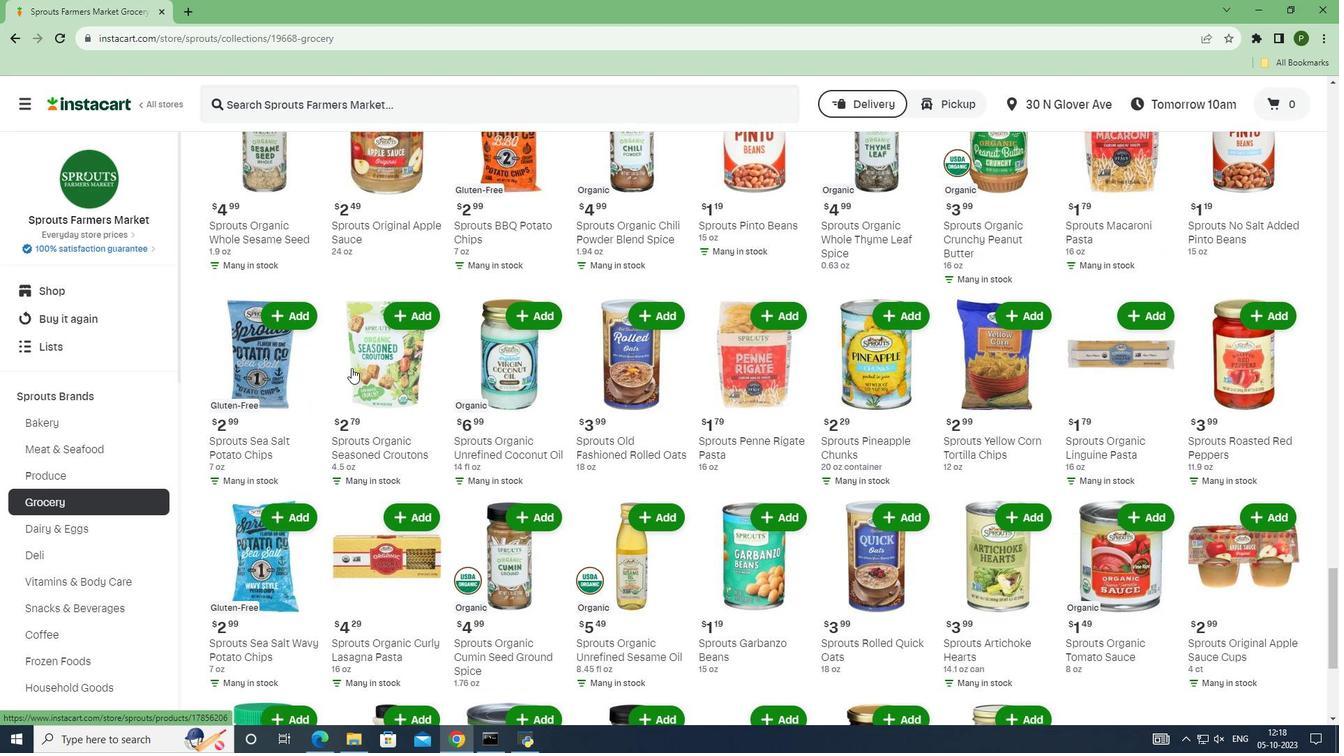 
Action: Mouse scrolled (351, 367) with delta (0, 0)
Screenshot: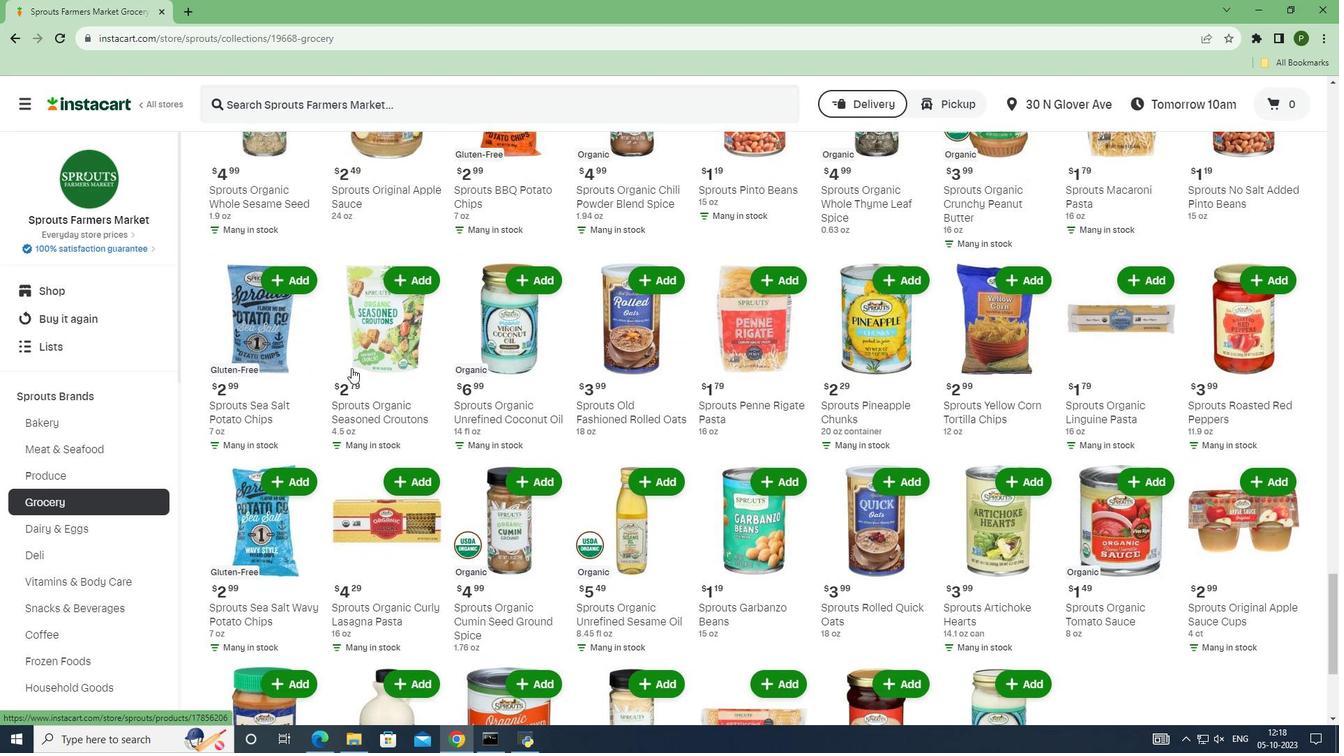 
Action: Mouse scrolled (351, 367) with delta (0, 0)
Screenshot: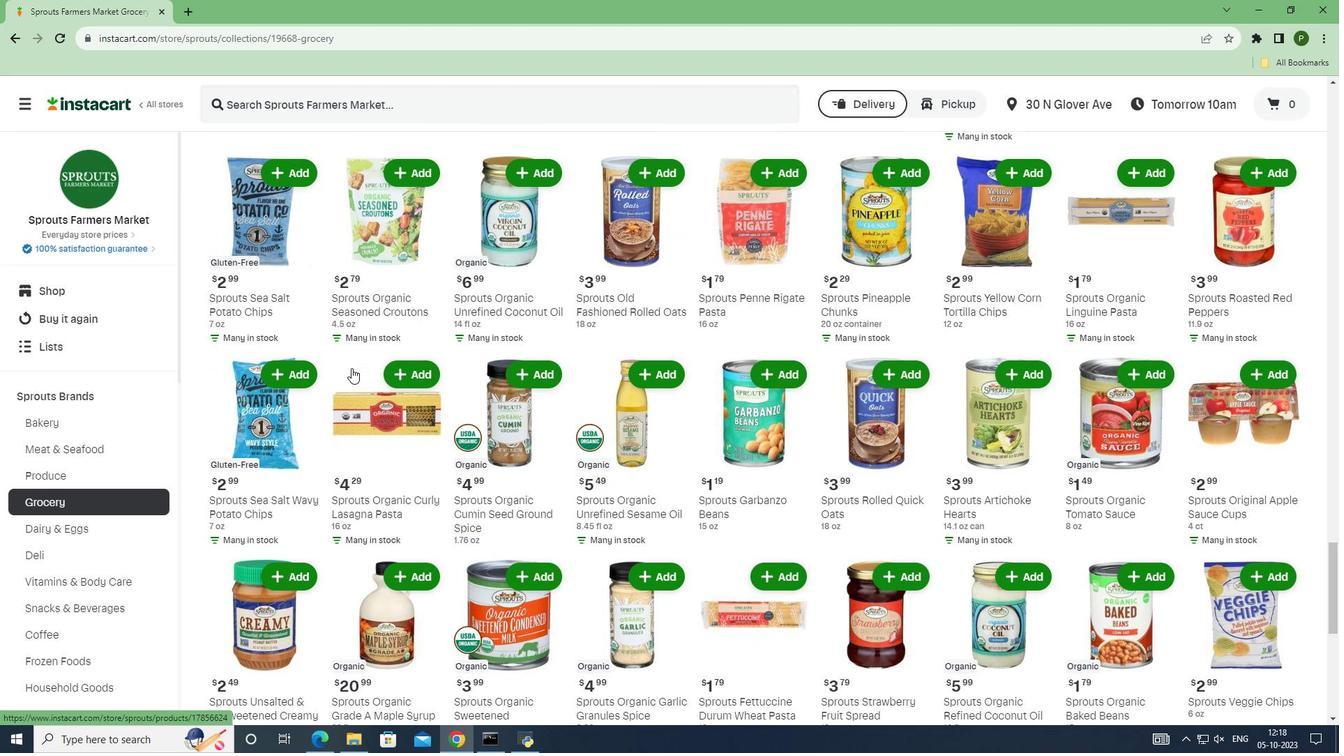 
Action: Mouse scrolled (351, 367) with delta (0, 0)
Screenshot: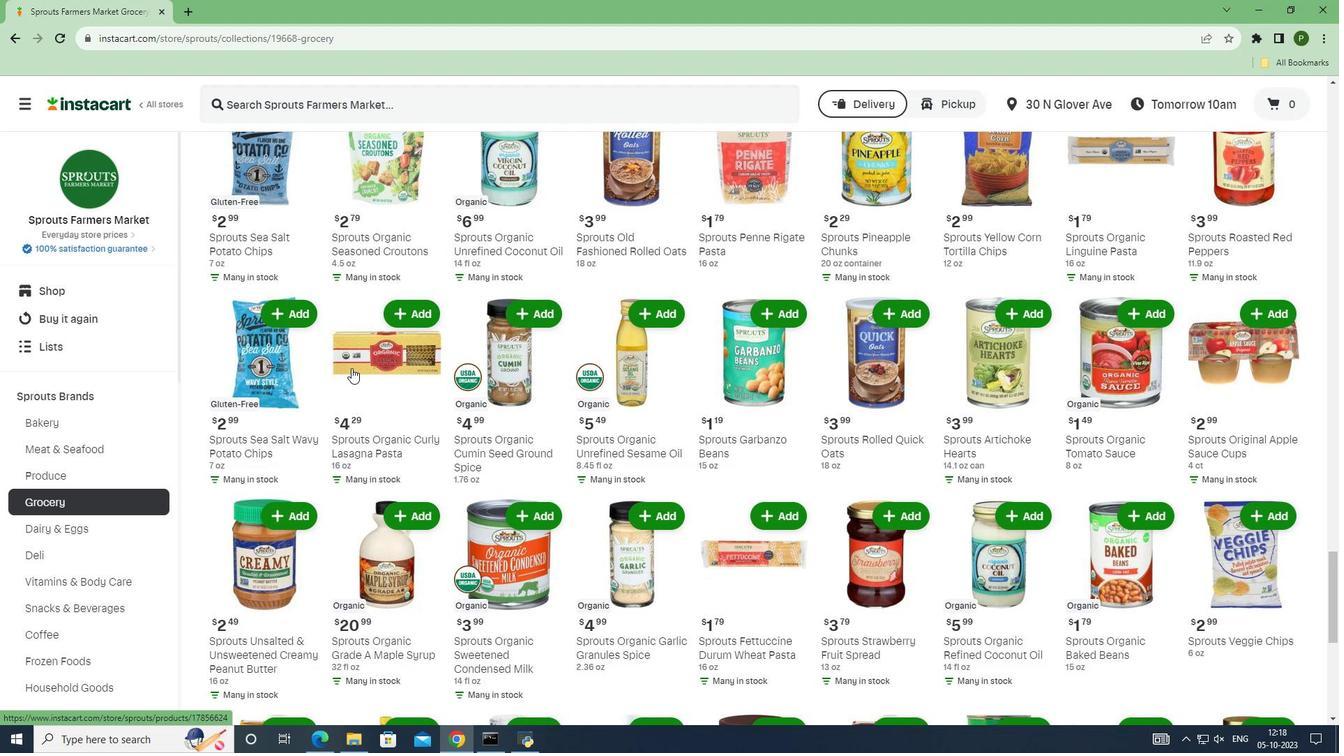 
Action: Mouse scrolled (351, 367) with delta (0, 0)
Screenshot: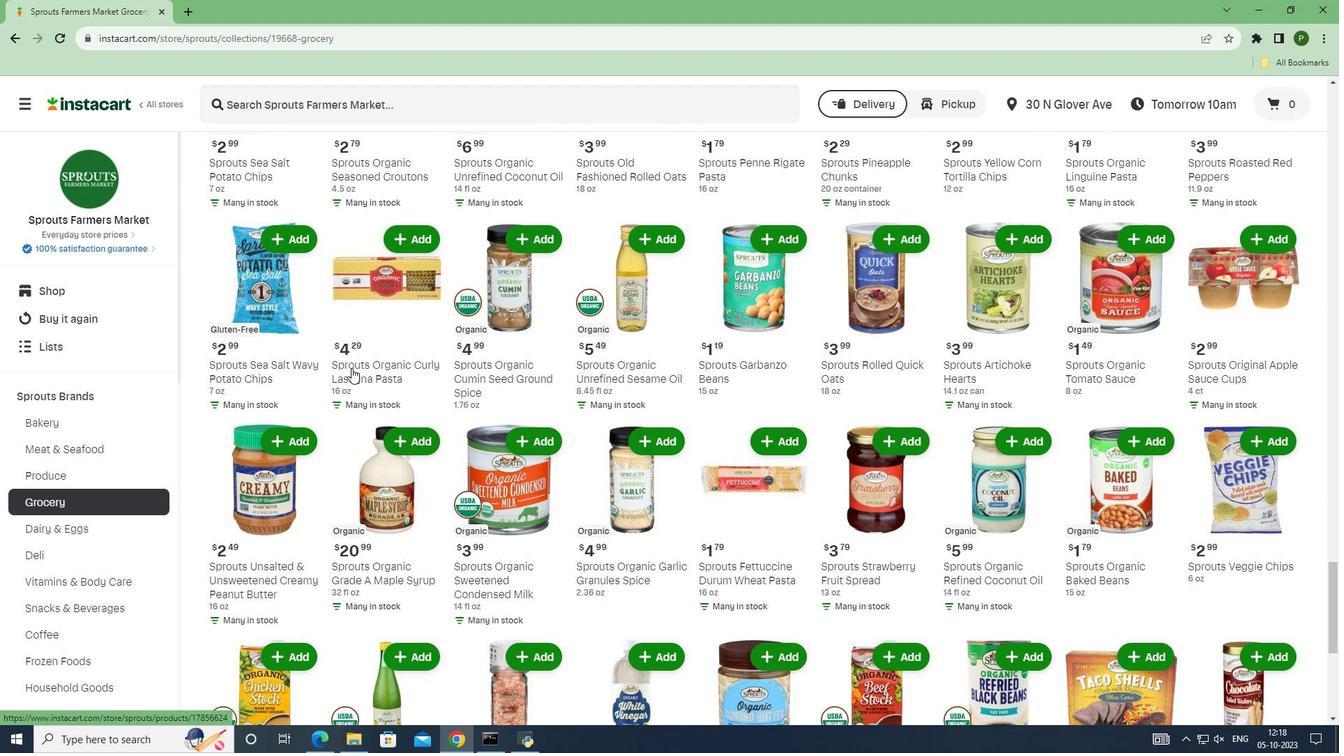 
Action: Mouse scrolled (351, 367) with delta (0, 0)
Screenshot: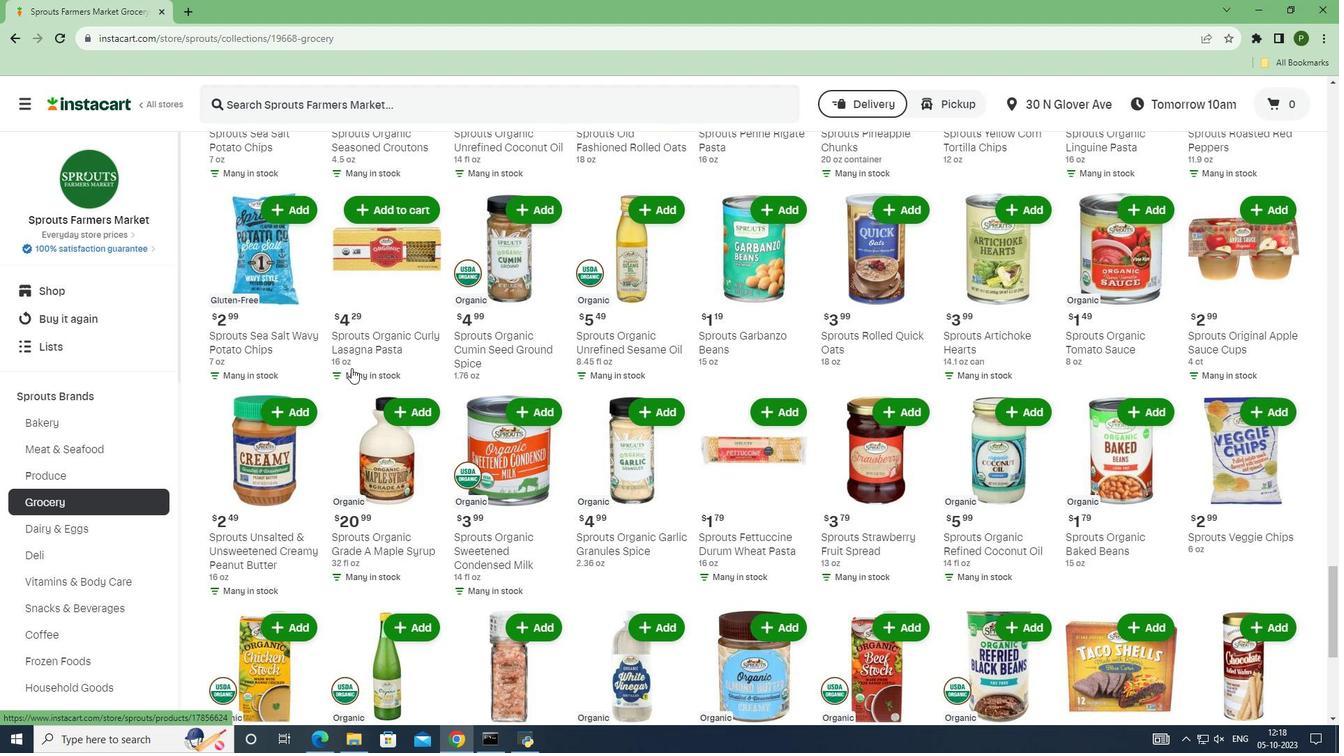 
Action: Mouse scrolled (351, 367) with delta (0, 0)
Screenshot: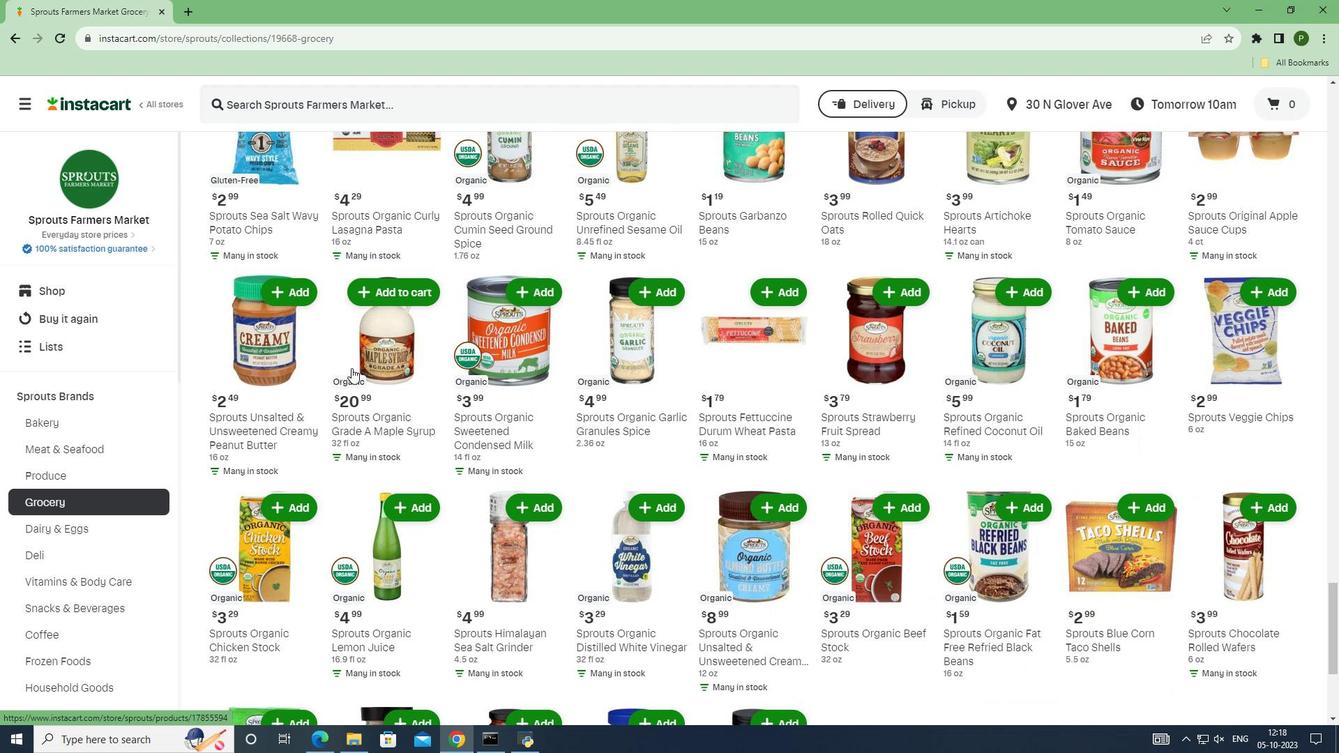
Action: Mouse scrolled (351, 367) with delta (0, 0)
Screenshot: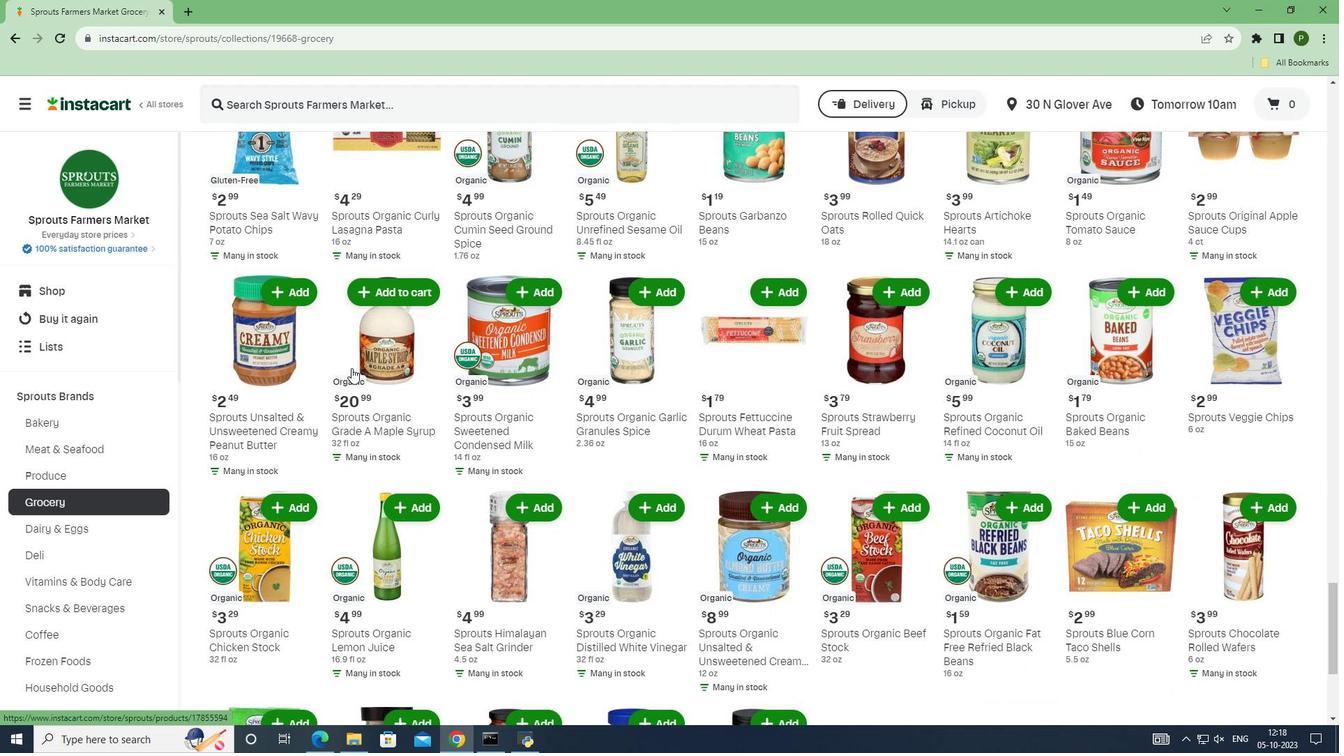 
Action: Mouse scrolled (351, 367) with delta (0, 0)
Screenshot: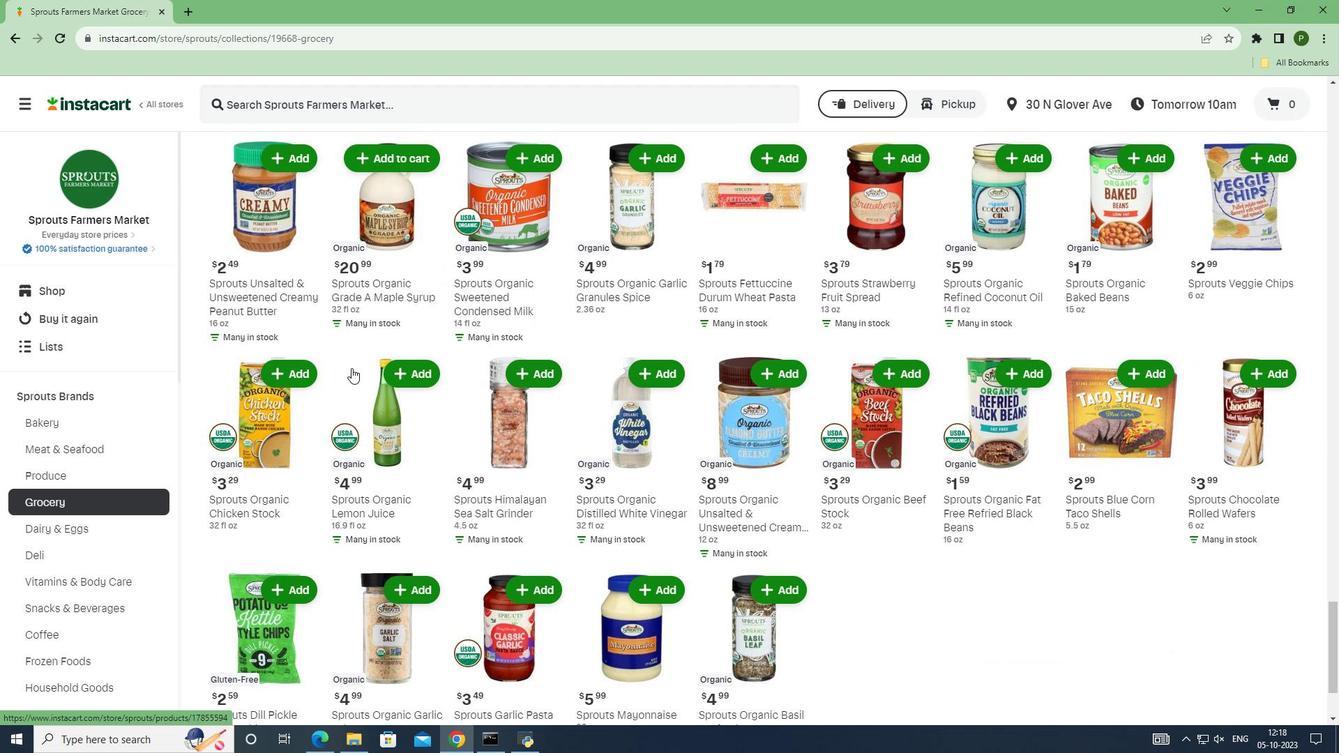 
Action: Mouse scrolled (351, 367) with delta (0, 0)
Screenshot: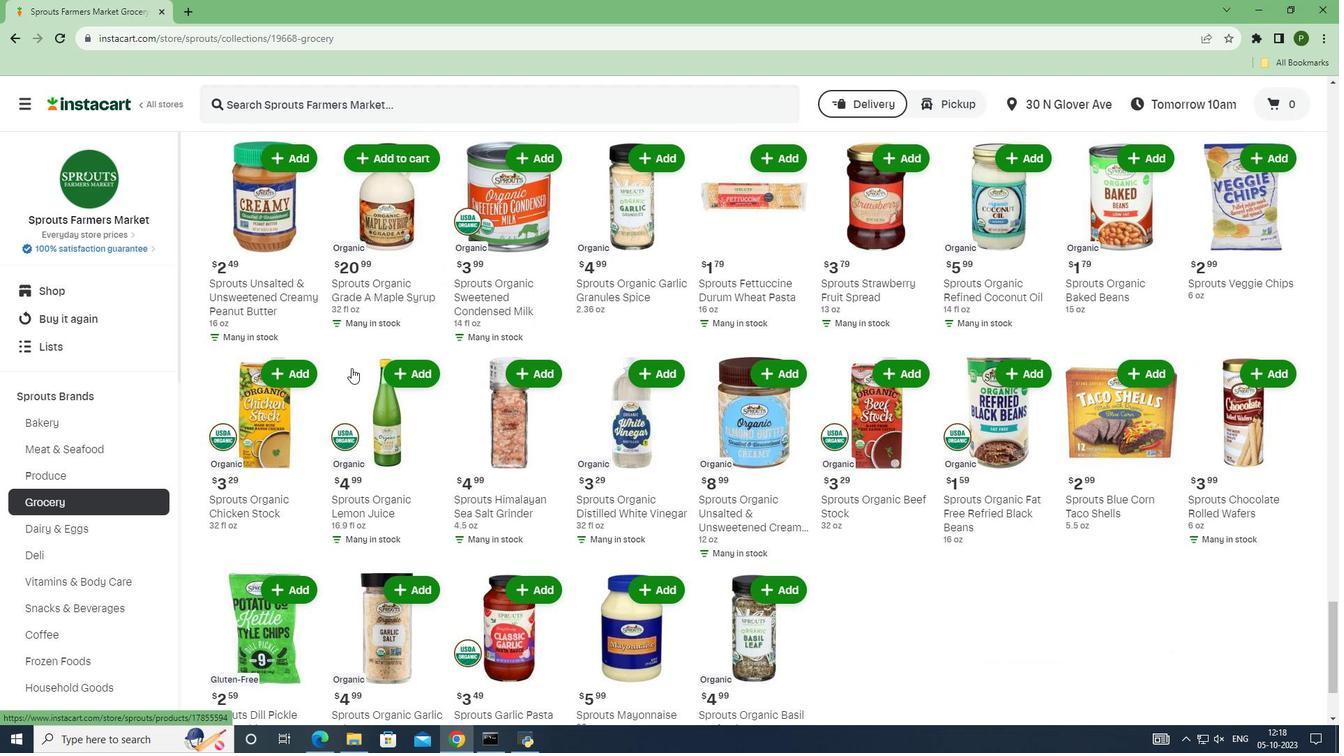 
Action: Mouse scrolled (351, 367) with delta (0, 0)
Screenshot: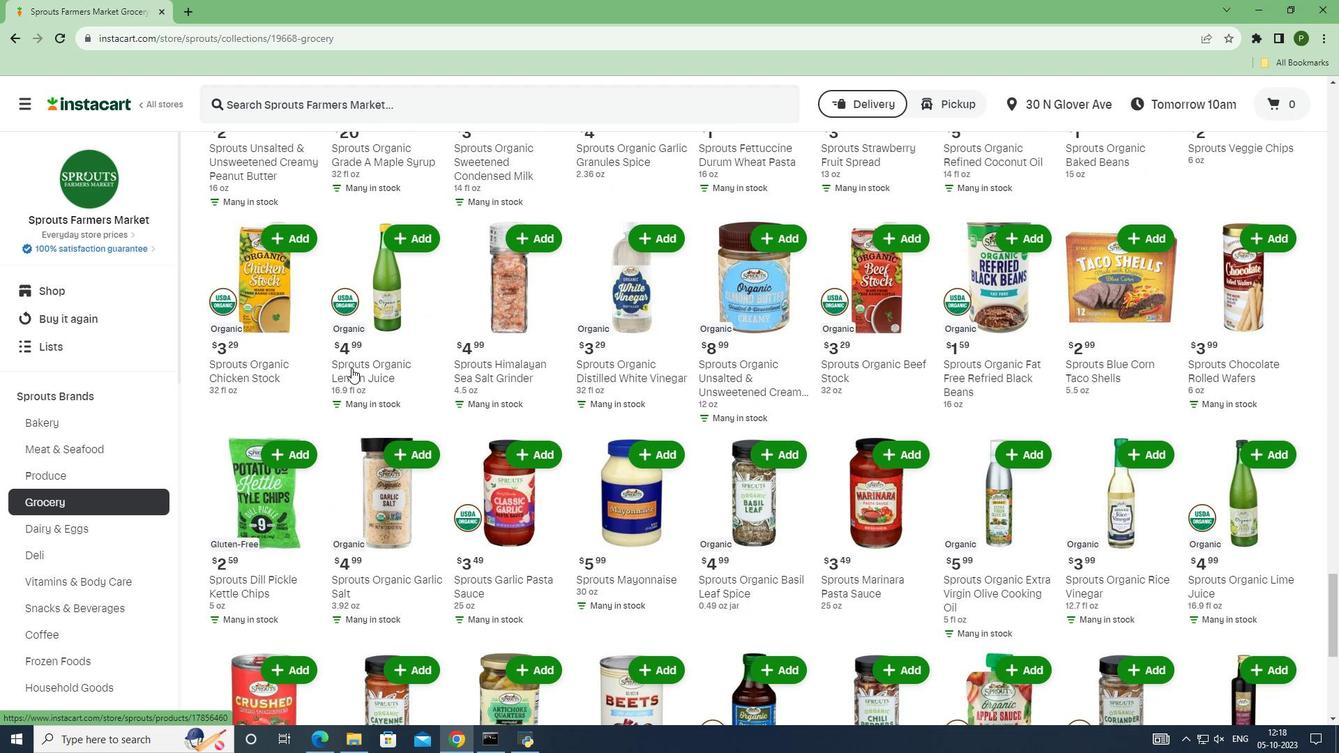 
Action: Mouse scrolled (351, 367) with delta (0, 0)
Screenshot: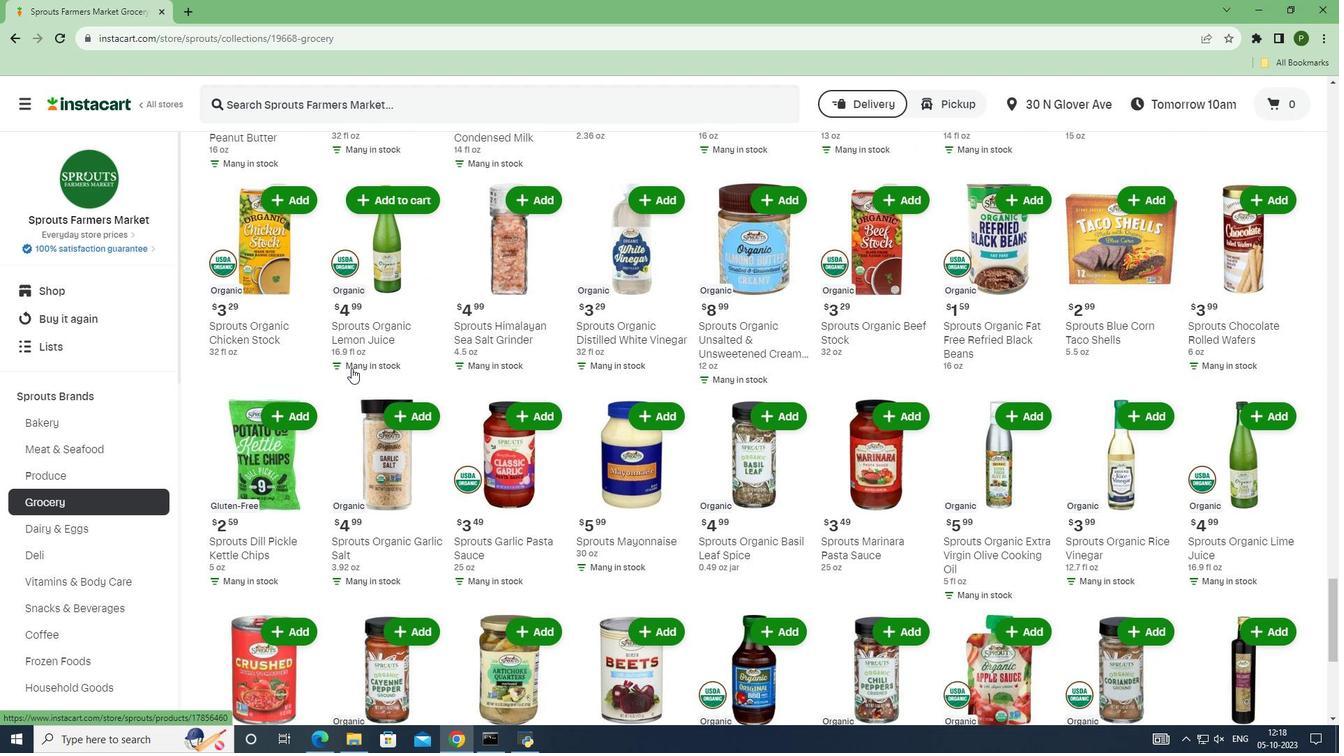 
Action: Mouse scrolled (351, 367) with delta (0, 0)
Screenshot: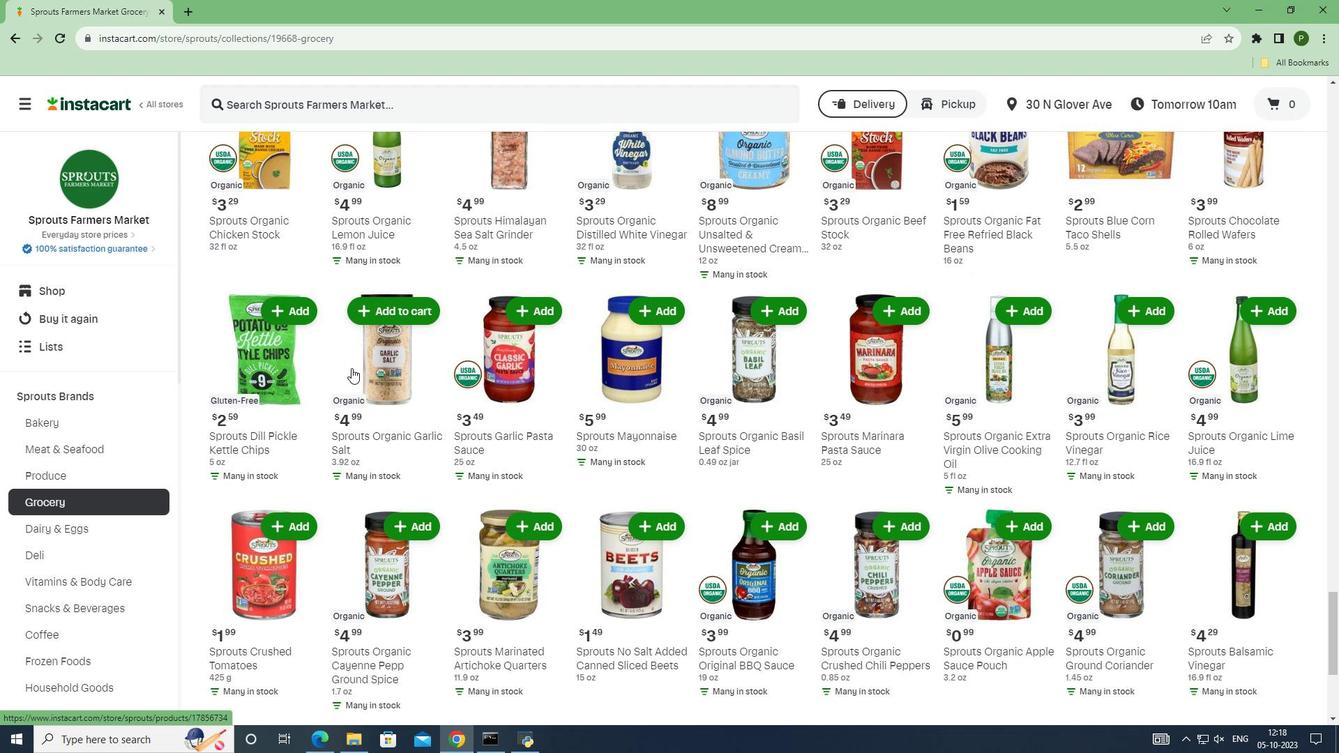 
Action: Mouse scrolled (351, 367) with delta (0, 0)
Screenshot: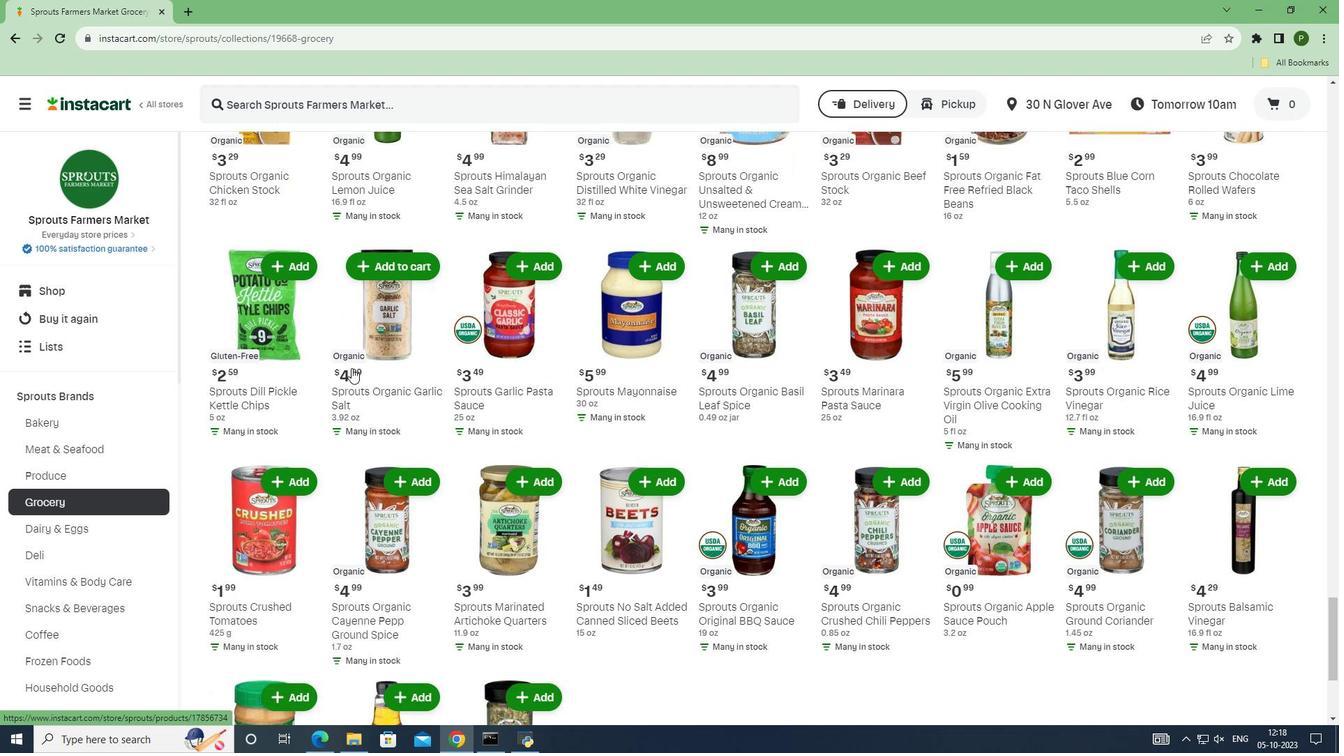 
Action: Mouse scrolled (351, 367) with delta (0, 0)
Screenshot: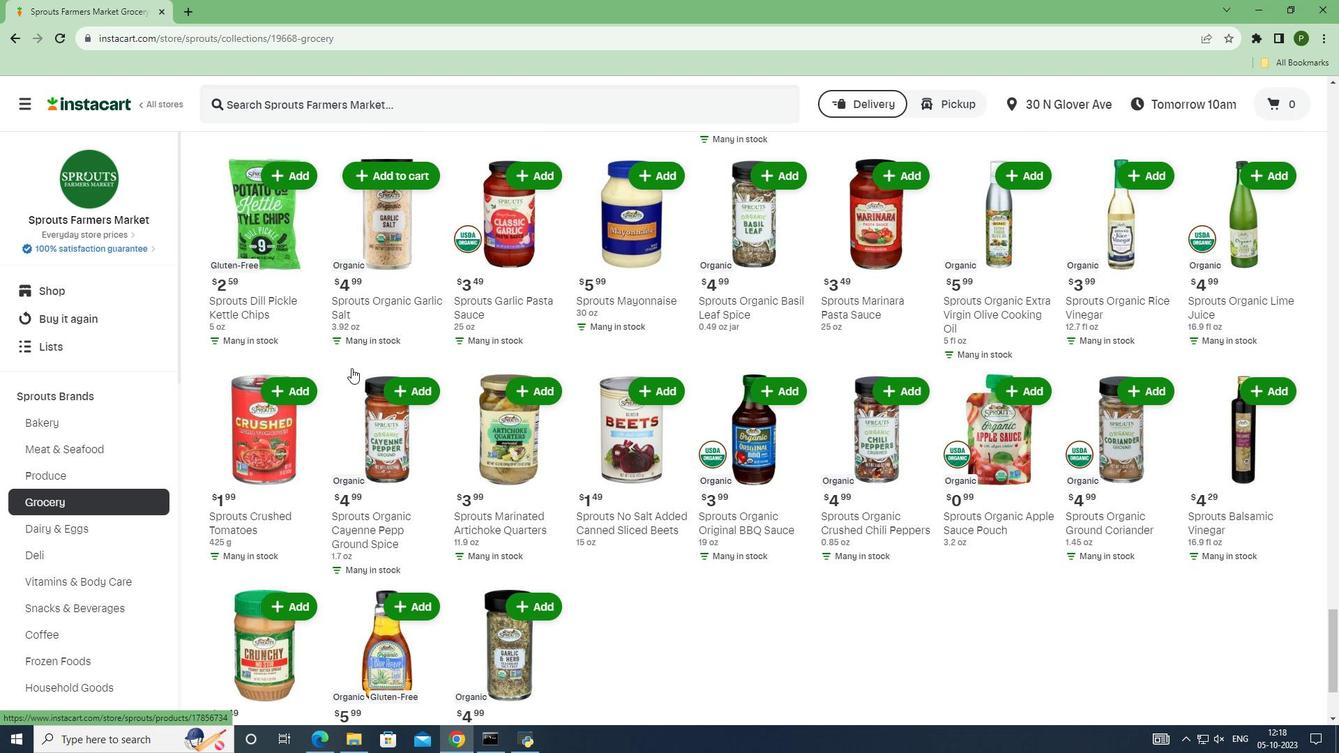 
Action: Mouse scrolled (351, 367) with delta (0, 0)
Screenshot: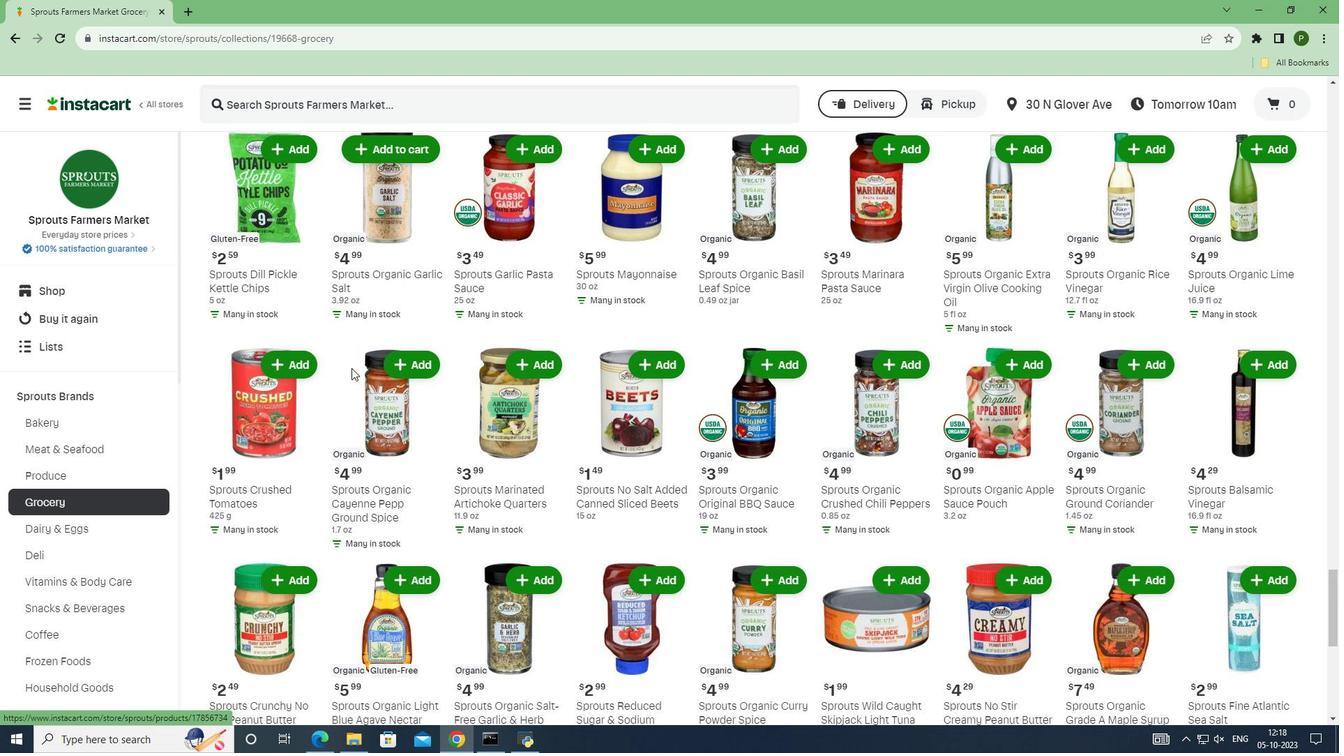 
Action: Mouse scrolled (351, 367) with delta (0, 0)
Screenshot: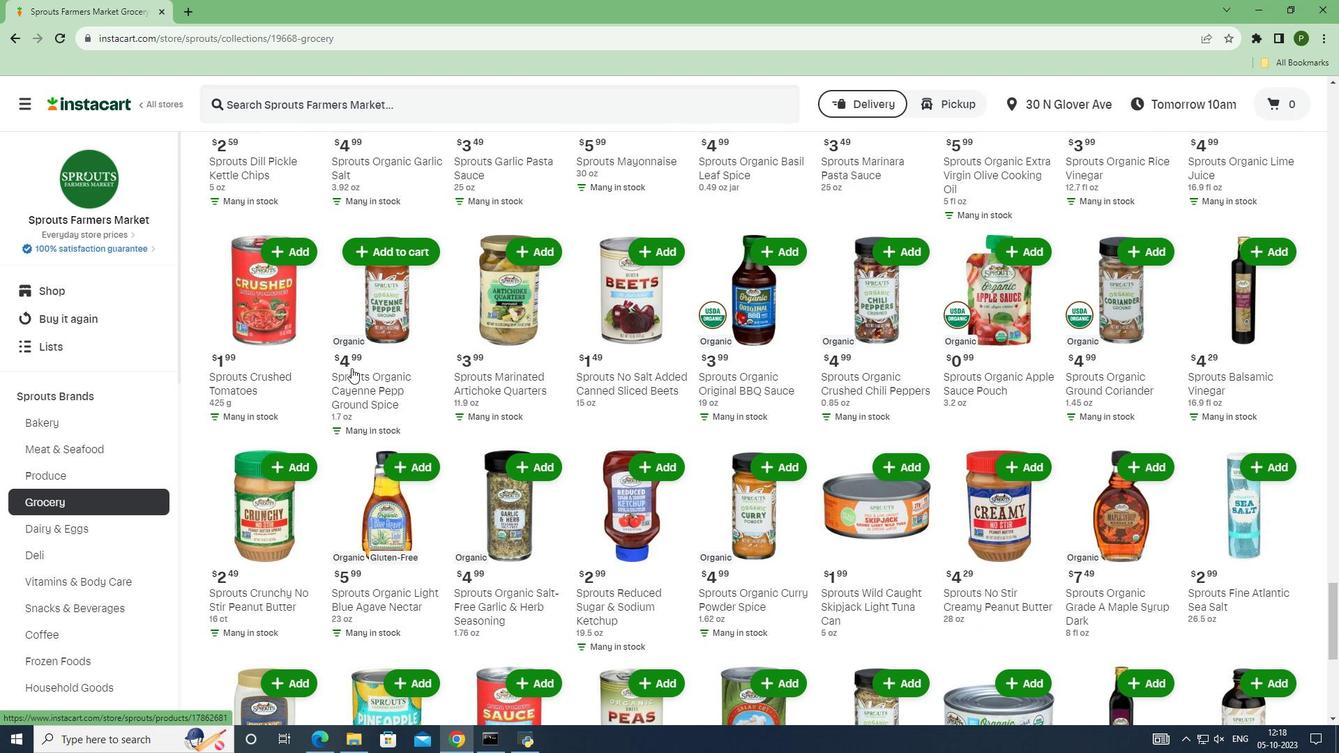 
Action: Mouse scrolled (351, 367) with delta (0, 0)
Screenshot: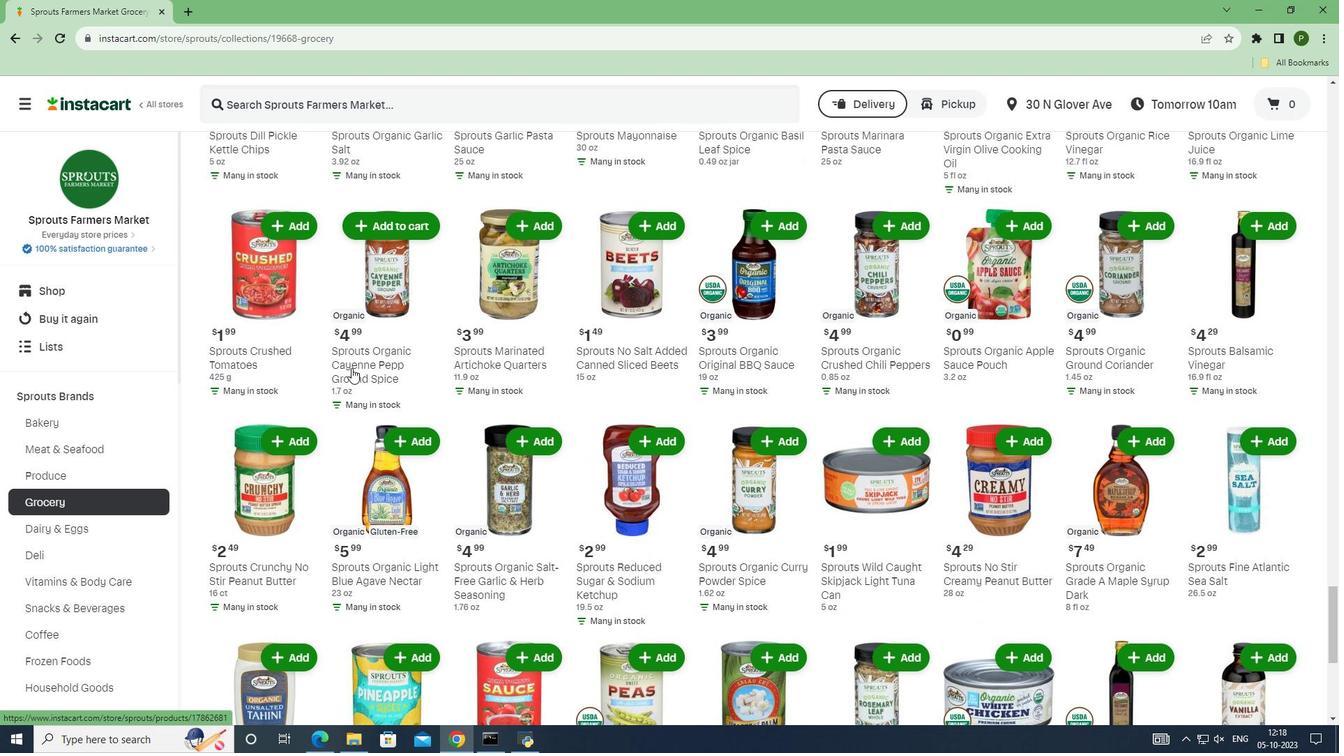 
Action: Mouse scrolled (351, 367) with delta (0, 0)
Screenshot: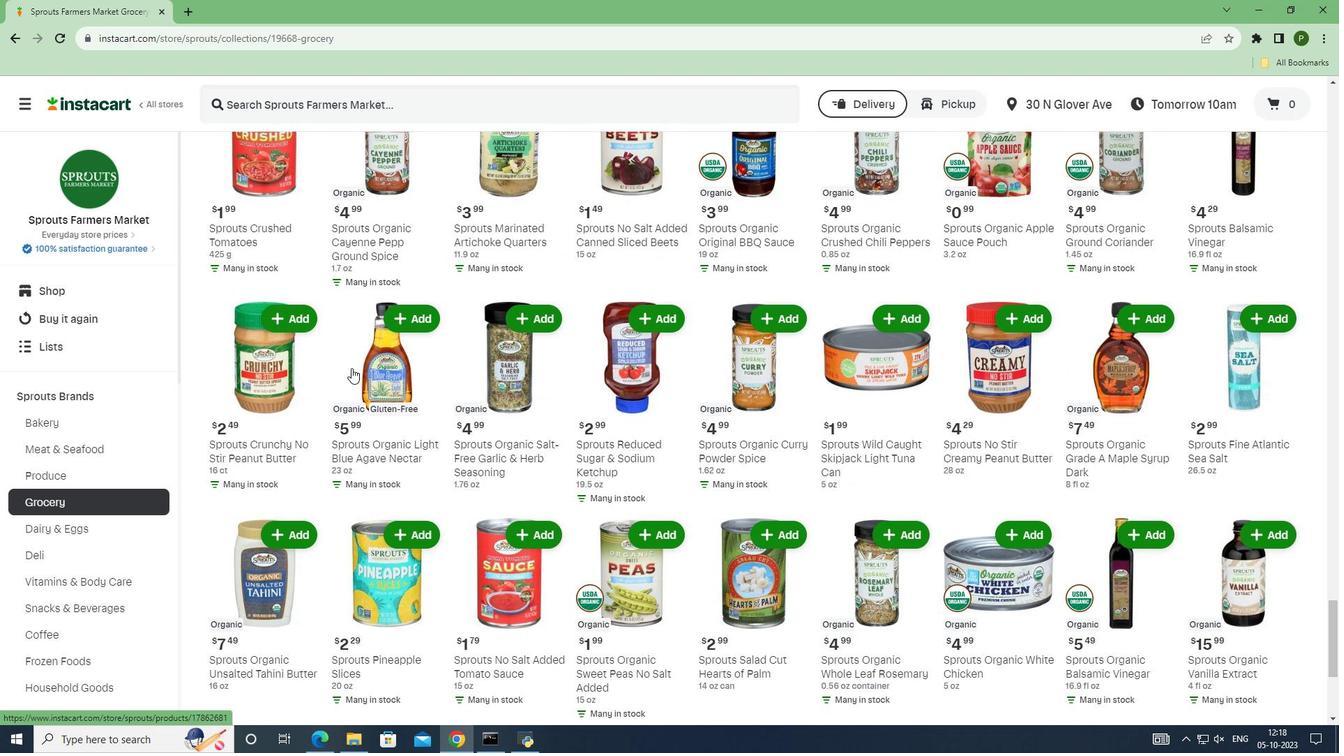 
Action: Mouse scrolled (351, 367) with delta (0, 0)
Screenshot: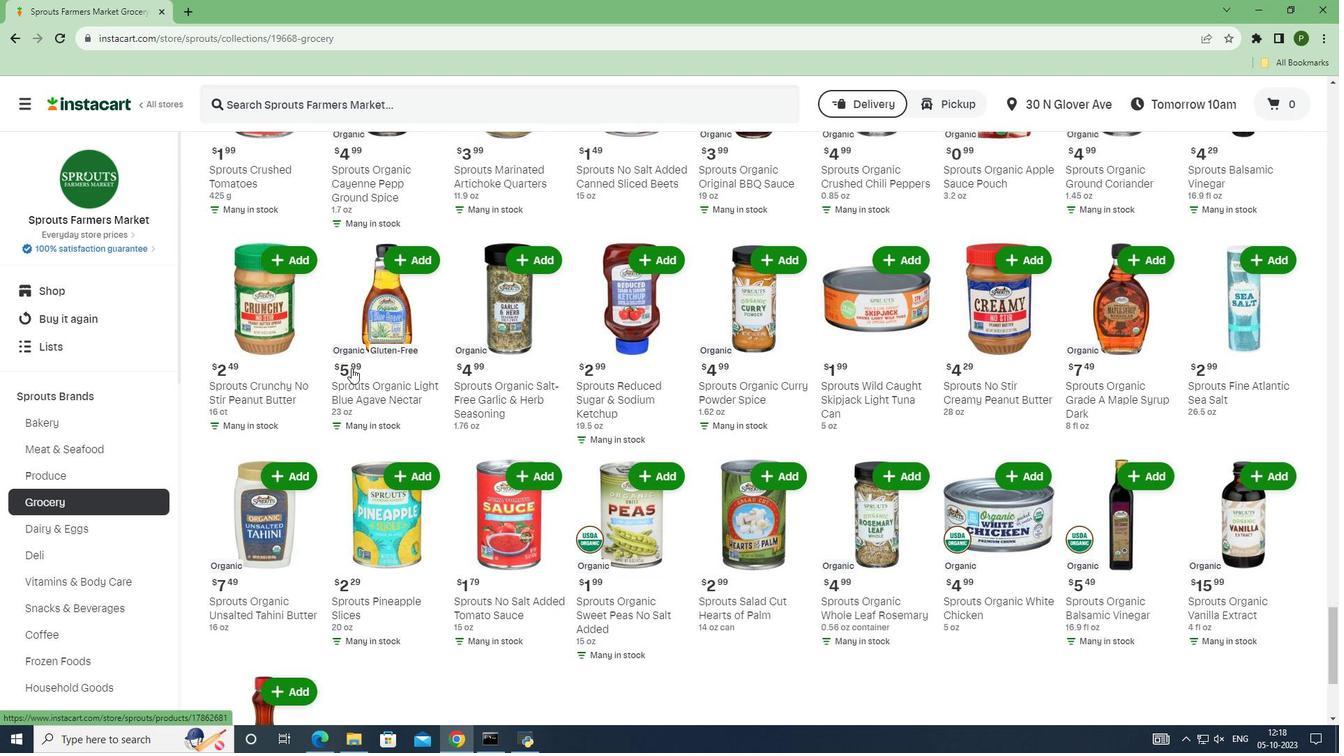 
Action: Mouse scrolled (351, 369) with delta (0, 0)
Screenshot: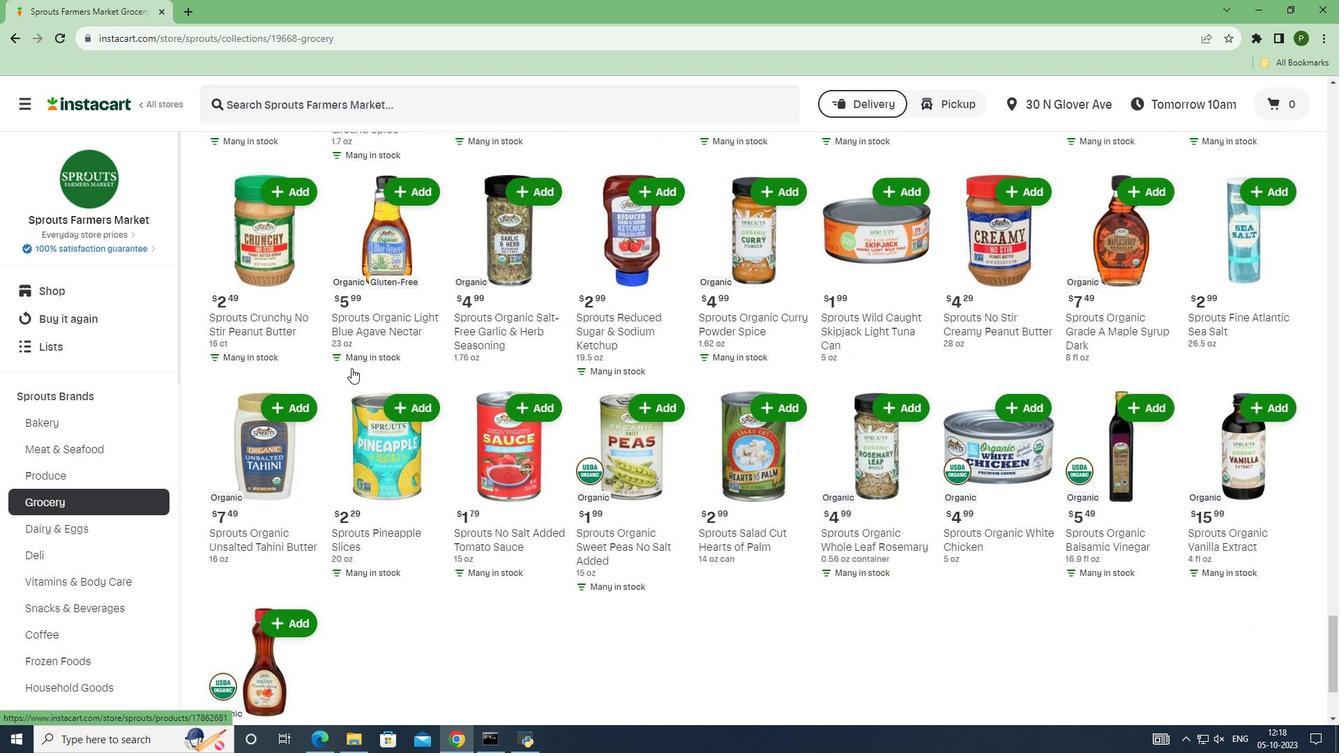 
Action: Mouse scrolled (351, 367) with delta (0, 0)
Screenshot: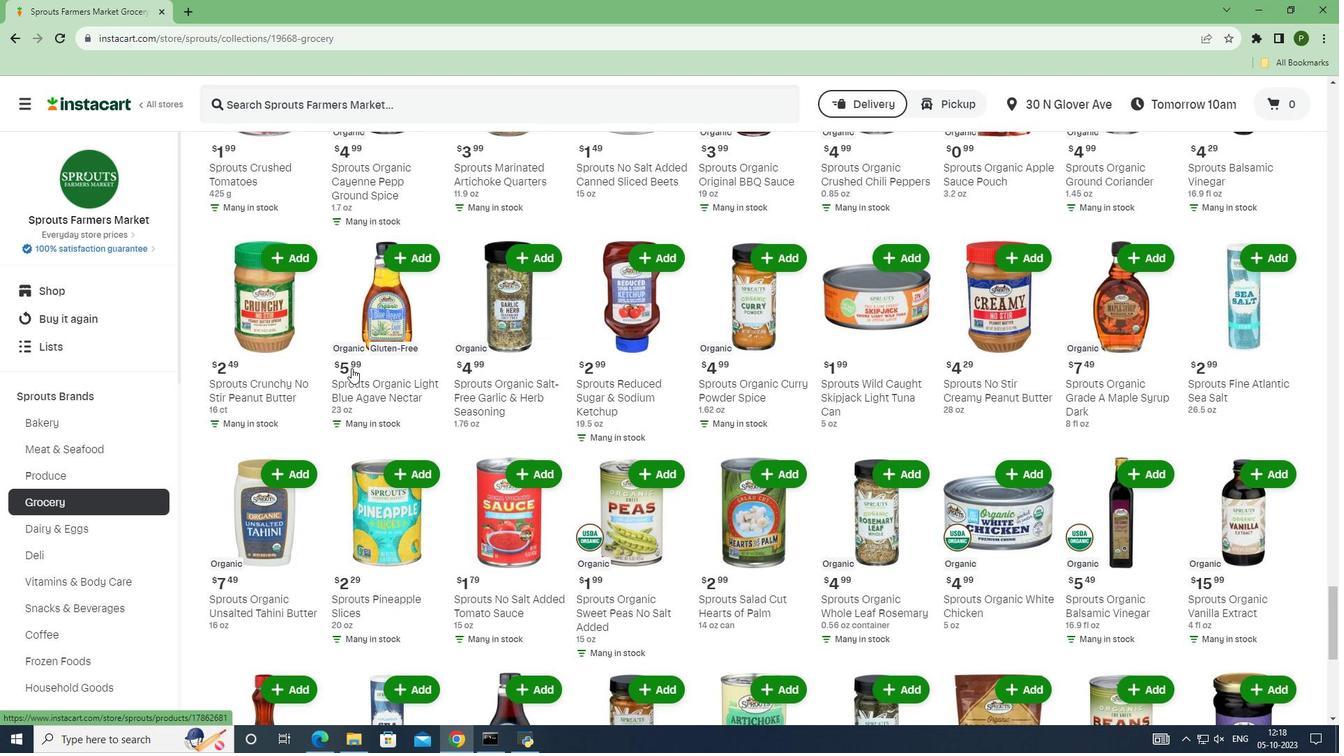 
Action: Mouse scrolled (351, 367) with delta (0, 0)
Screenshot: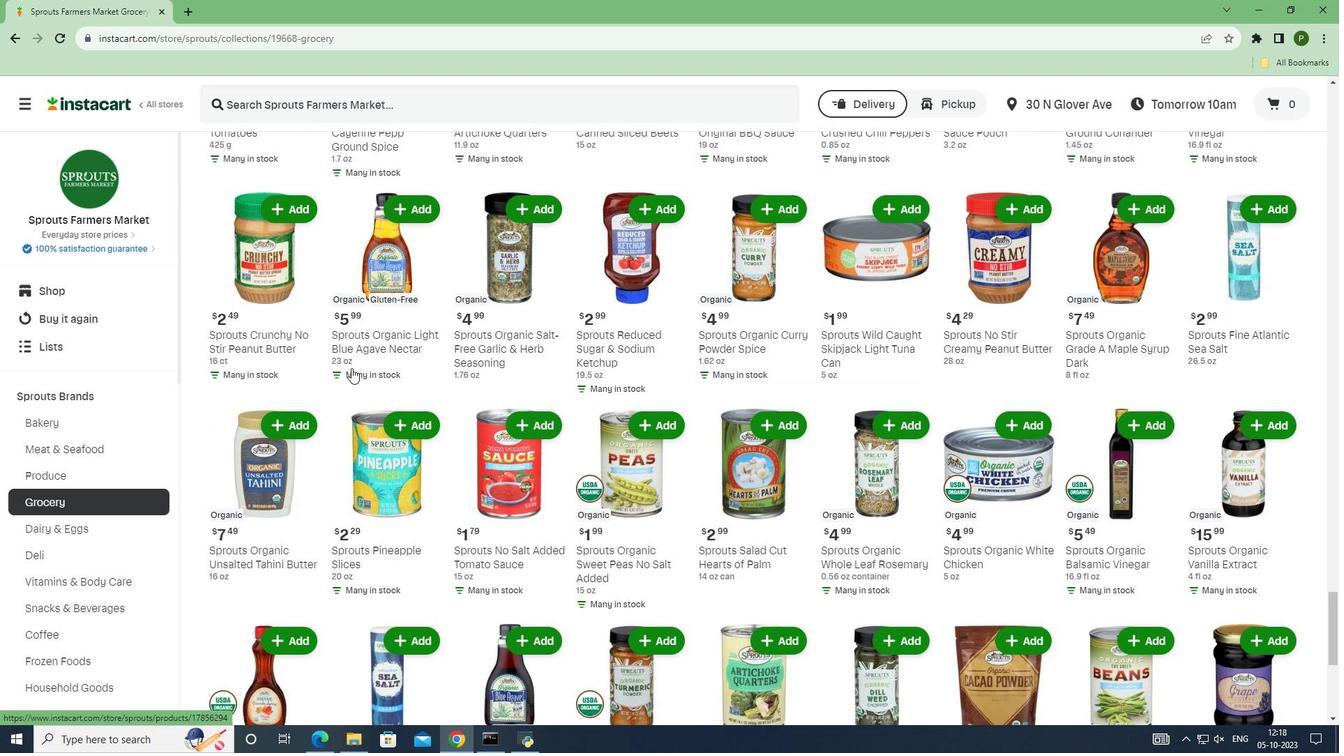 
Action: Mouse scrolled (351, 367) with delta (0, 0)
Screenshot: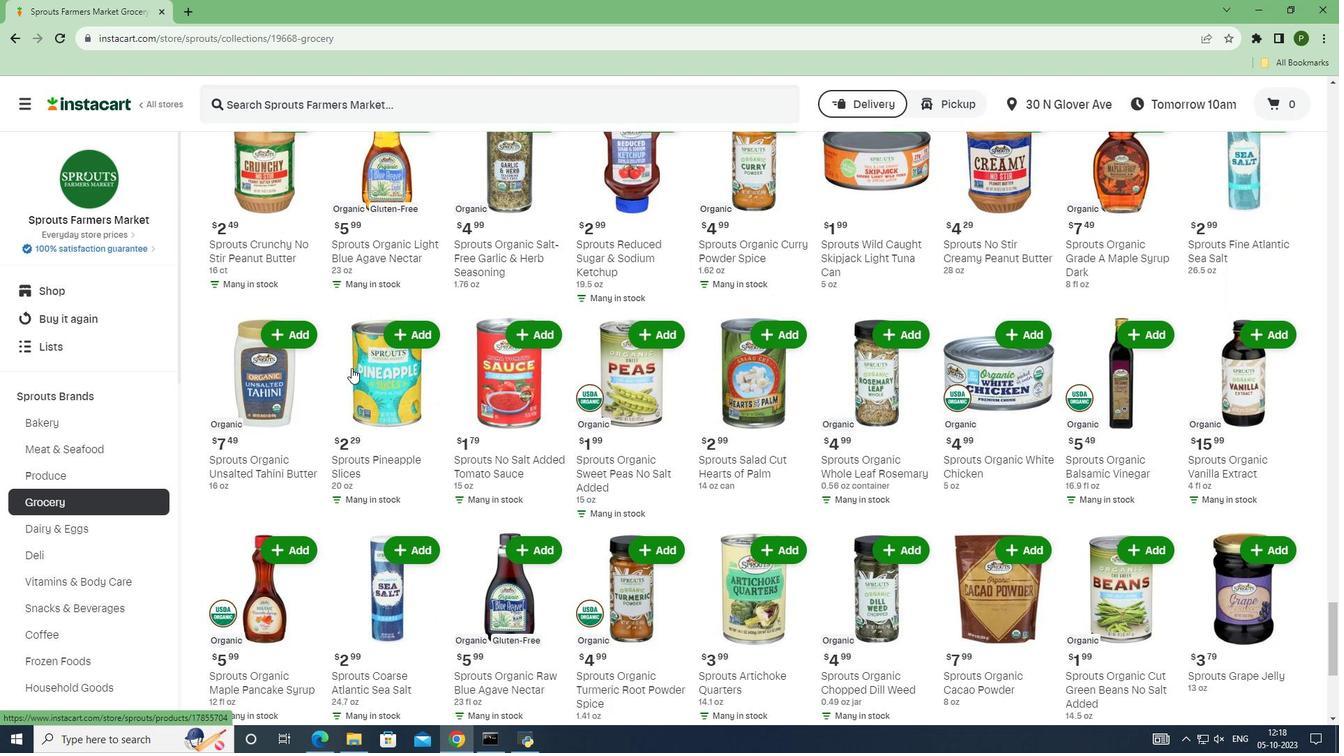 
Action: Mouse scrolled (351, 367) with delta (0, 0)
Screenshot: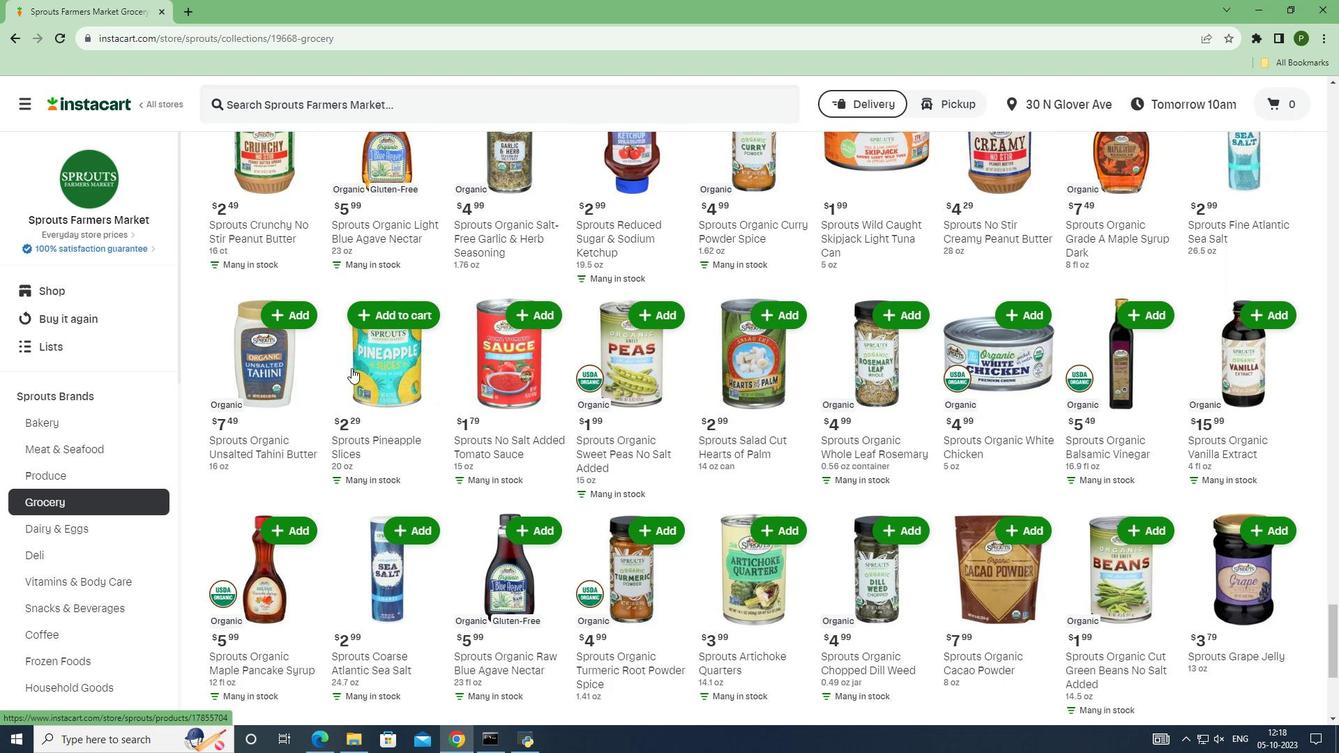 
Action: Mouse scrolled (351, 367) with delta (0, 0)
Screenshot: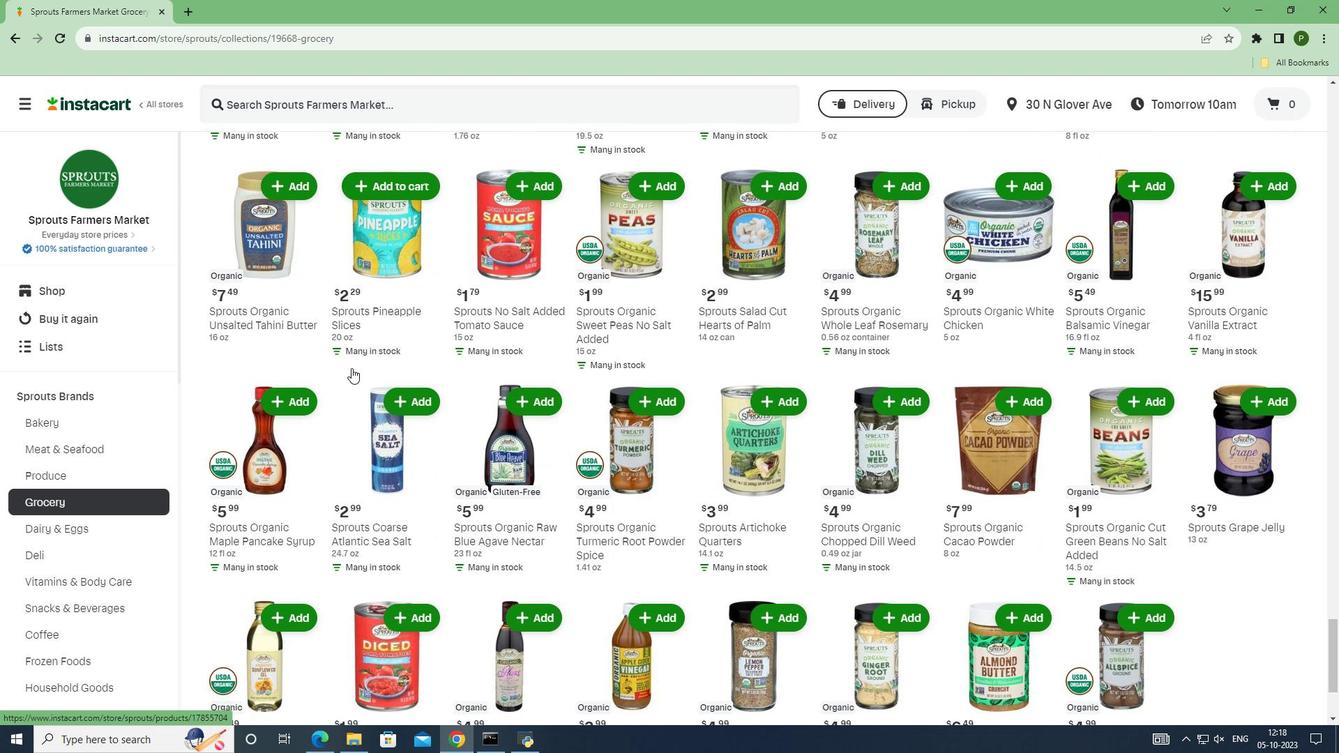 
Action: Mouse scrolled (351, 367) with delta (0, 0)
Screenshot: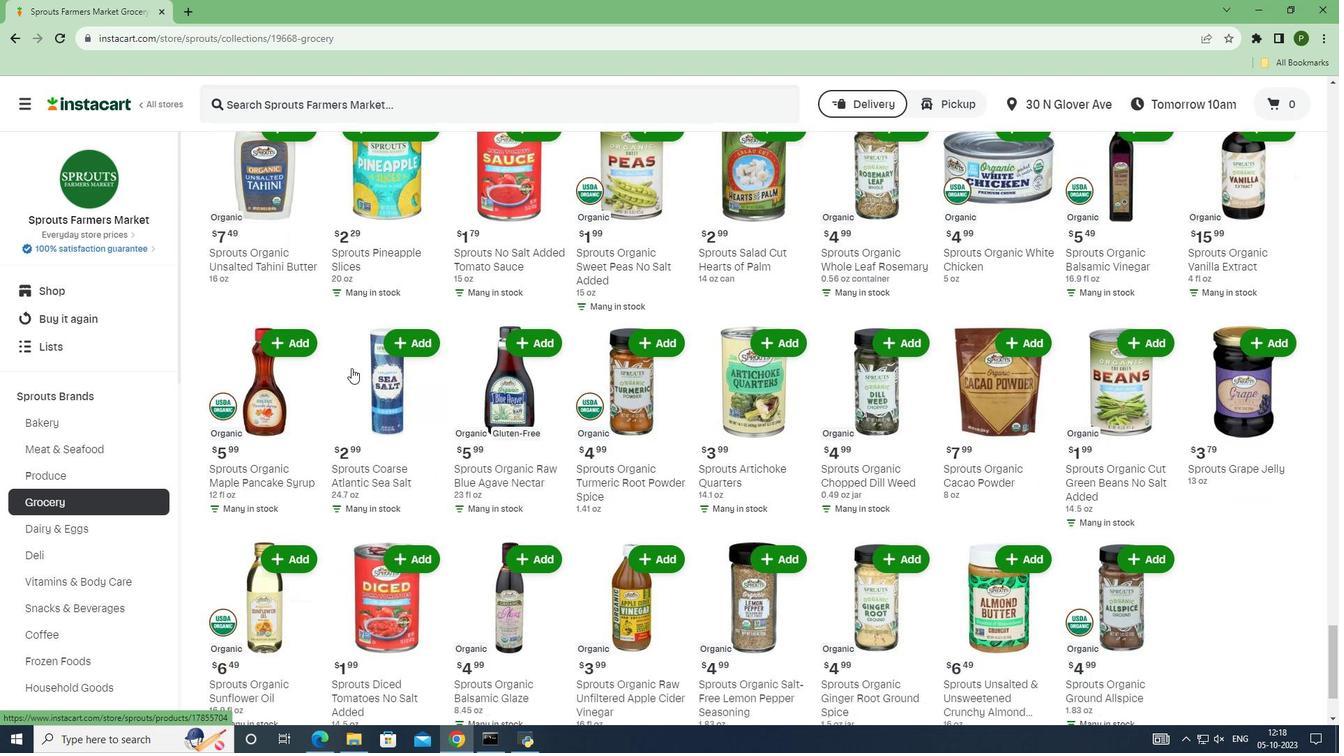 
Action: Mouse scrolled (351, 367) with delta (0, 0)
Screenshot: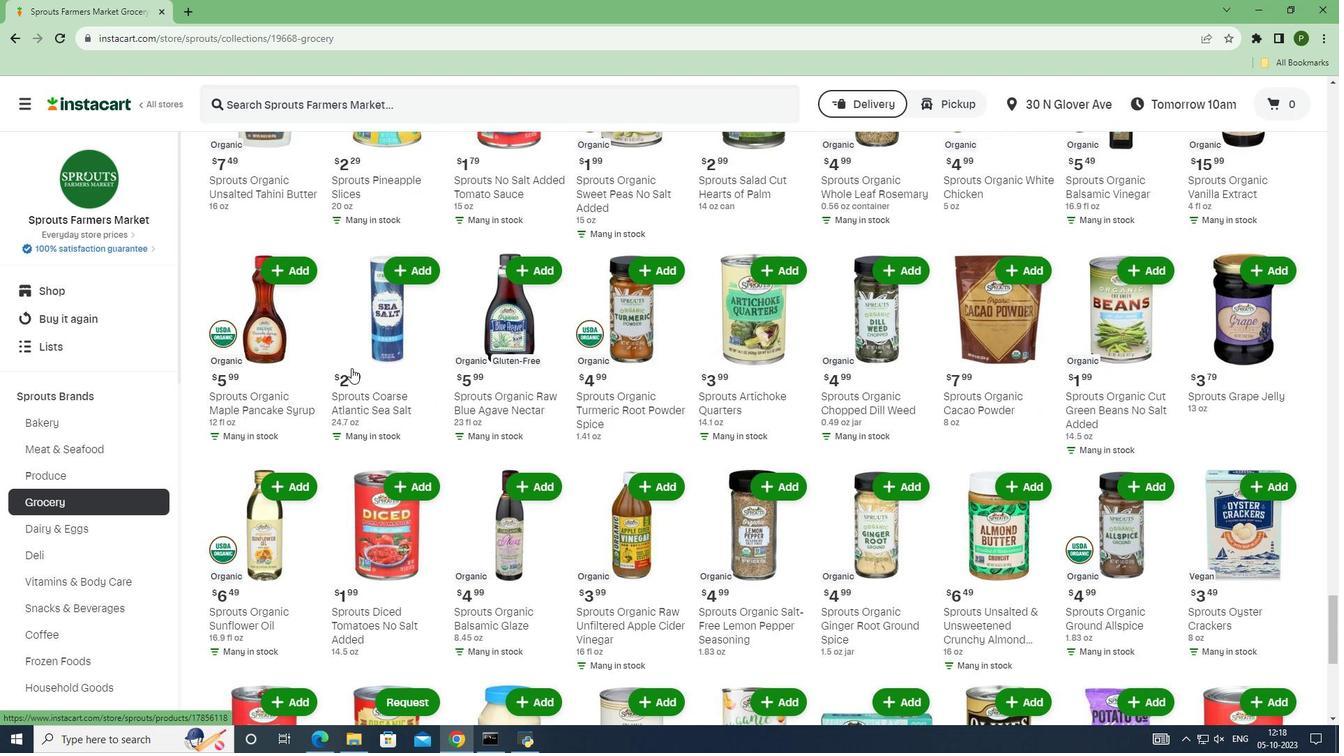 
Action: Mouse scrolled (351, 367) with delta (0, 0)
Screenshot: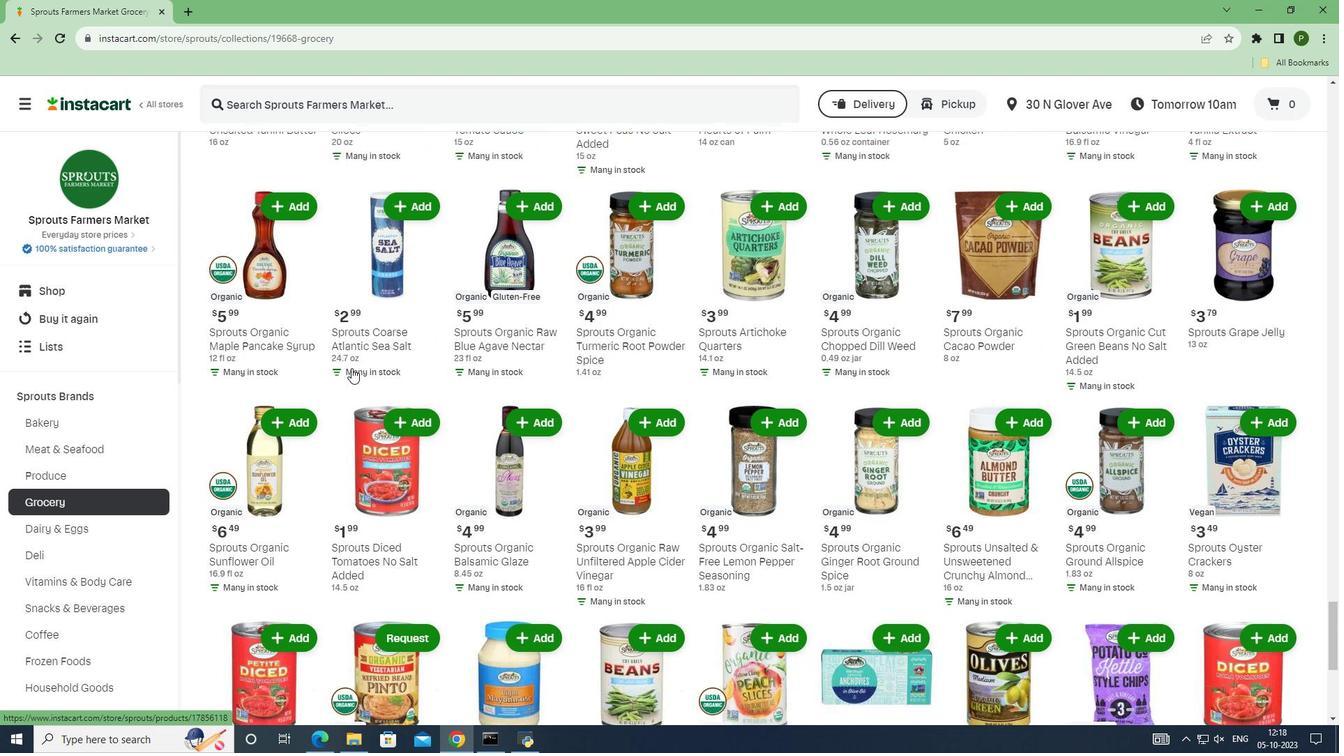 
Action: Mouse scrolled (351, 367) with delta (0, 0)
Screenshot: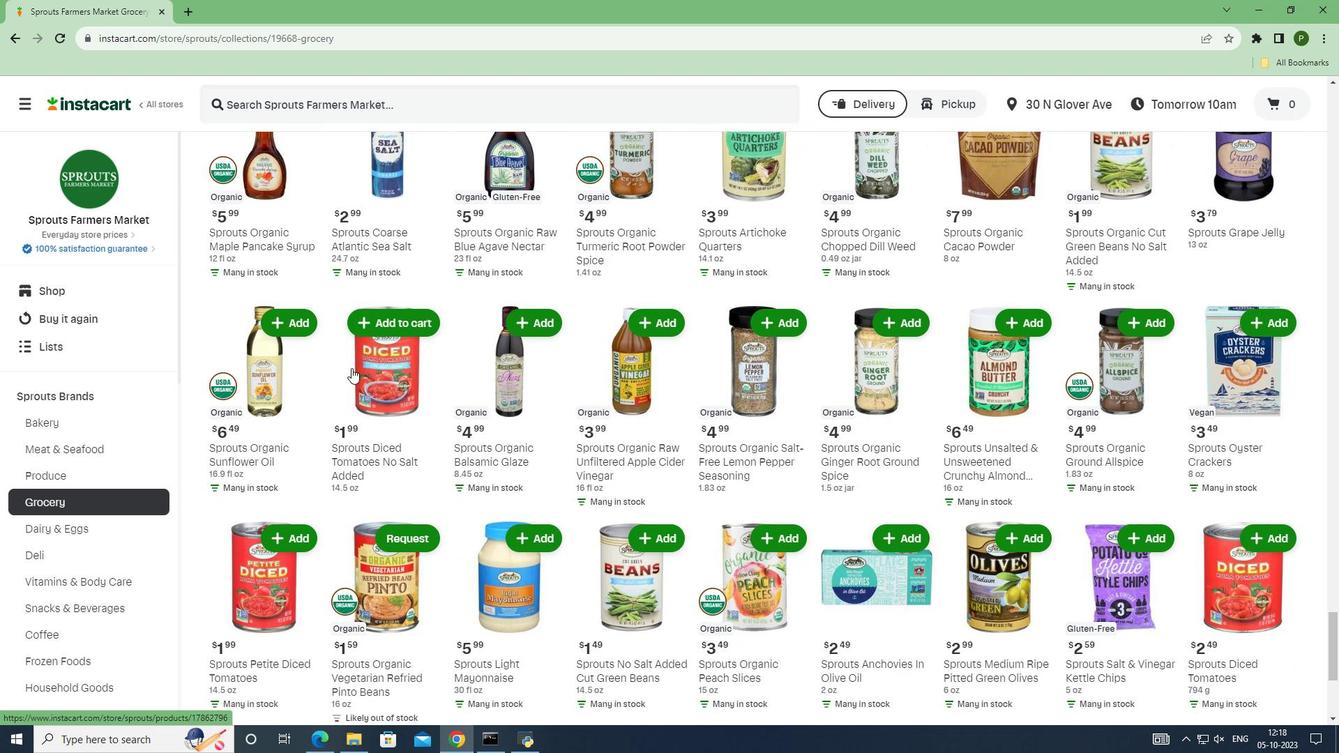 
Action: Mouse scrolled (351, 367) with delta (0, 0)
Screenshot: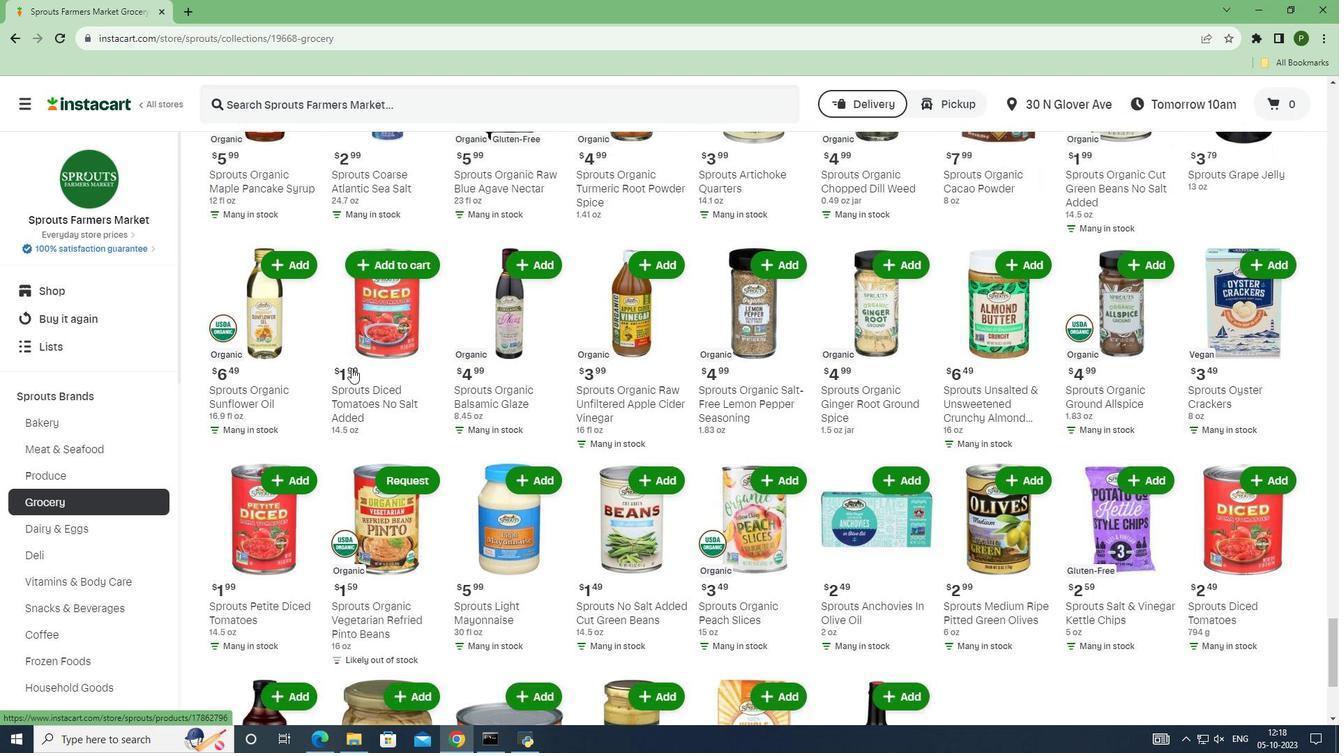
Action: Mouse scrolled (351, 367) with delta (0, 0)
Screenshot: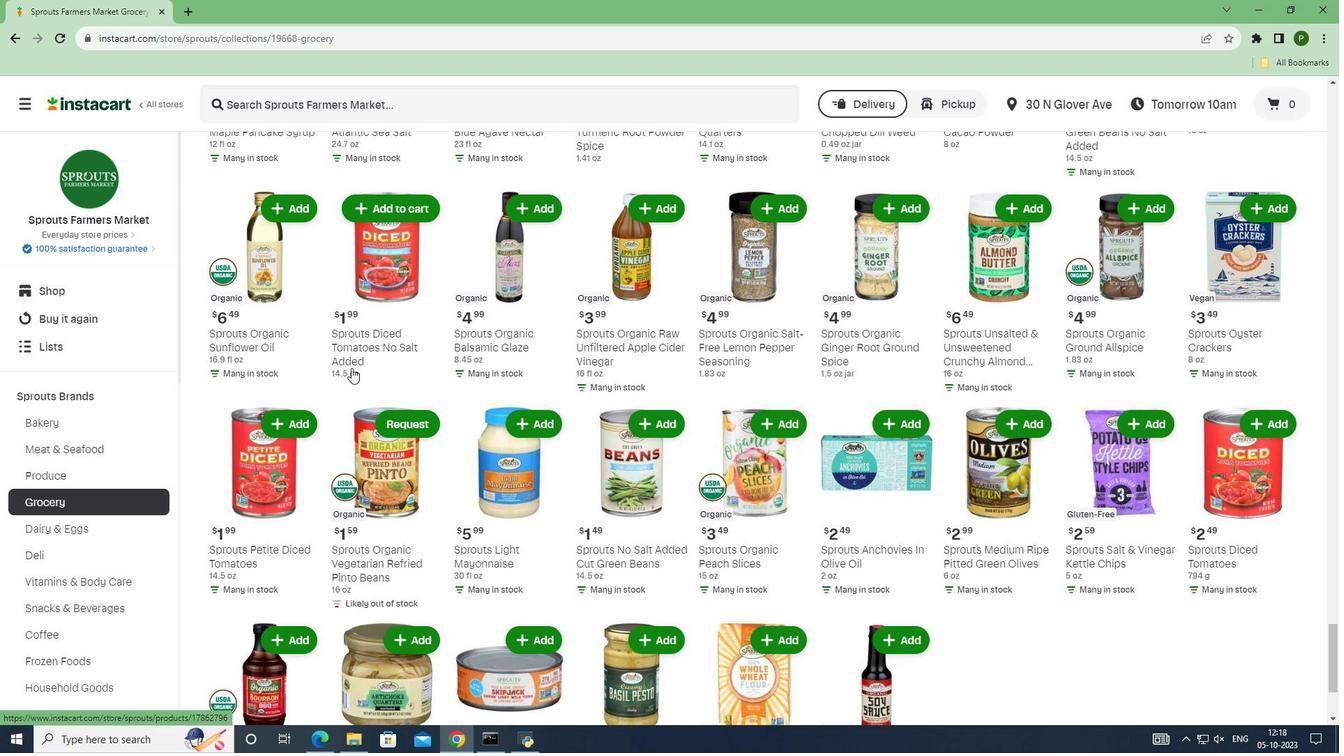 
Action: Mouse scrolled (351, 367) with delta (0, 0)
Screenshot: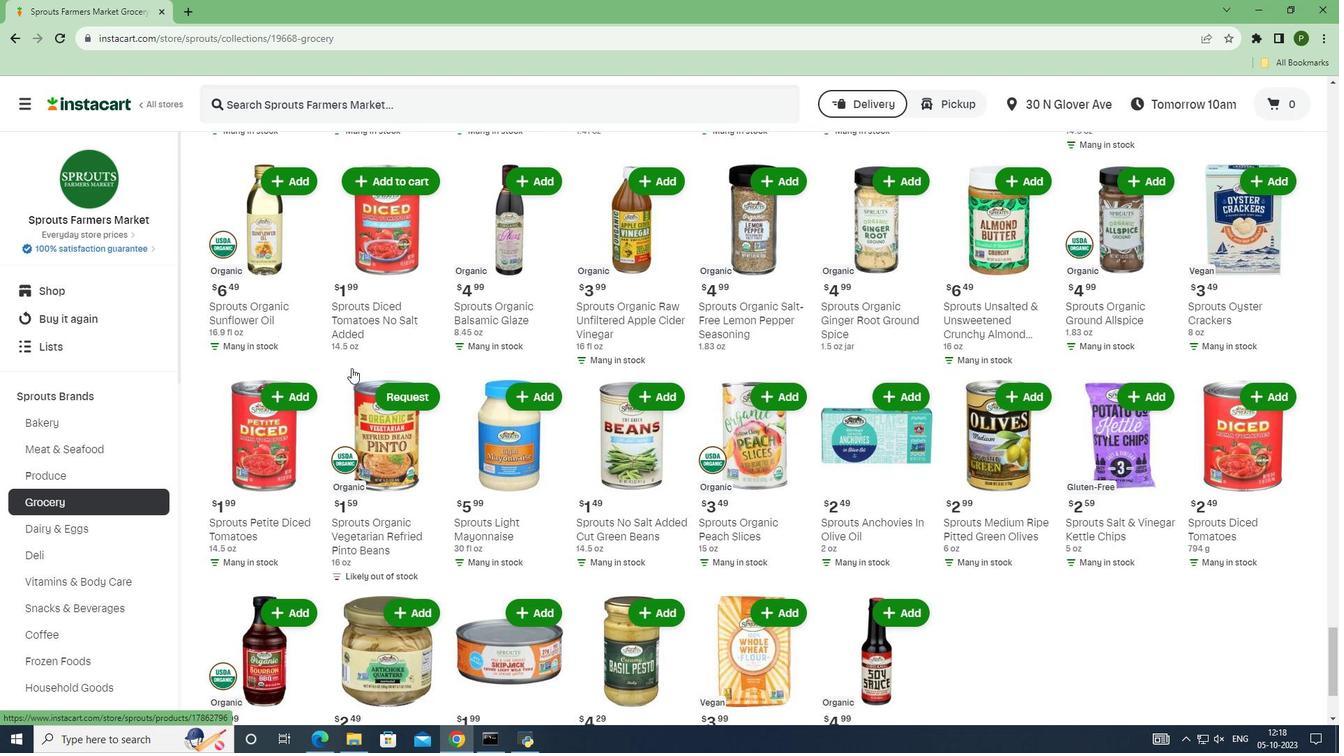 
Action: Mouse scrolled (351, 367) with delta (0, 0)
Screenshot: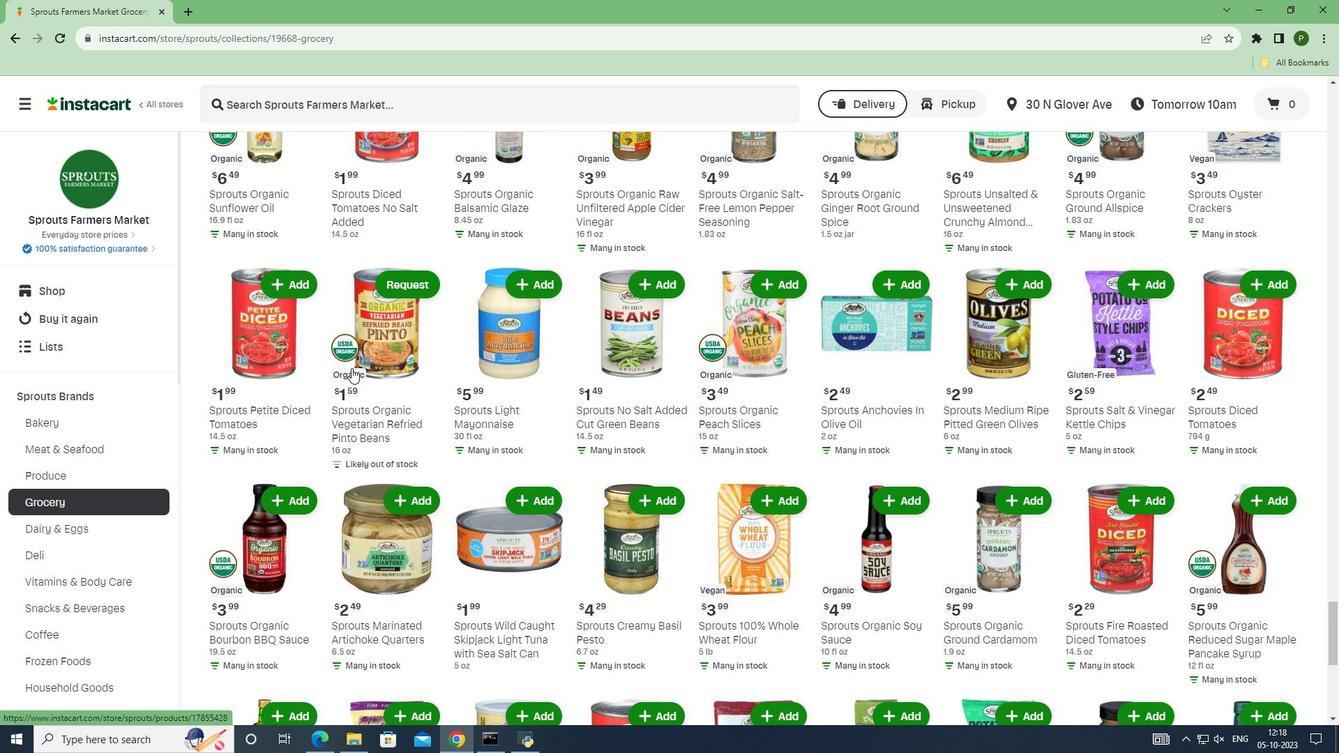 
Action: Mouse scrolled (351, 367) with delta (0, 0)
Screenshot: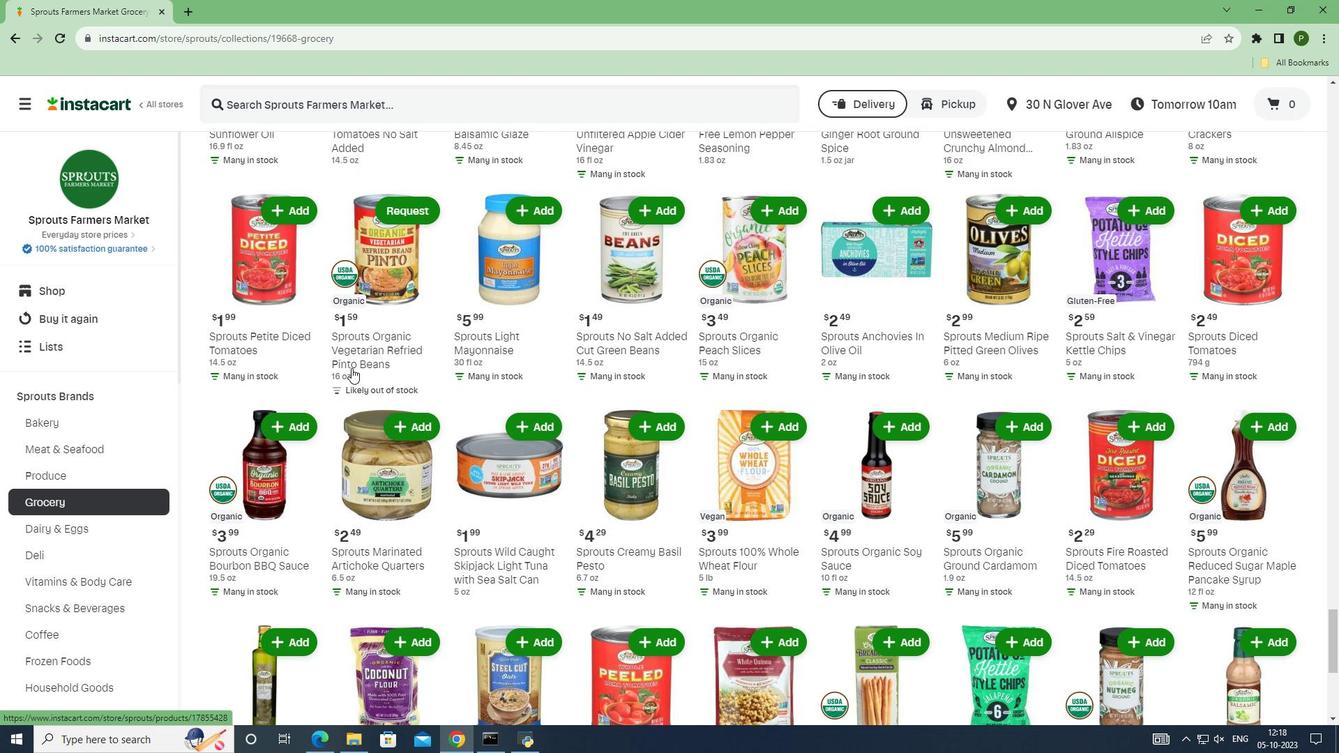 
Action: Mouse scrolled (351, 367) with delta (0, 0)
Screenshot: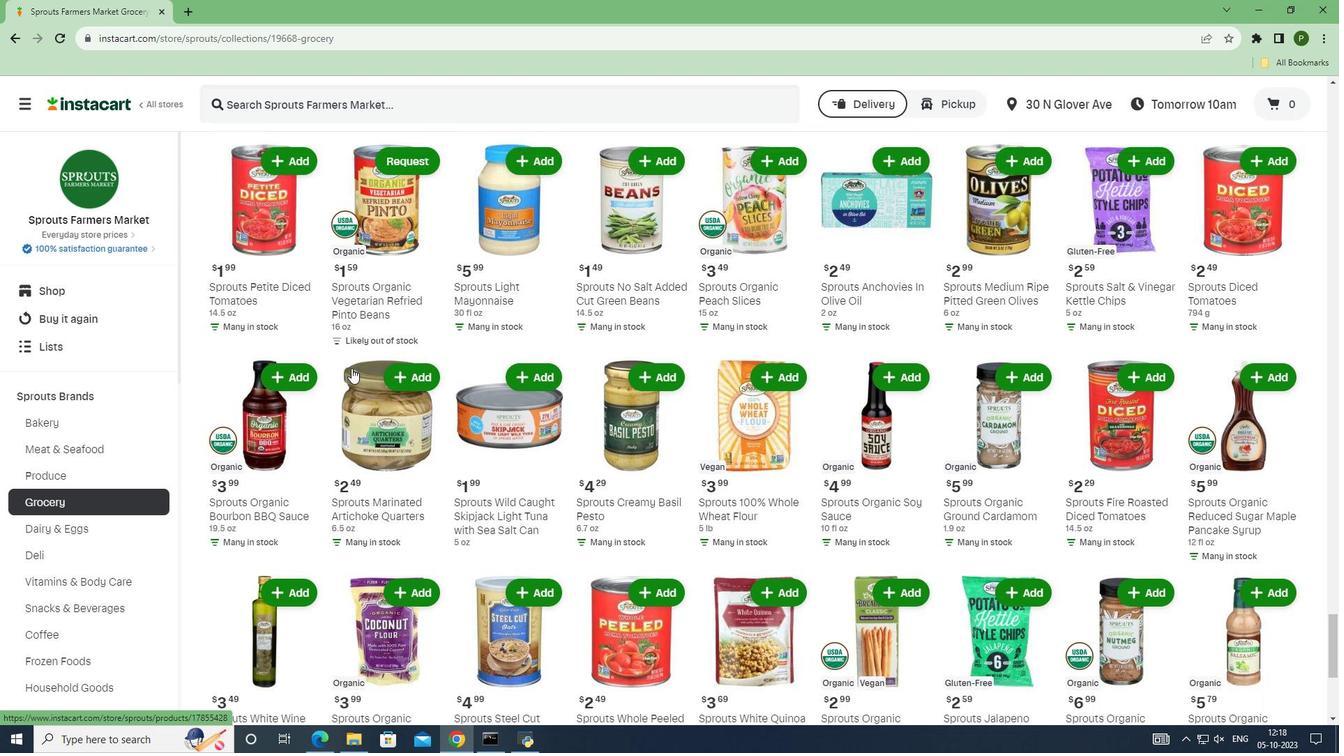 
Action: Mouse scrolled (351, 369) with delta (0, 0)
Screenshot: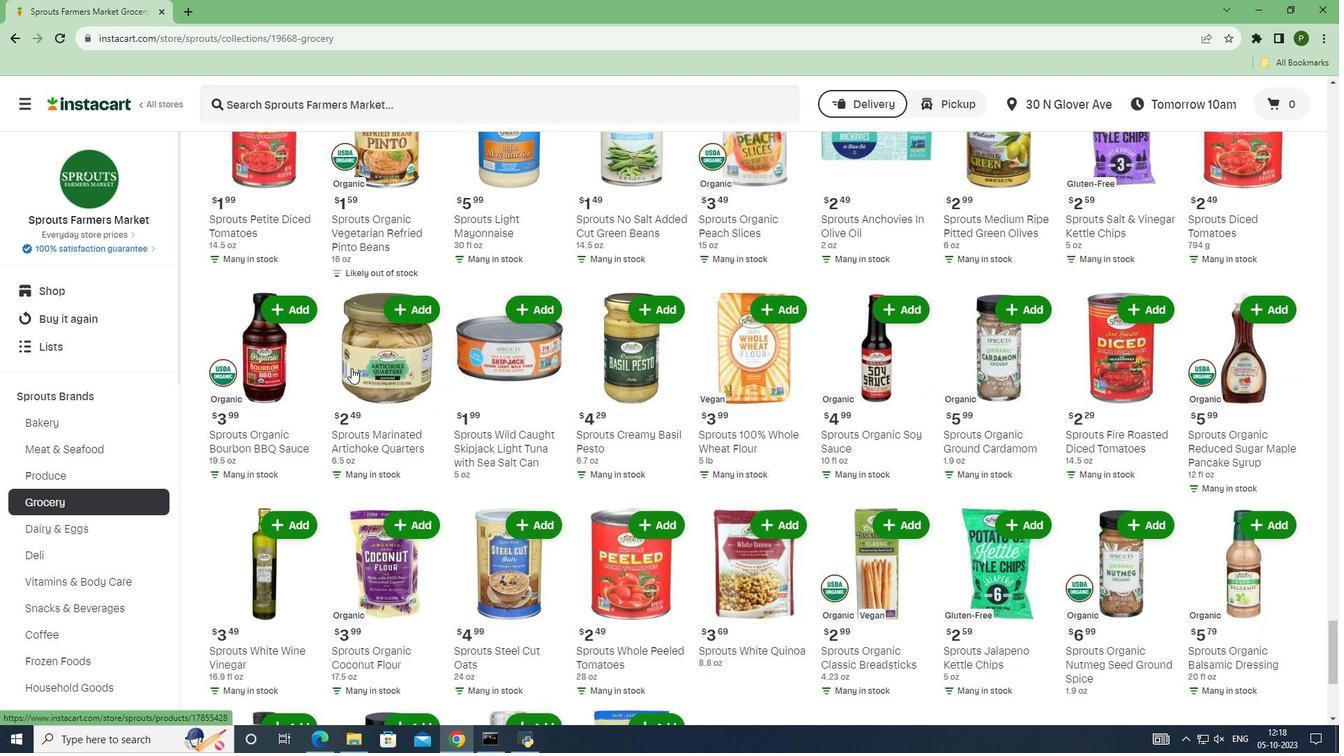 
Action: Mouse scrolled (351, 367) with delta (0, 0)
Screenshot: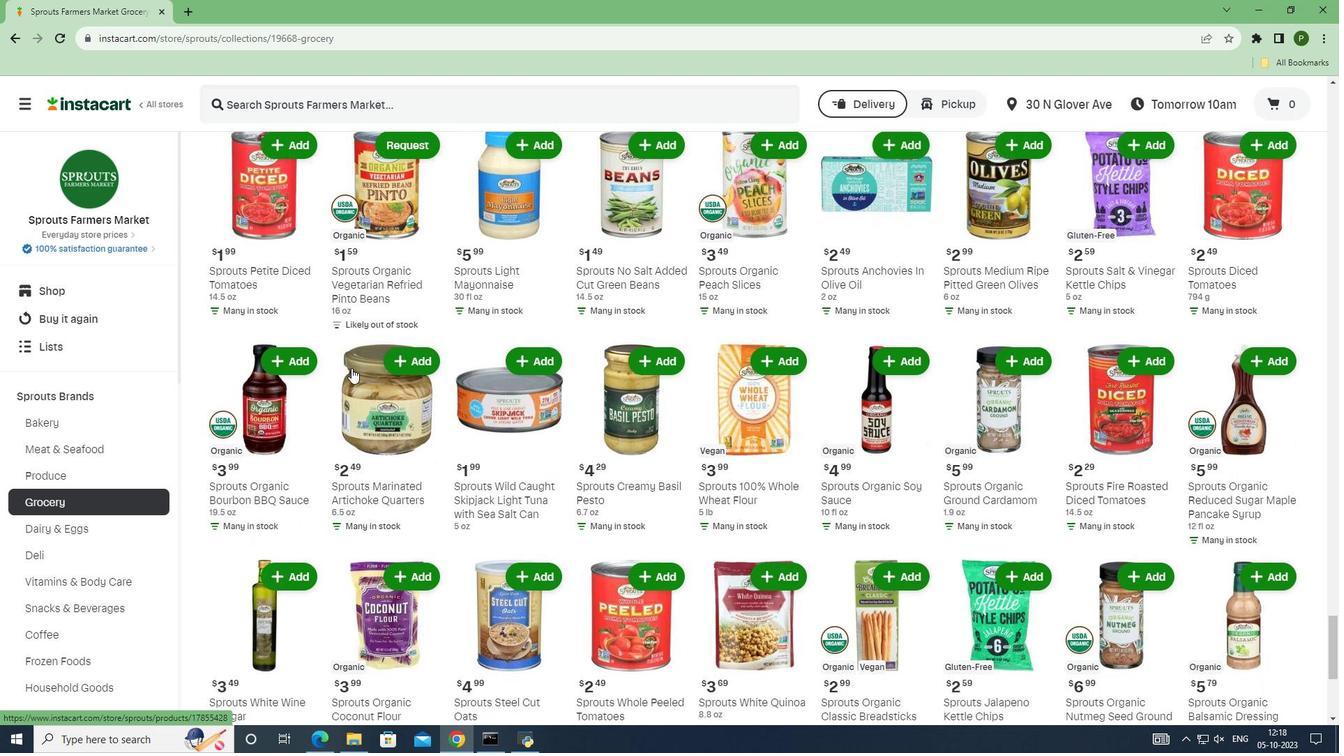 
Action: Mouse scrolled (351, 367) with delta (0, 0)
Screenshot: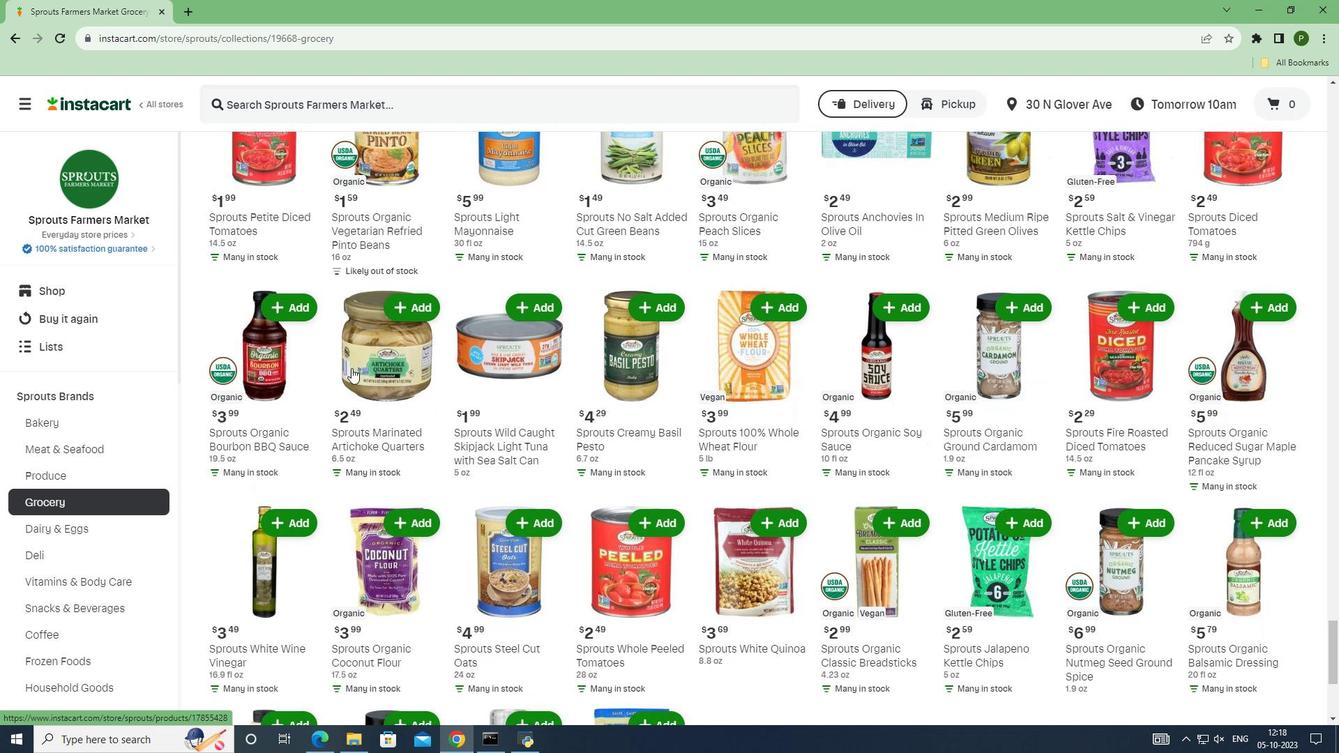 
Action: Mouse scrolled (351, 367) with delta (0, 0)
Screenshot: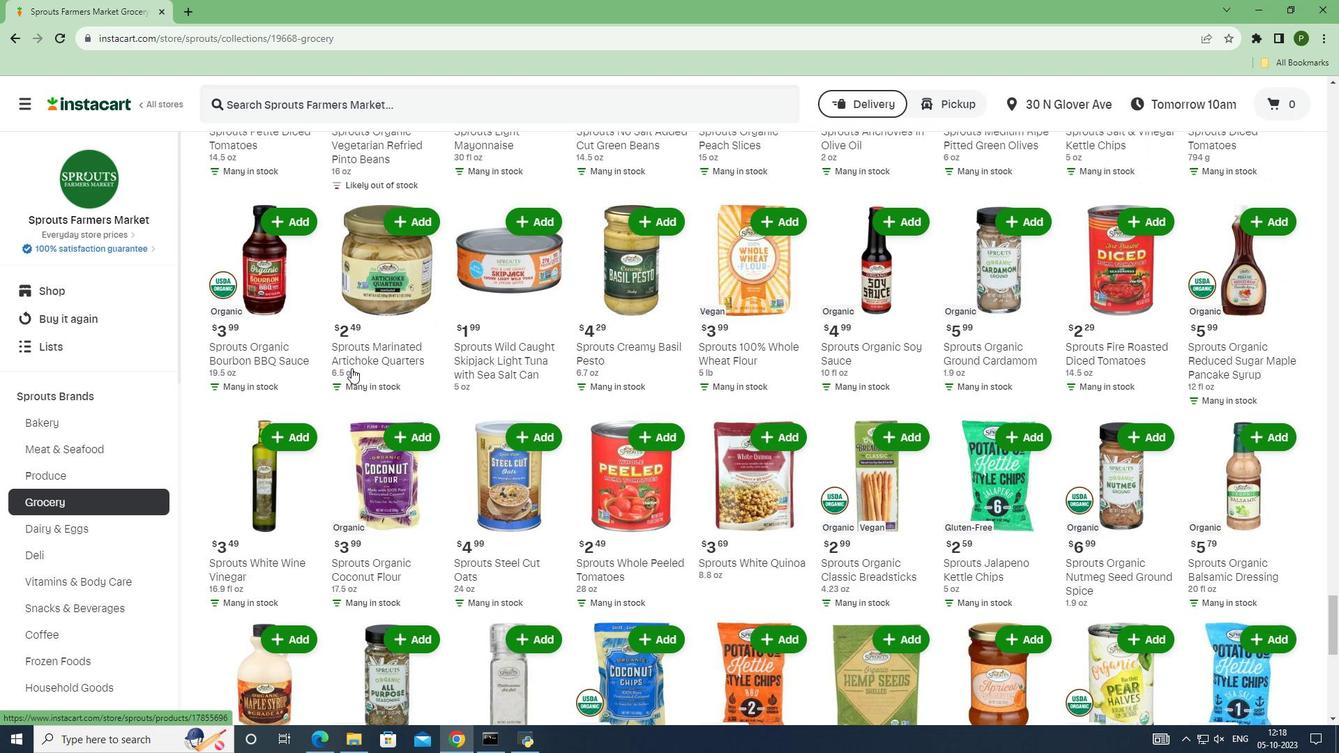 
Action: Mouse scrolled (351, 367) with delta (0, 0)
Screenshot: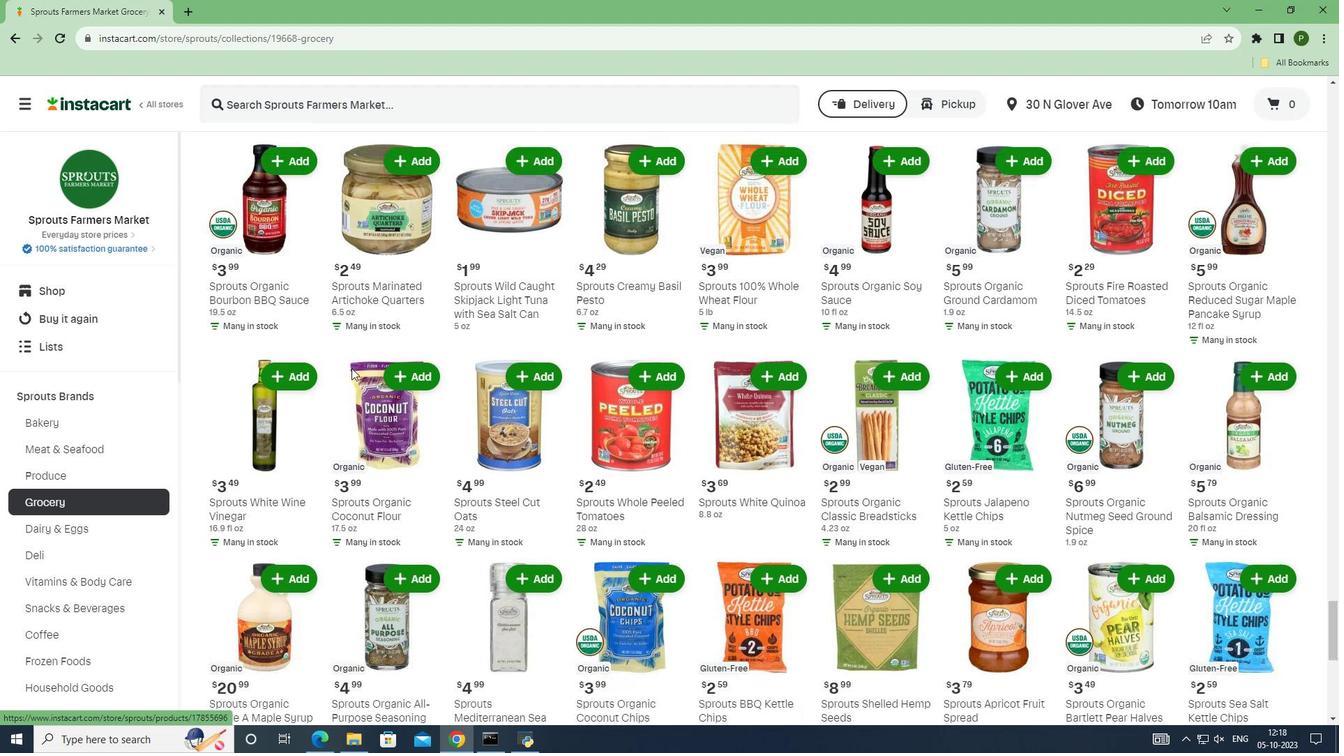 
Action: Mouse scrolled (351, 367) with delta (0, 0)
Screenshot: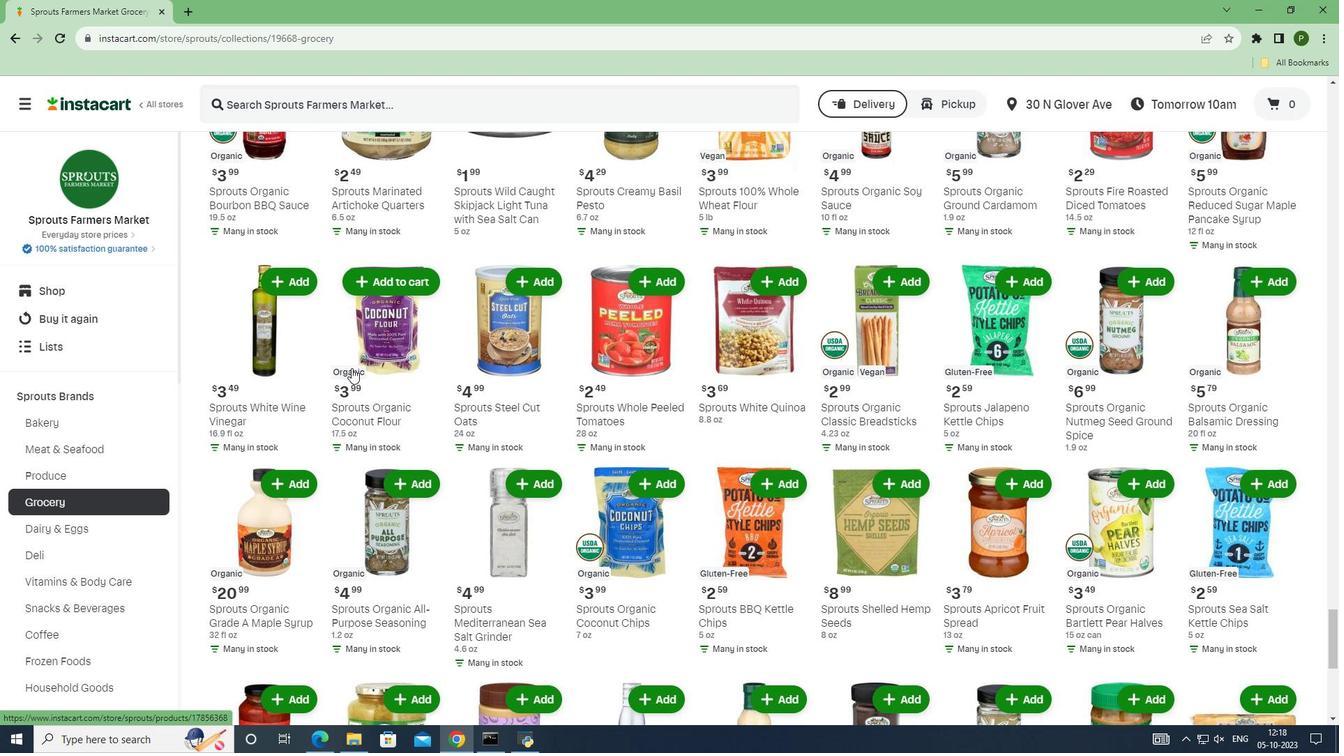 
Action: Mouse scrolled (351, 367) with delta (0, 0)
Screenshot: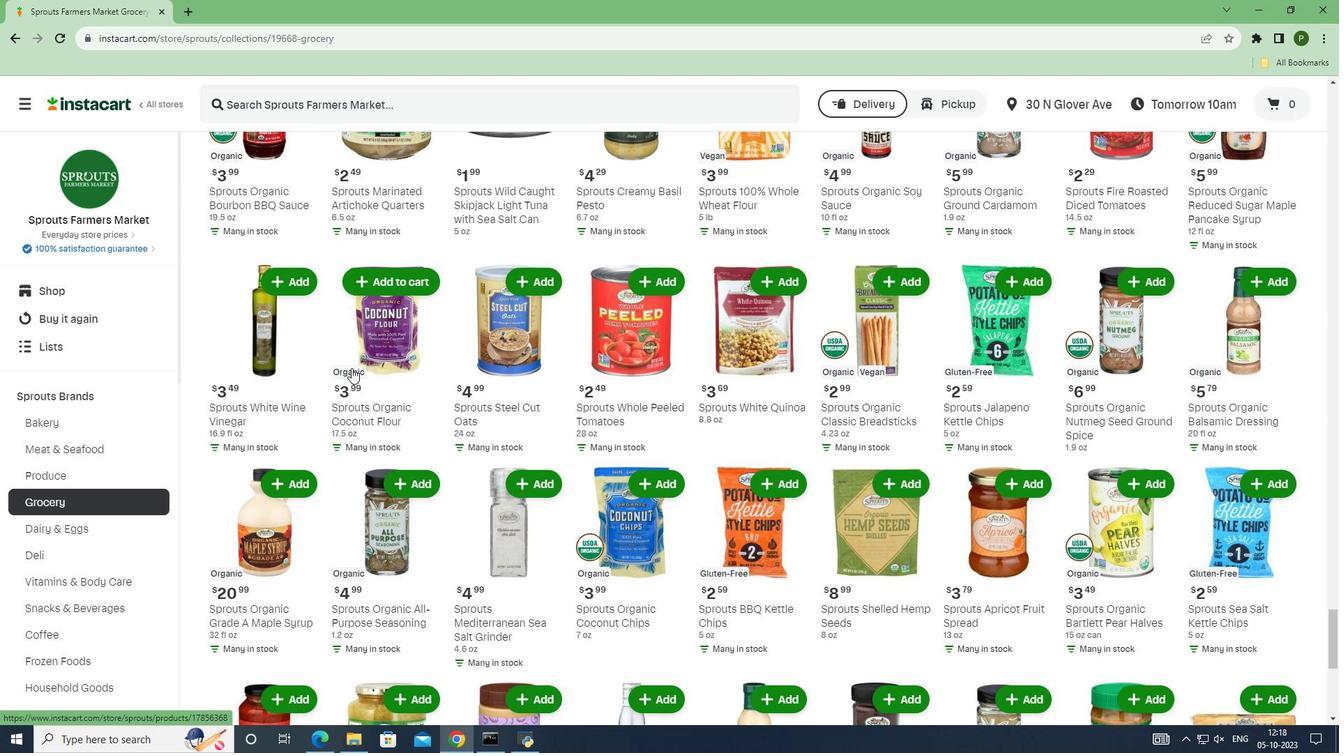 
Action: Mouse scrolled (351, 367) with delta (0, 0)
Screenshot: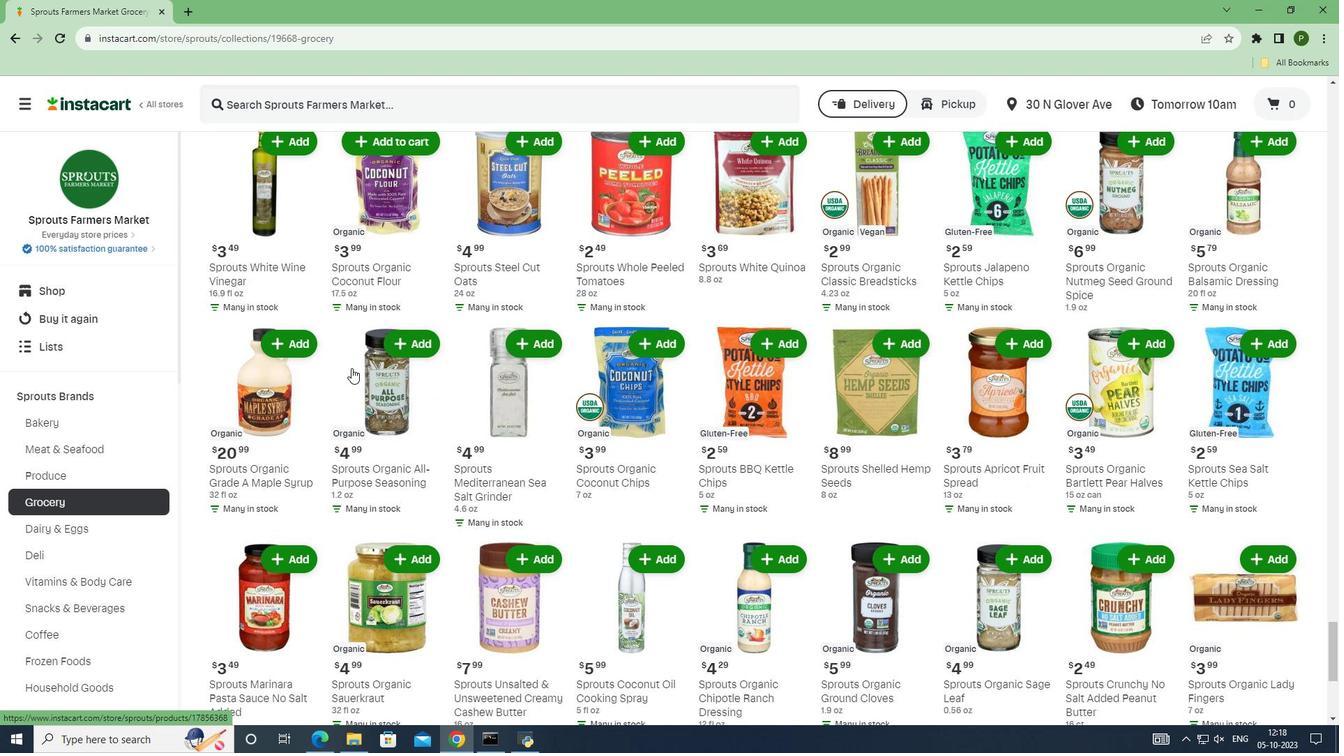 
Action: Mouse scrolled (351, 367) with delta (0, 0)
Screenshot: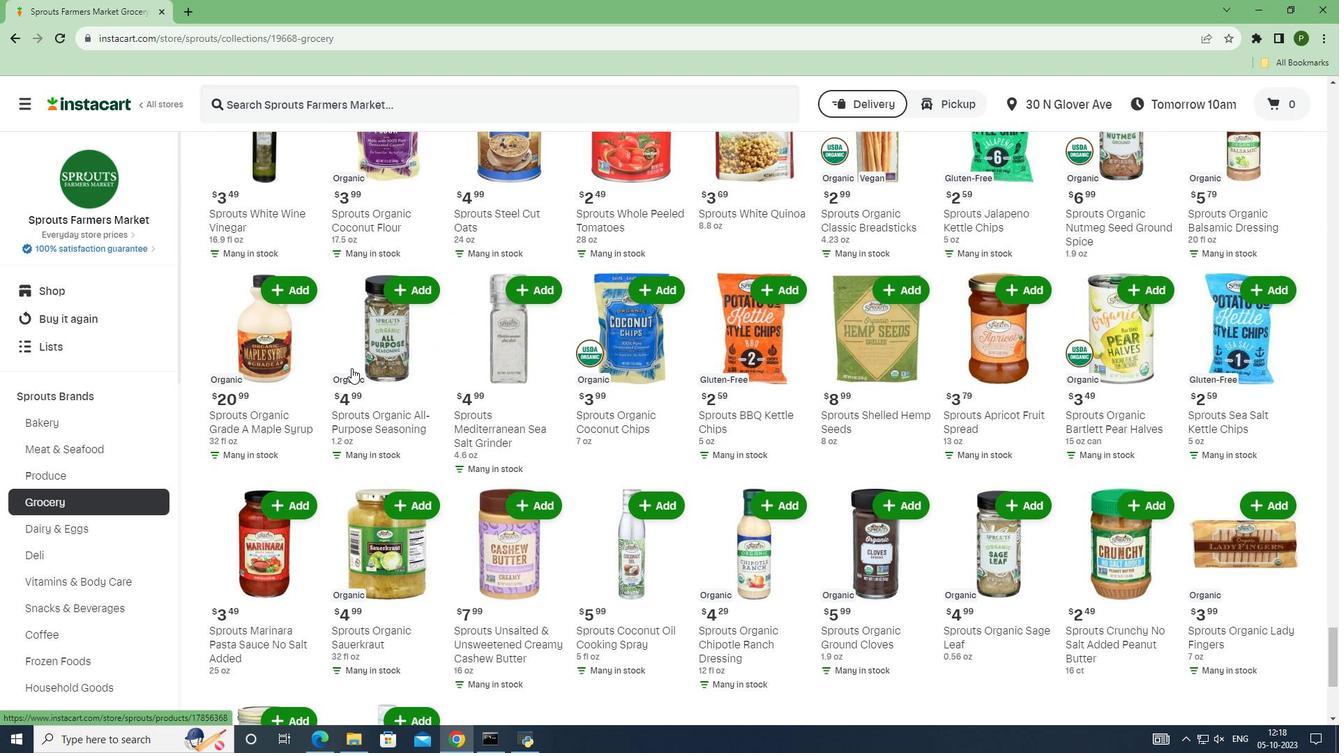 
Action: Mouse scrolled (351, 367) with delta (0, 0)
Screenshot: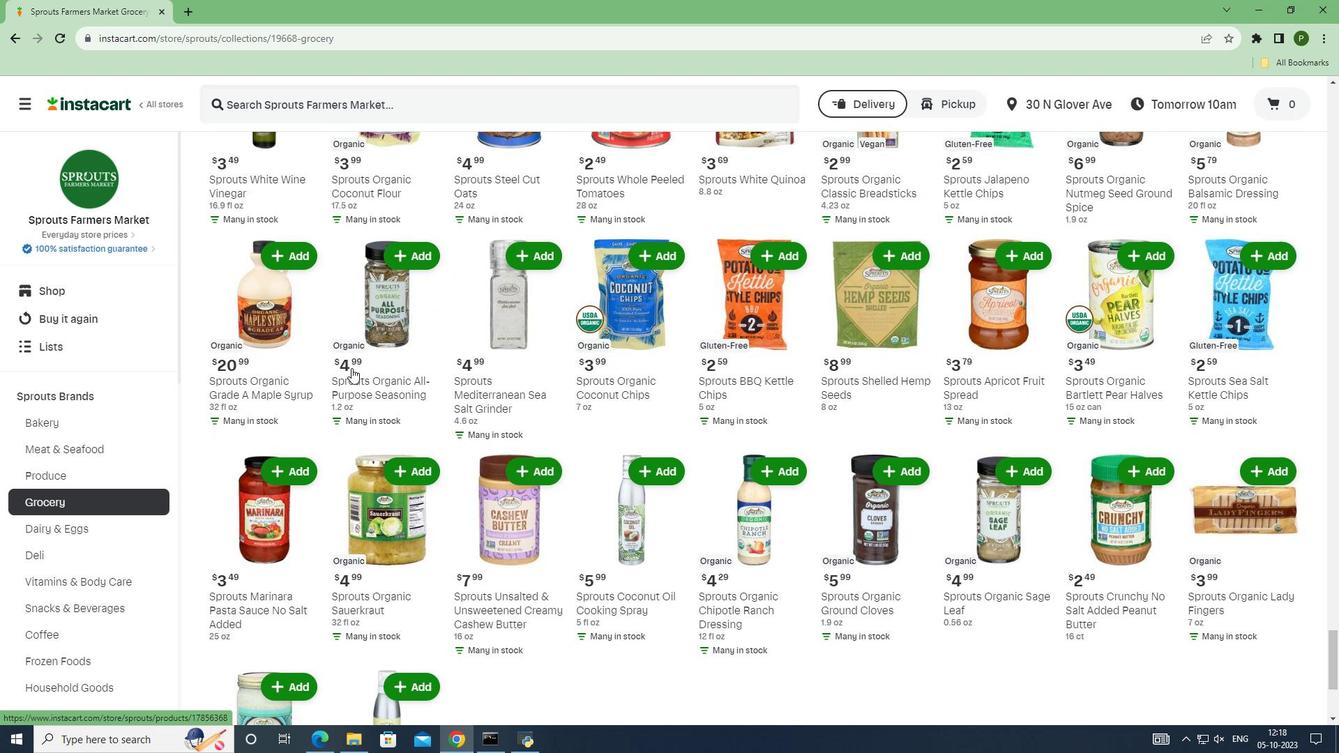 
Action: Mouse scrolled (351, 367) with delta (0, 0)
Screenshot: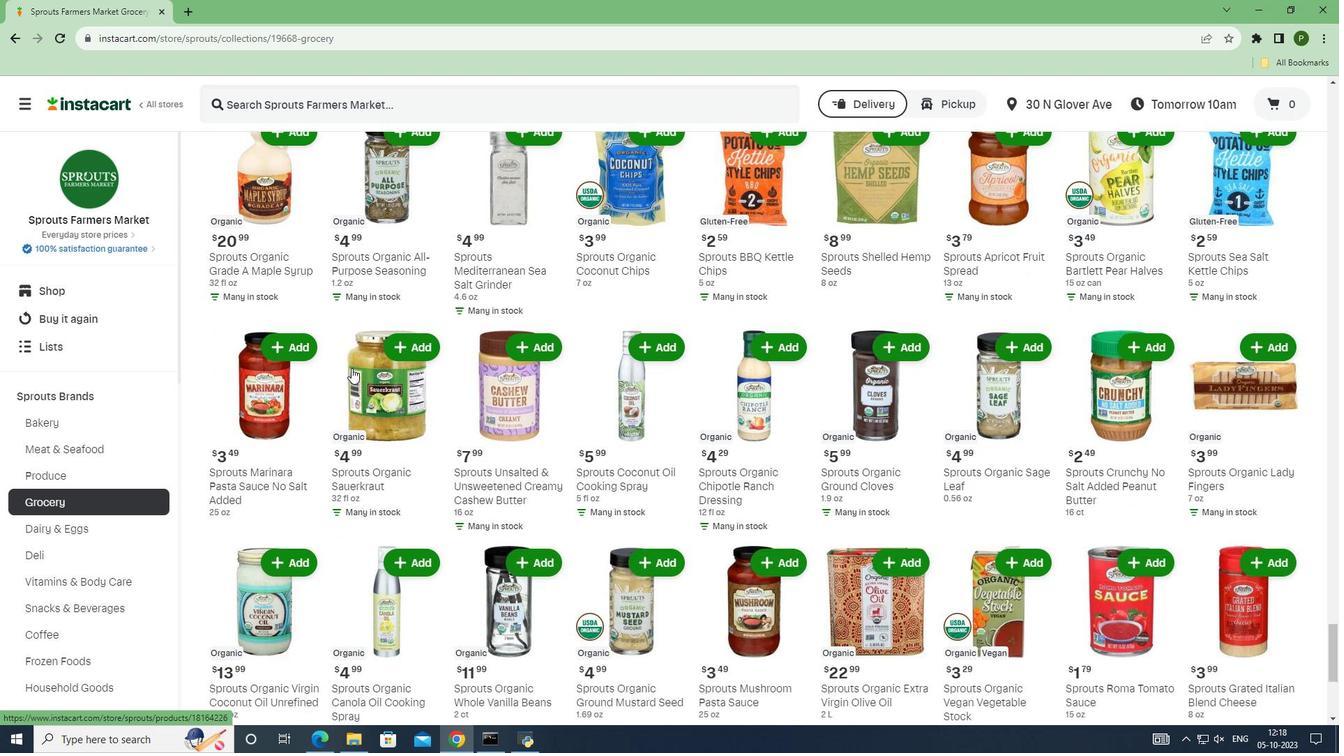 
Action: Mouse scrolled (351, 367) with delta (0, 0)
Screenshot: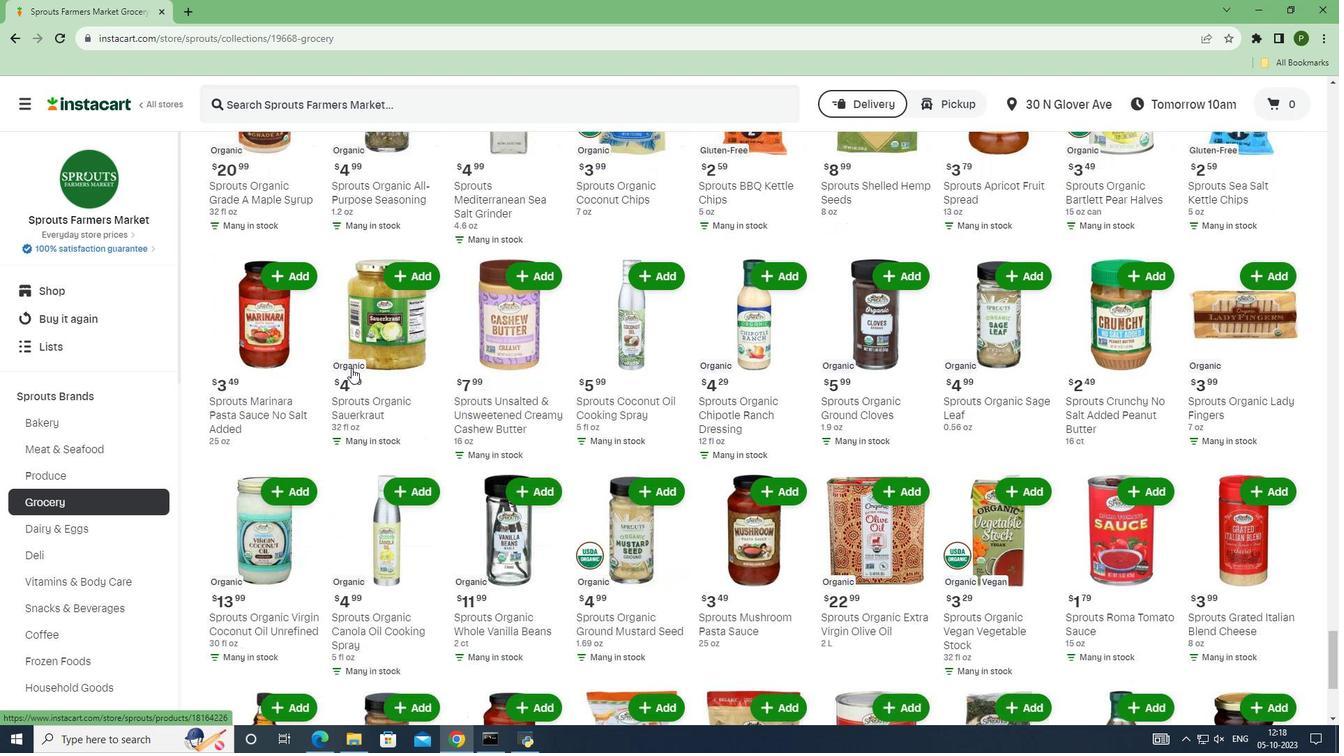 
Action: Mouse scrolled (351, 367) with delta (0, 0)
Screenshot: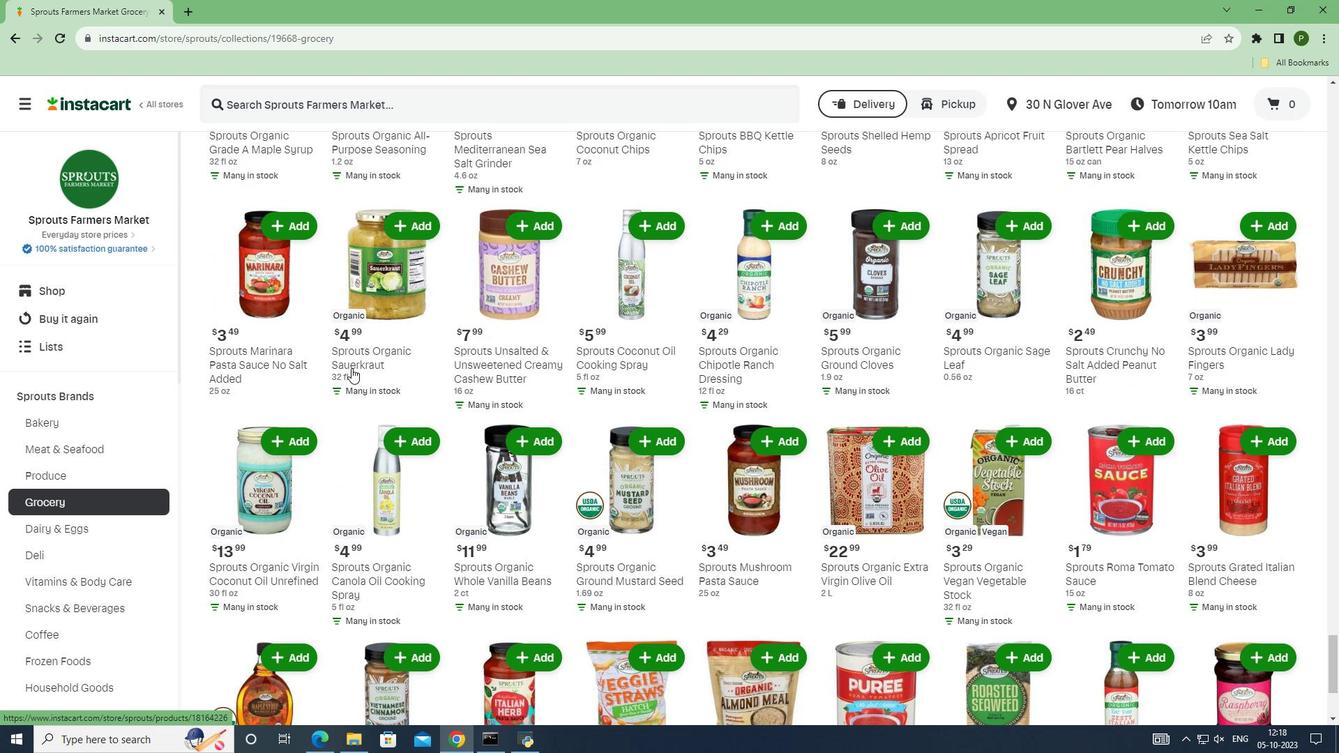 
Action: Mouse scrolled (351, 367) with delta (0, 0)
Screenshot: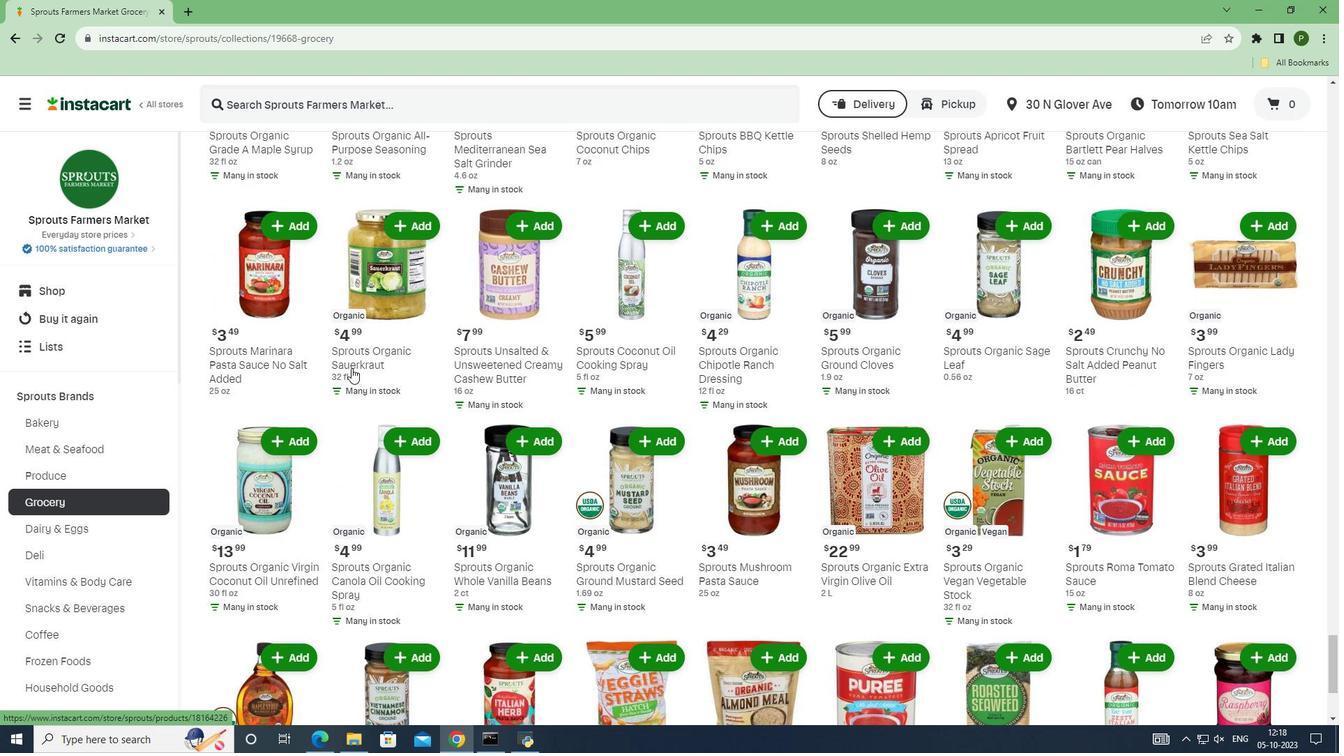 
Action: Mouse scrolled (351, 367) with delta (0, 0)
Screenshot: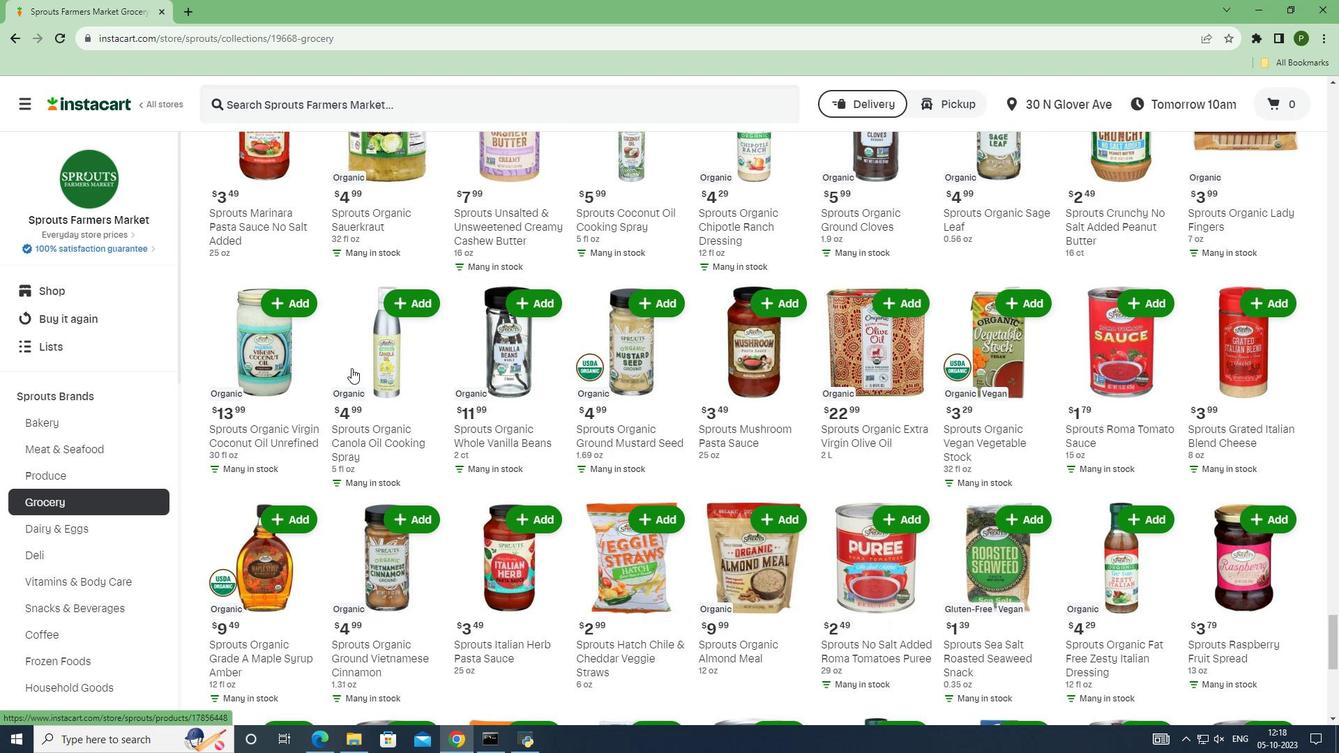 
Action: Mouse moved to (997, 449)
Screenshot: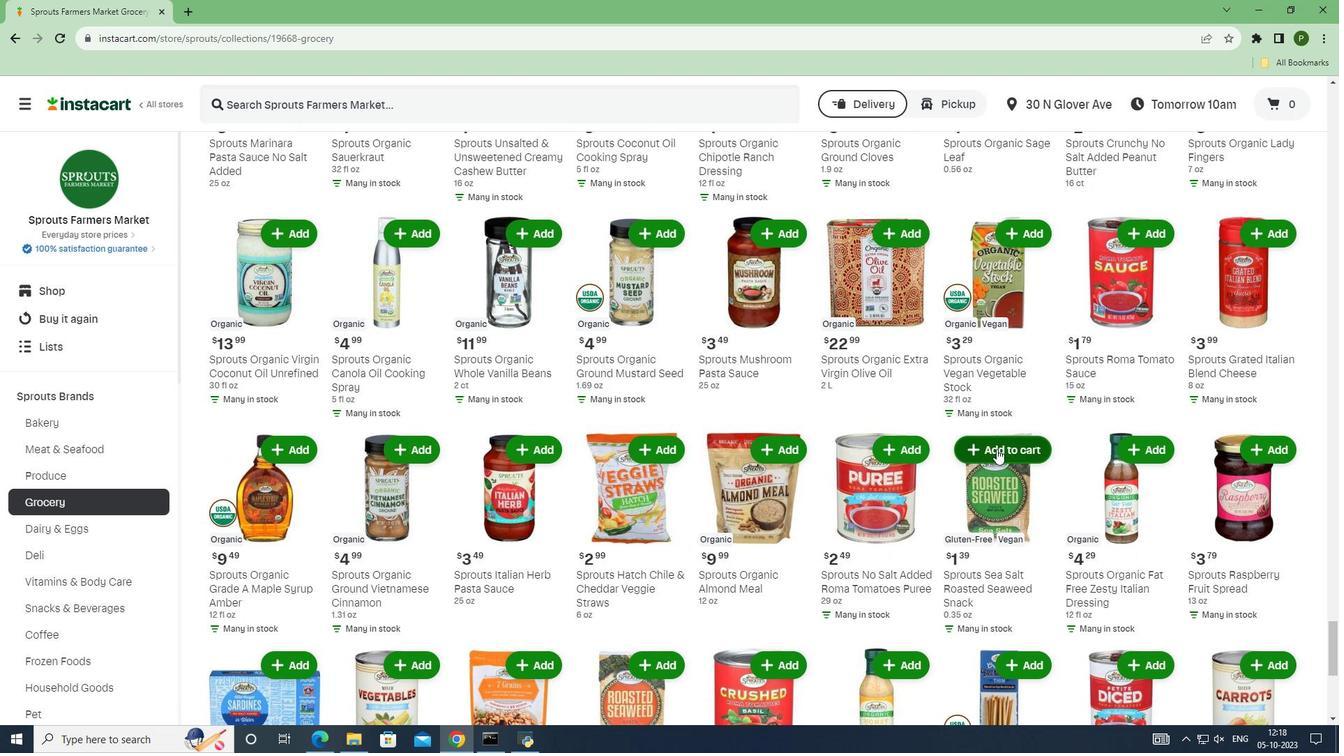 
Action: Mouse pressed left at (997, 449)
Screenshot: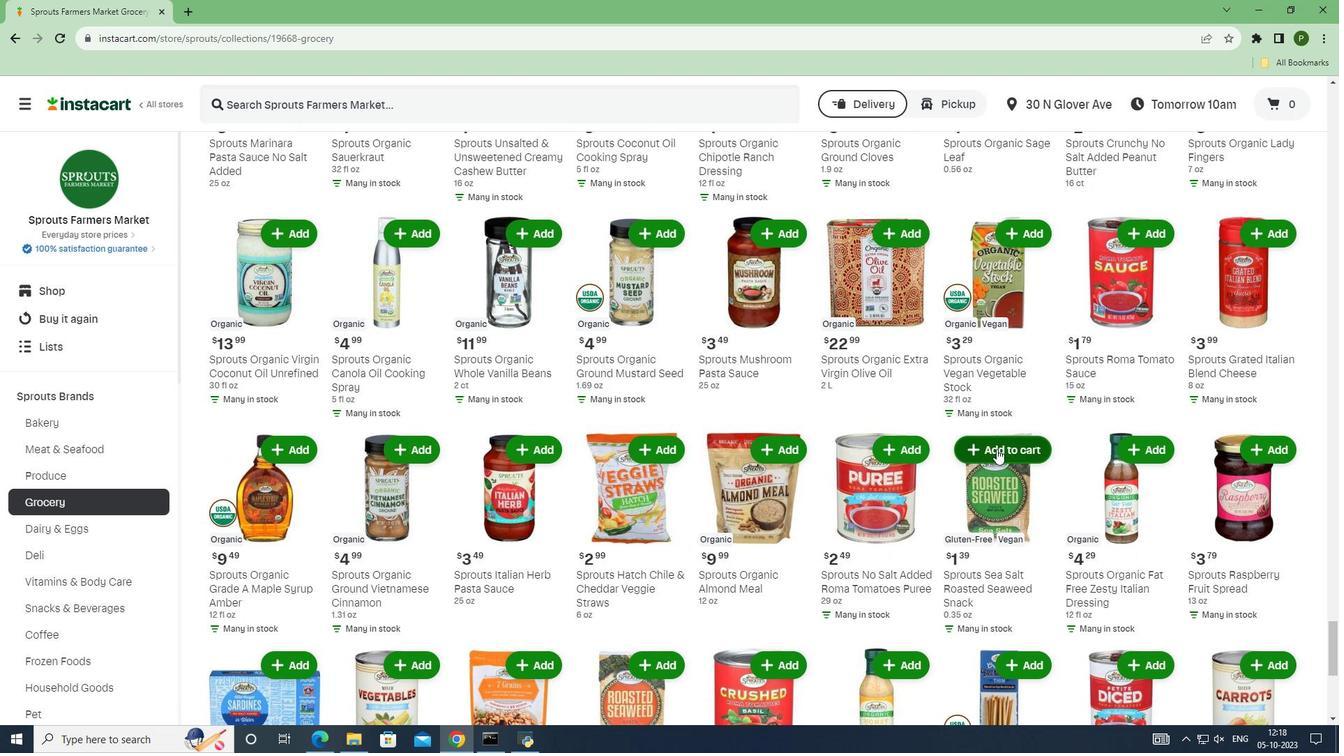 
